 Task: Find connections with filter location Rājsamand with filter topic #engineeringwith filter profile language Spanish with filter current company Khoros with filter school Madras Christian College with filter industry Law Practice with filter service category Commercial Insurance with filter keywords title Fast Food Worker
Action: Mouse moved to (609, 62)
Screenshot: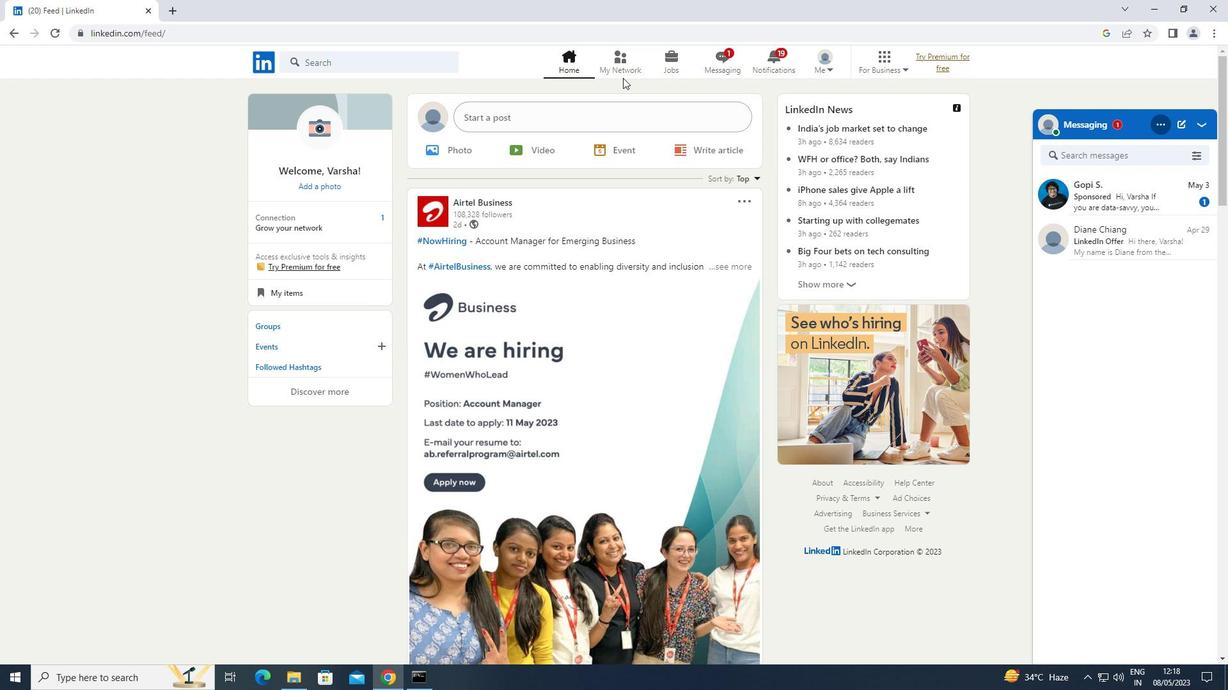 
Action: Mouse pressed left at (609, 62)
Screenshot: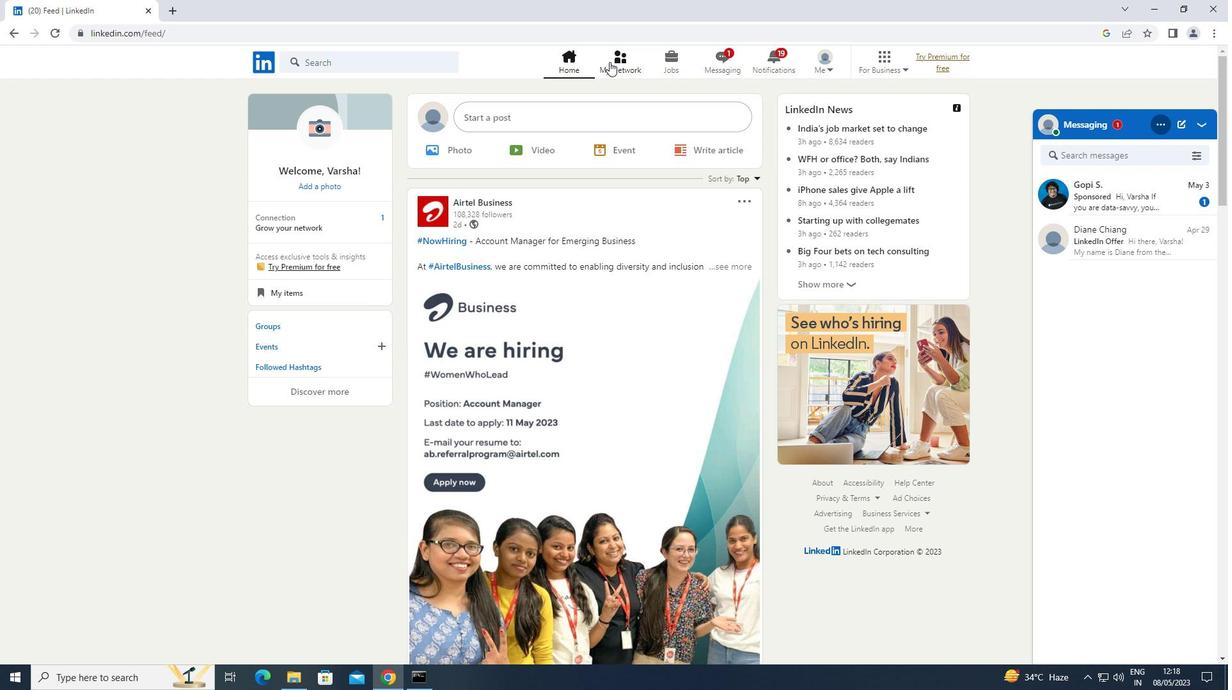 
Action: Mouse moved to (346, 142)
Screenshot: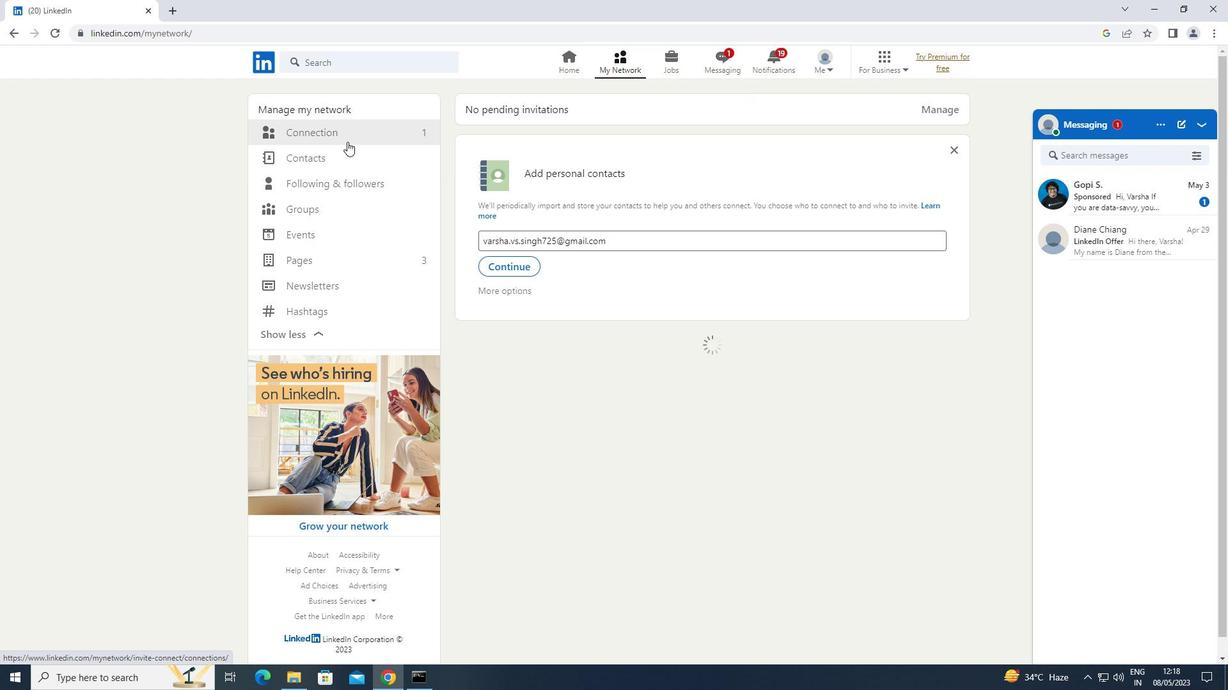 
Action: Mouse pressed left at (346, 142)
Screenshot: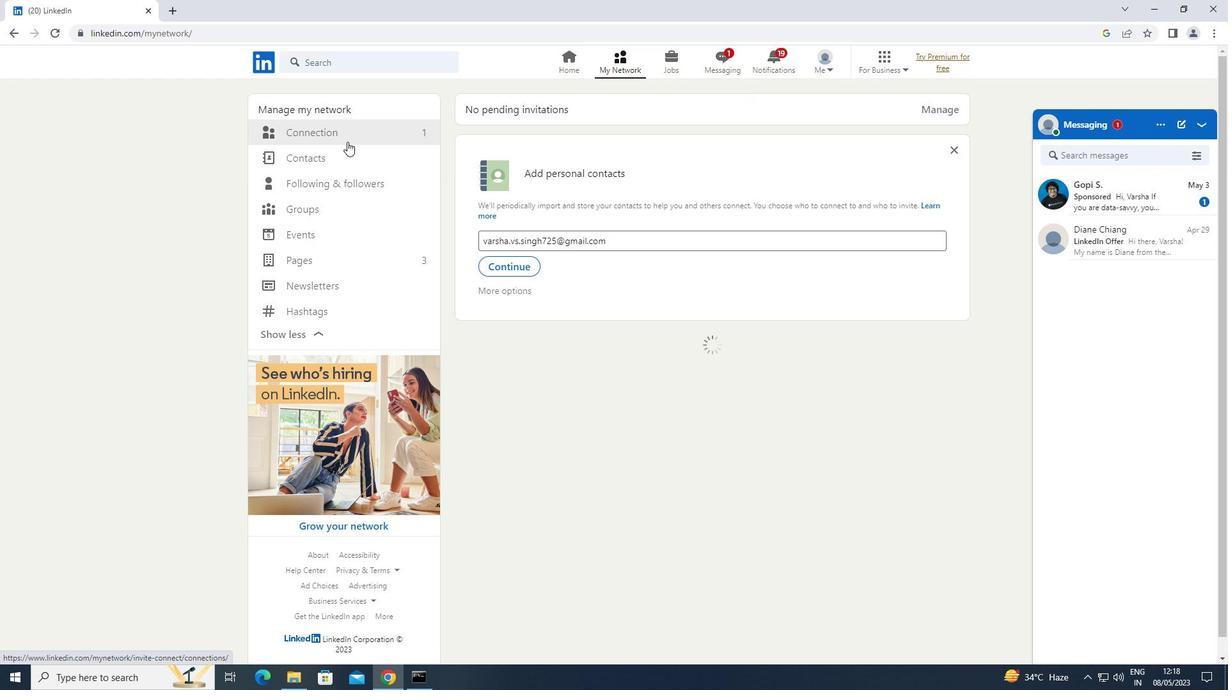 
Action: Mouse moved to (349, 138)
Screenshot: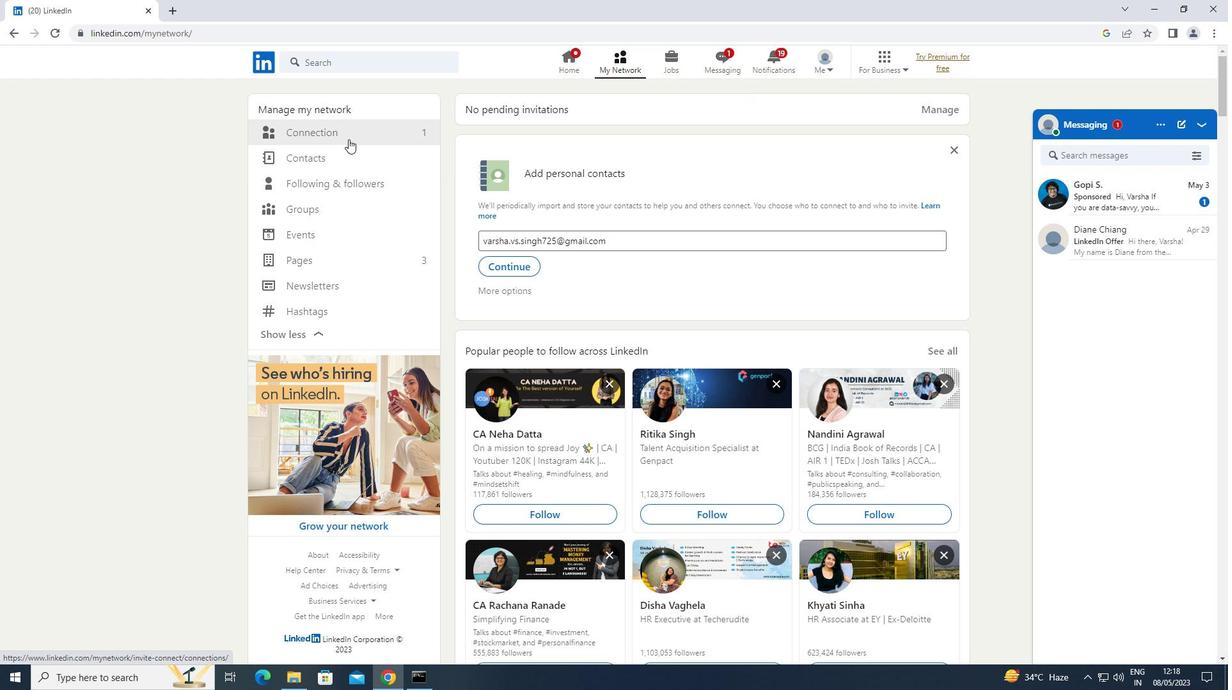 
Action: Mouse pressed left at (349, 138)
Screenshot: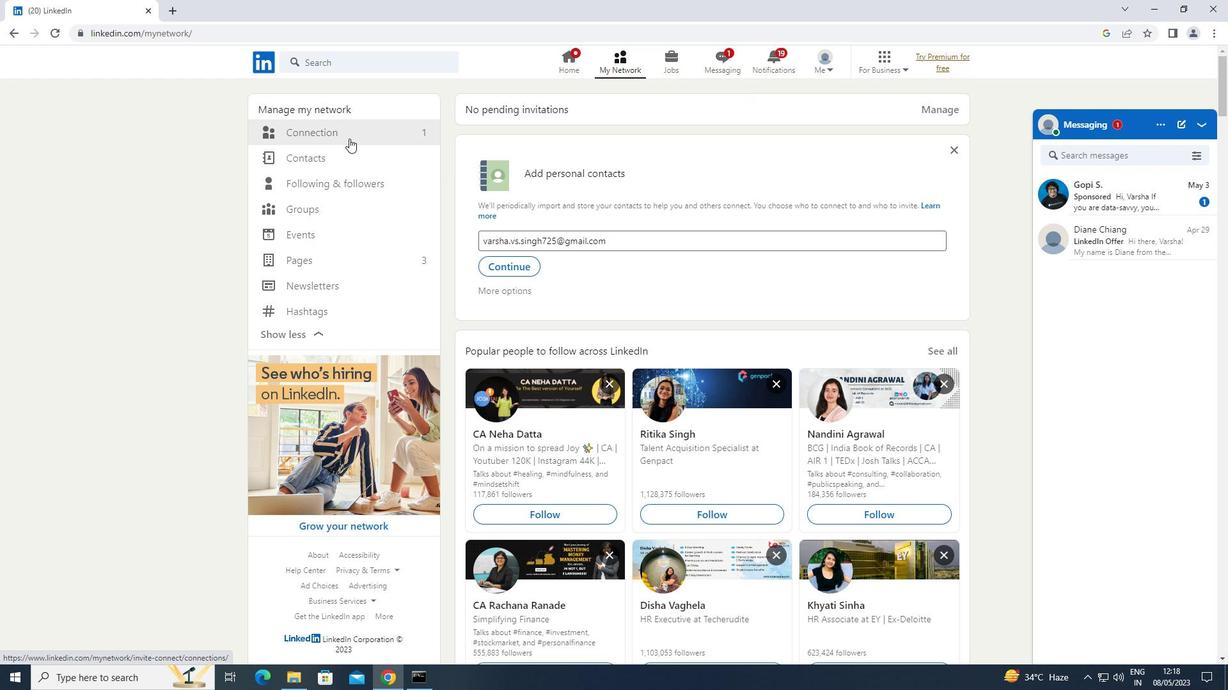 
Action: Mouse moved to (712, 133)
Screenshot: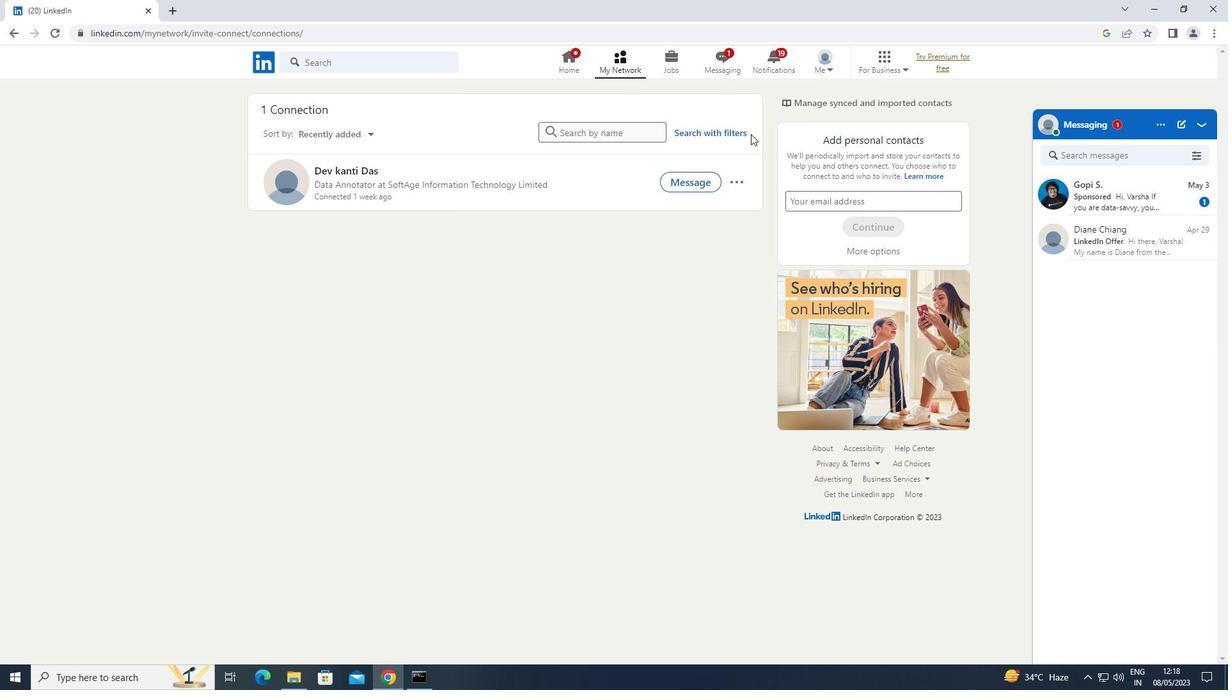 
Action: Mouse pressed left at (712, 133)
Screenshot: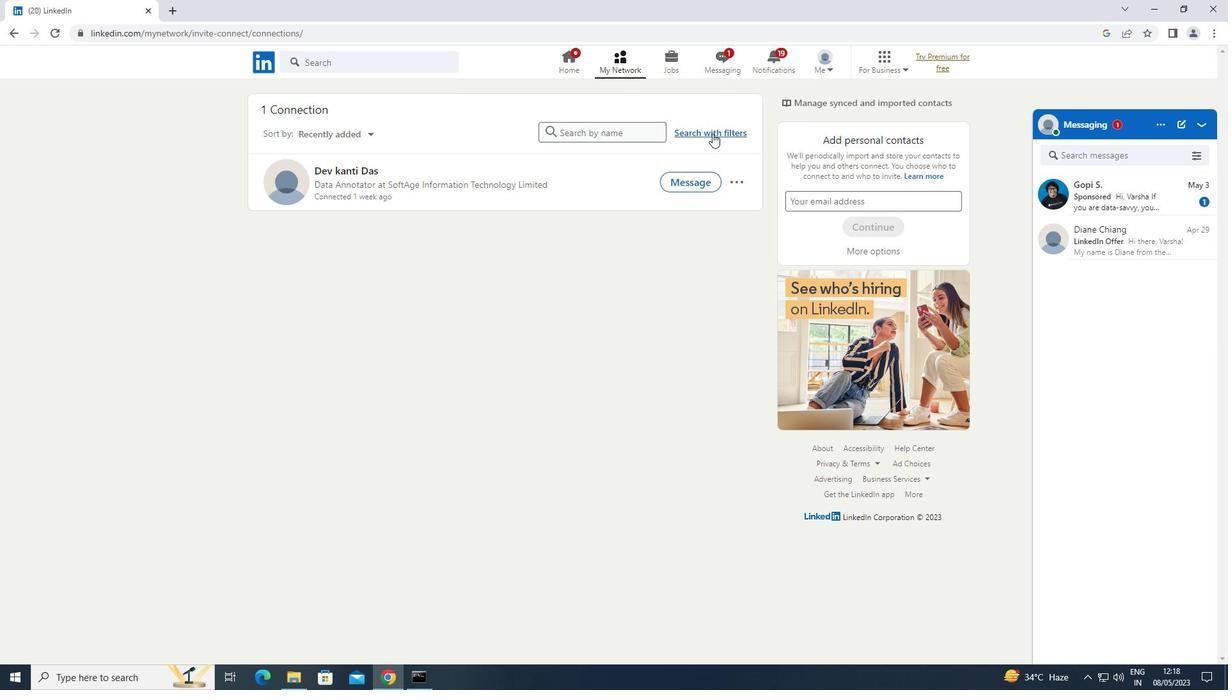 
Action: Mouse moved to (658, 95)
Screenshot: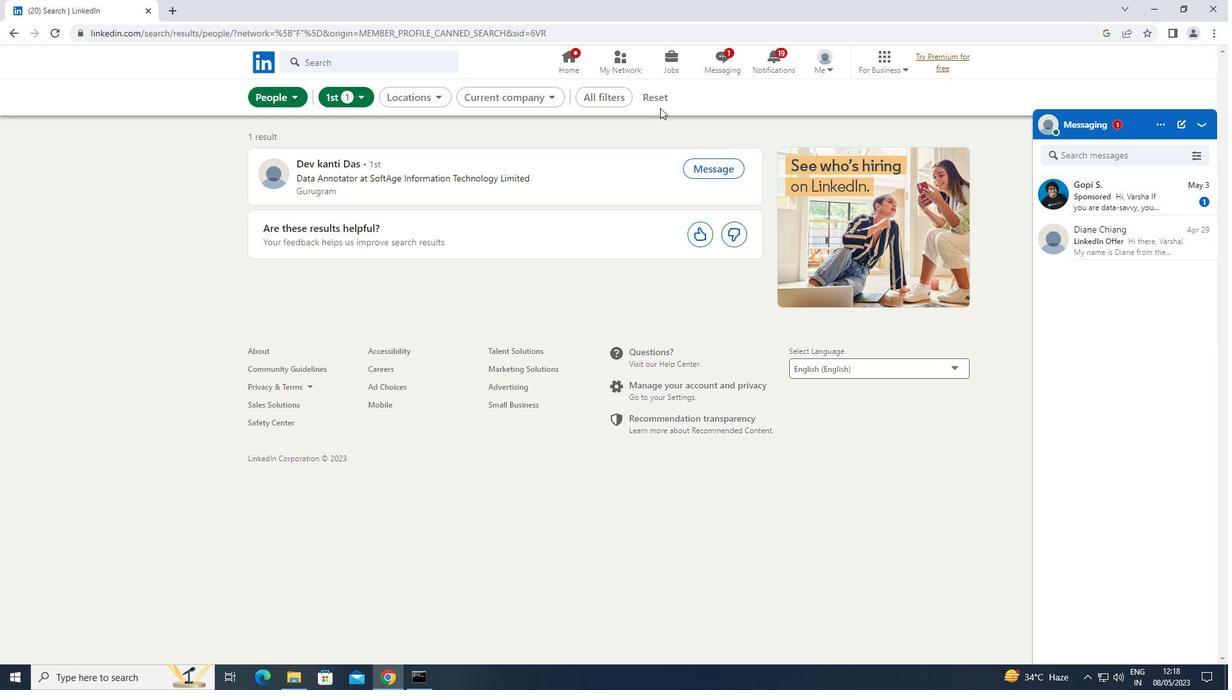 
Action: Mouse pressed left at (658, 95)
Screenshot: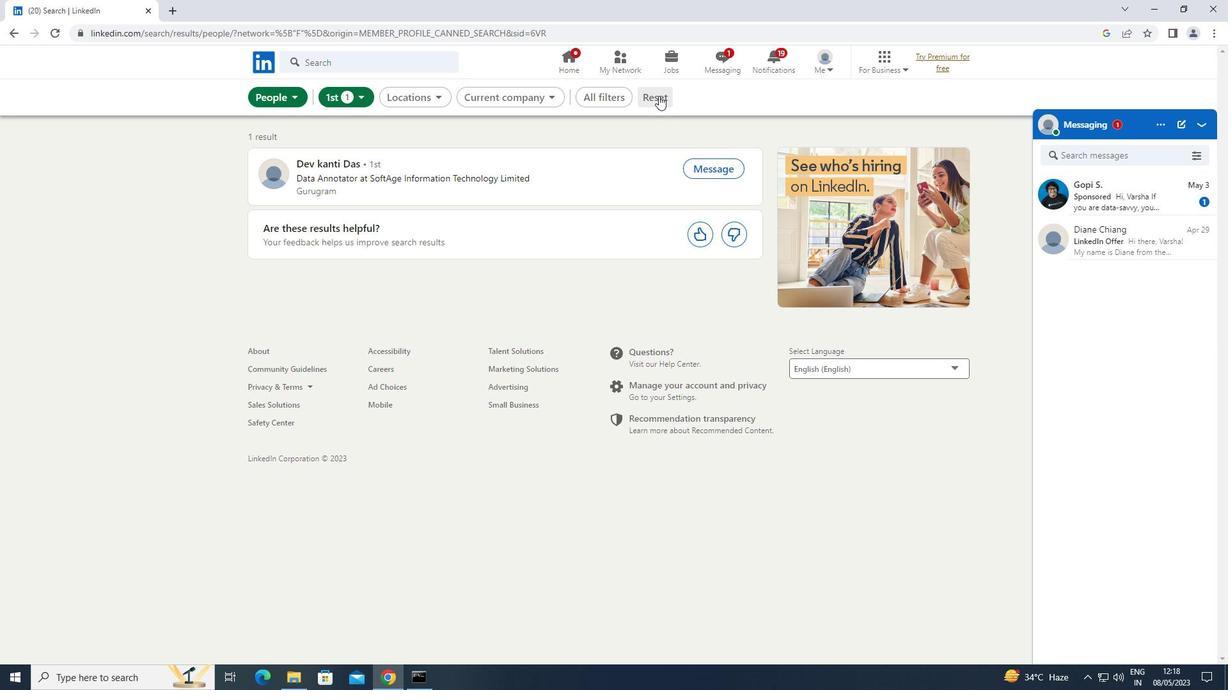 
Action: Mouse moved to (645, 101)
Screenshot: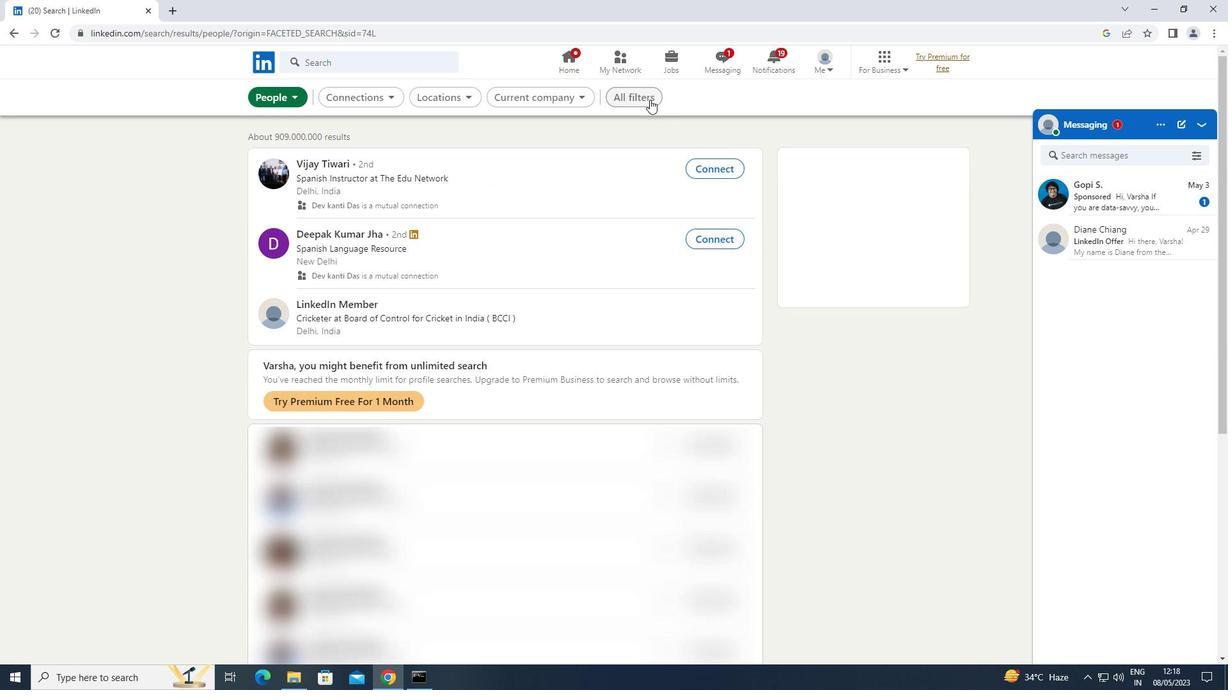 
Action: Mouse pressed left at (645, 101)
Screenshot: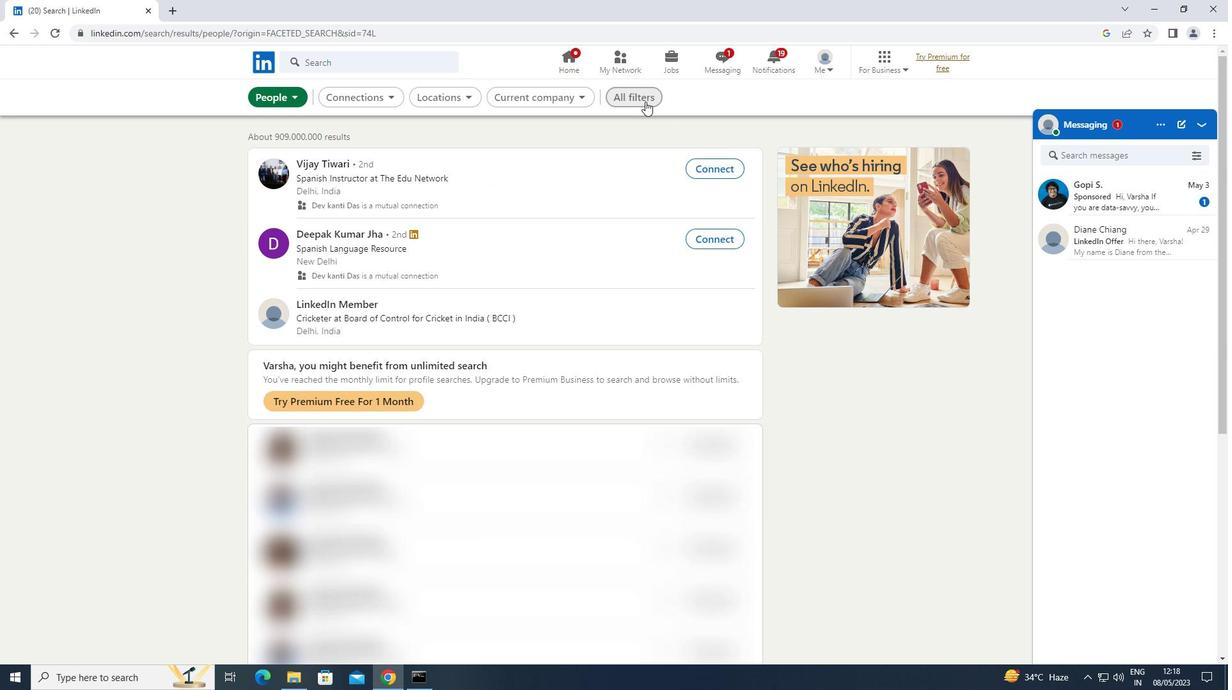 
Action: Mouse moved to (928, 222)
Screenshot: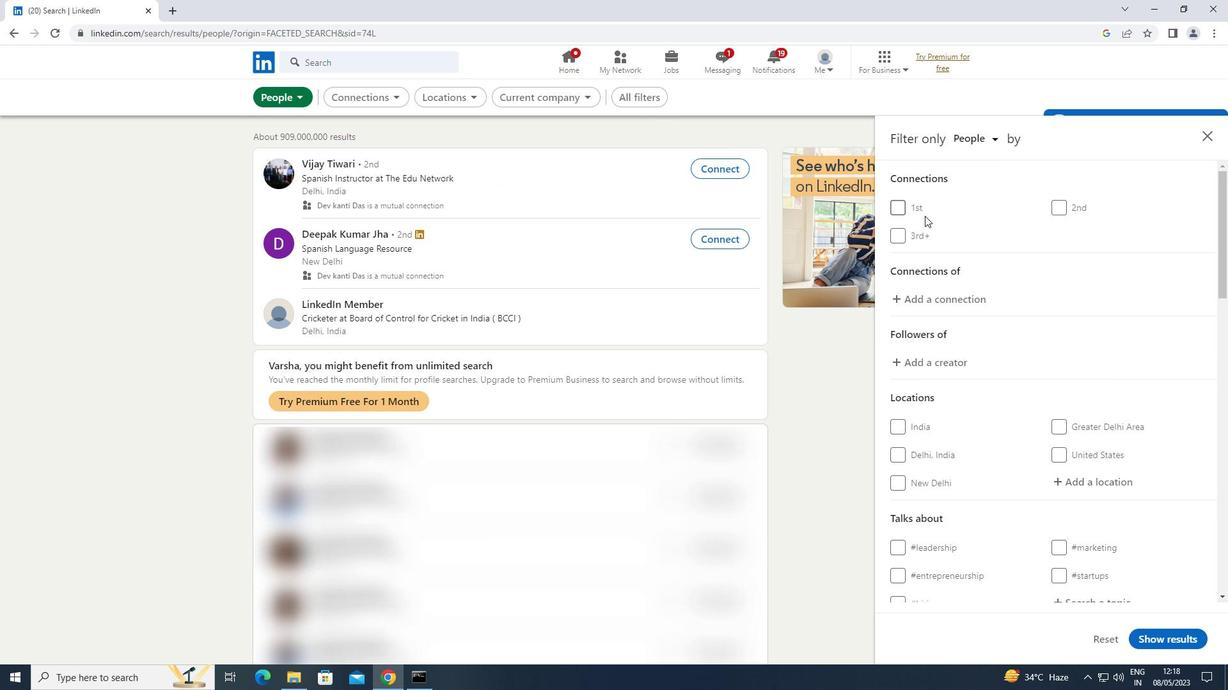 
Action: Mouse scrolled (928, 221) with delta (0, 0)
Screenshot: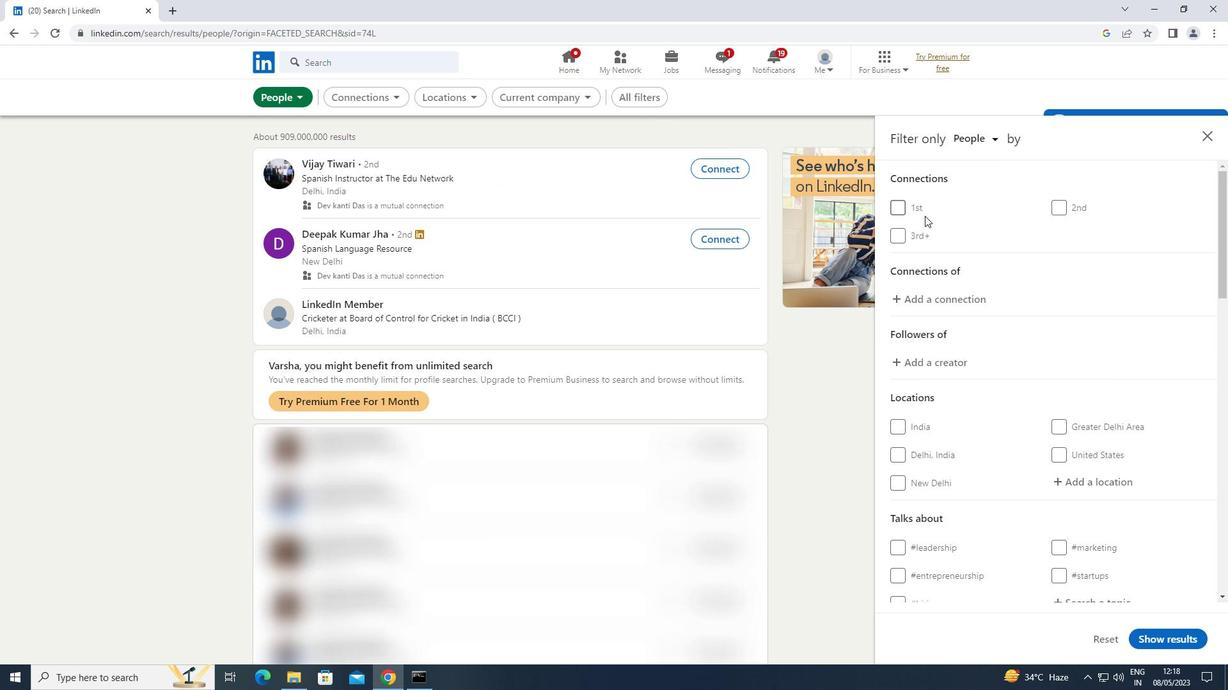 
Action: Mouse moved to (928, 225)
Screenshot: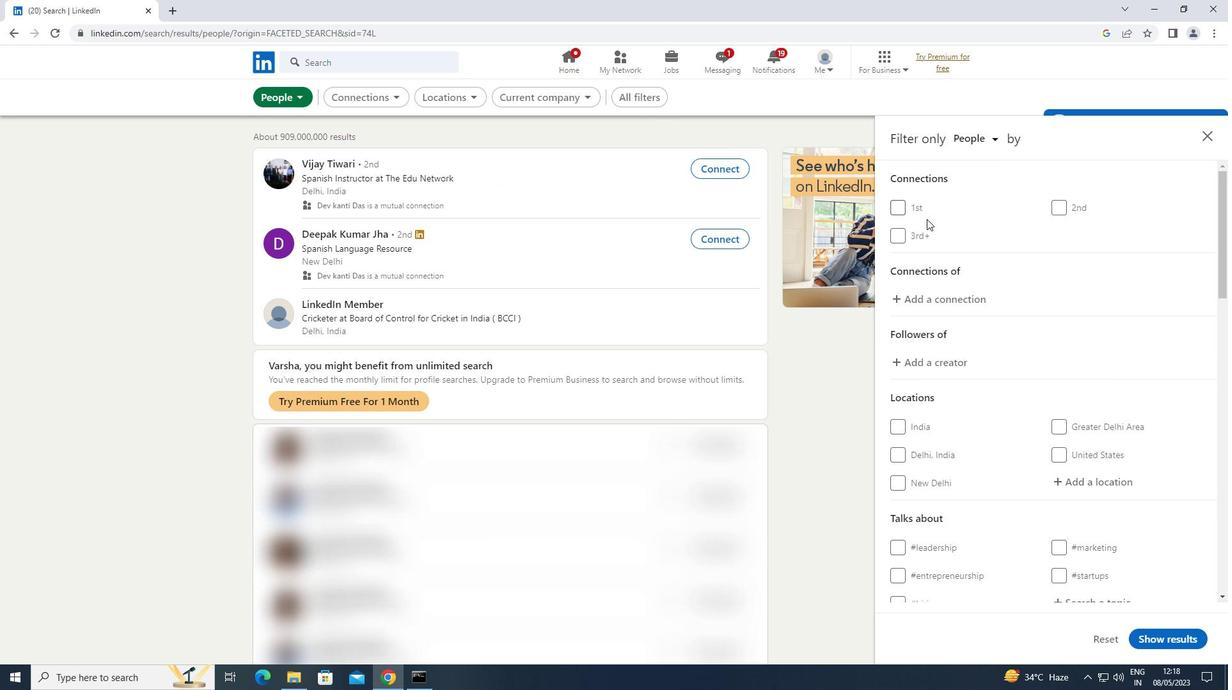 
Action: Mouse scrolled (928, 225) with delta (0, 0)
Screenshot: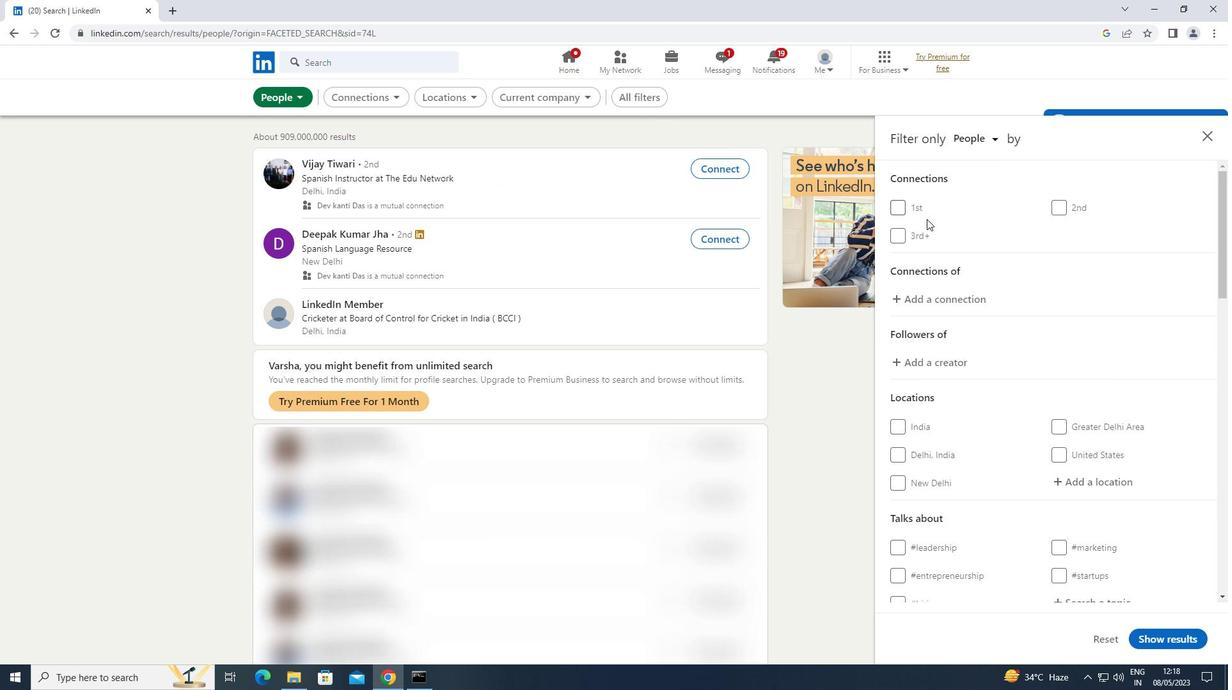 
Action: Mouse moved to (1081, 348)
Screenshot: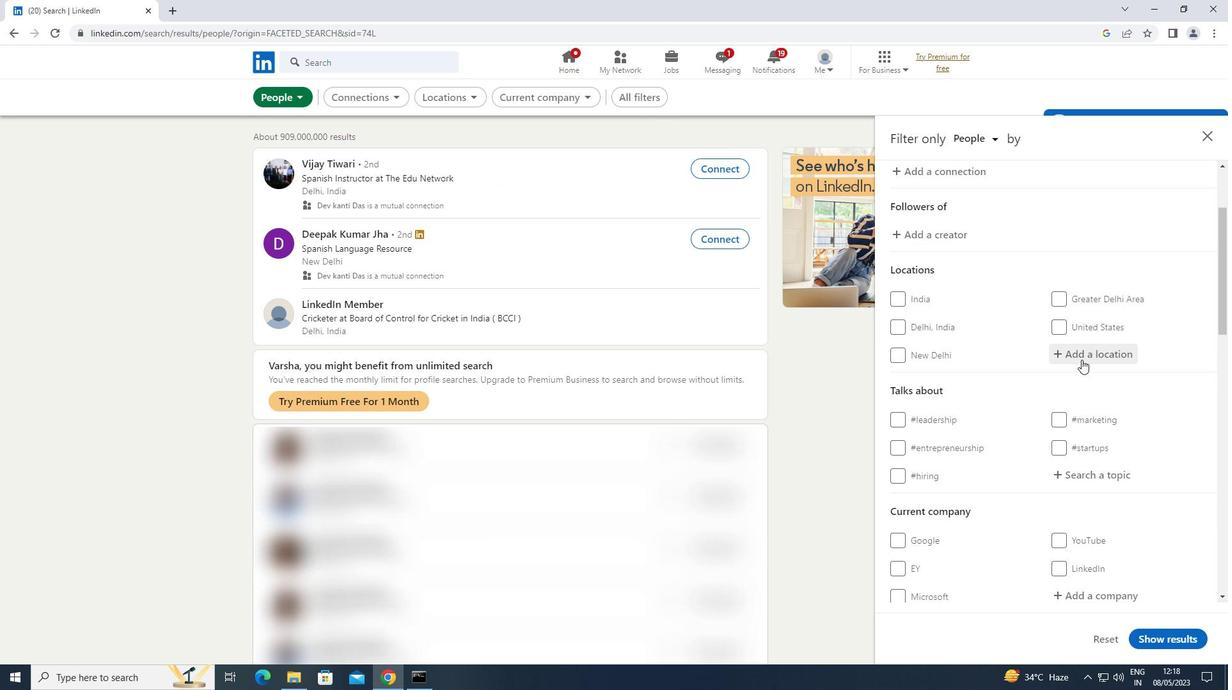 
Action: Mouse pressed left at (1081, 348)
Screenshot: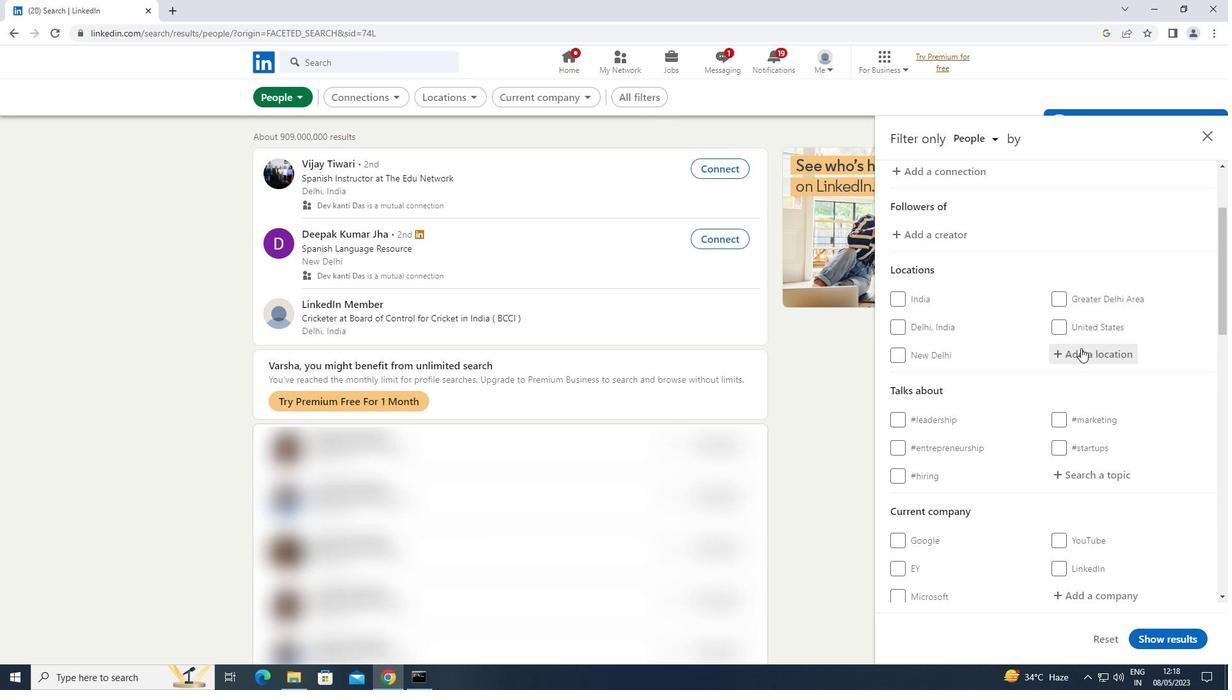 
Action: Mouse moved to (1081, 347)
Screenshot: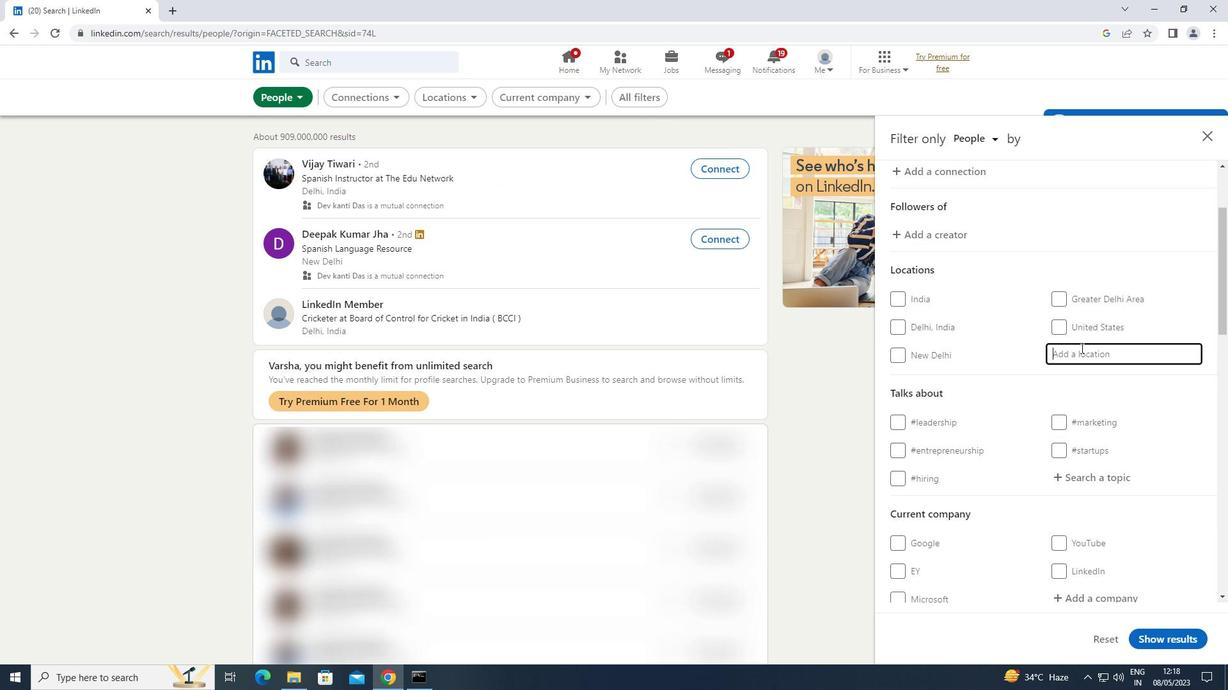 
Action: Key pressed <Key.shift>RAJSAMAND
Screenshot: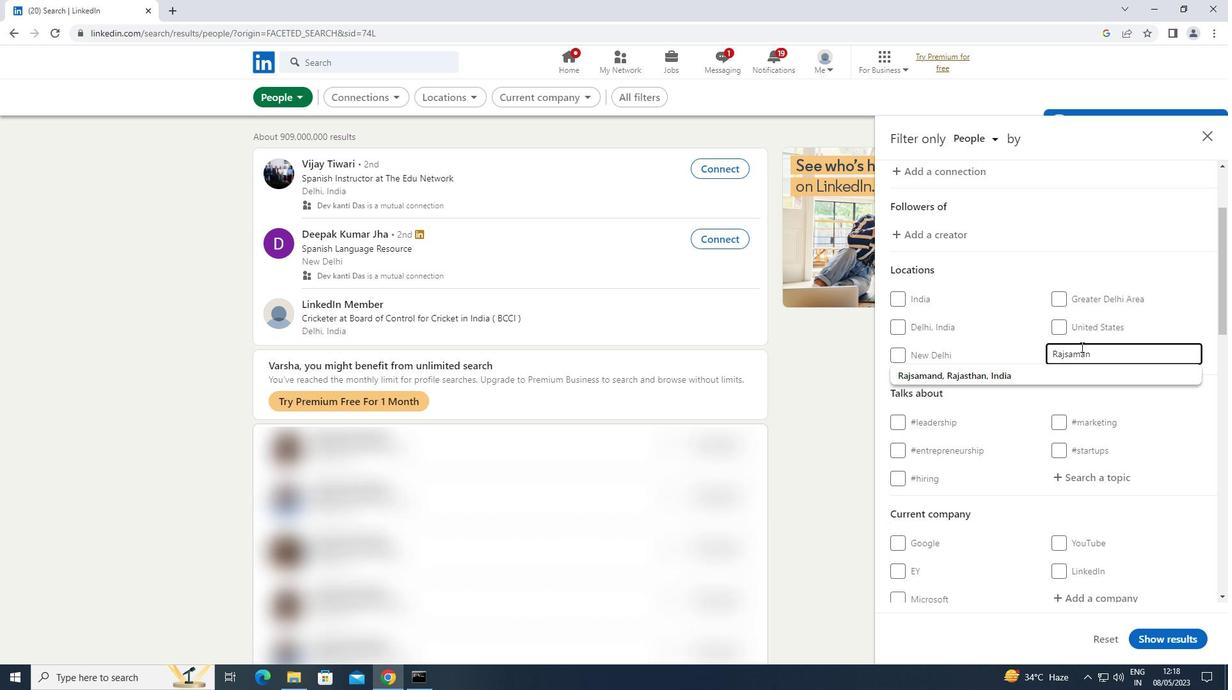 
Action: Mouse moved to (1114, 477)
Screenshot: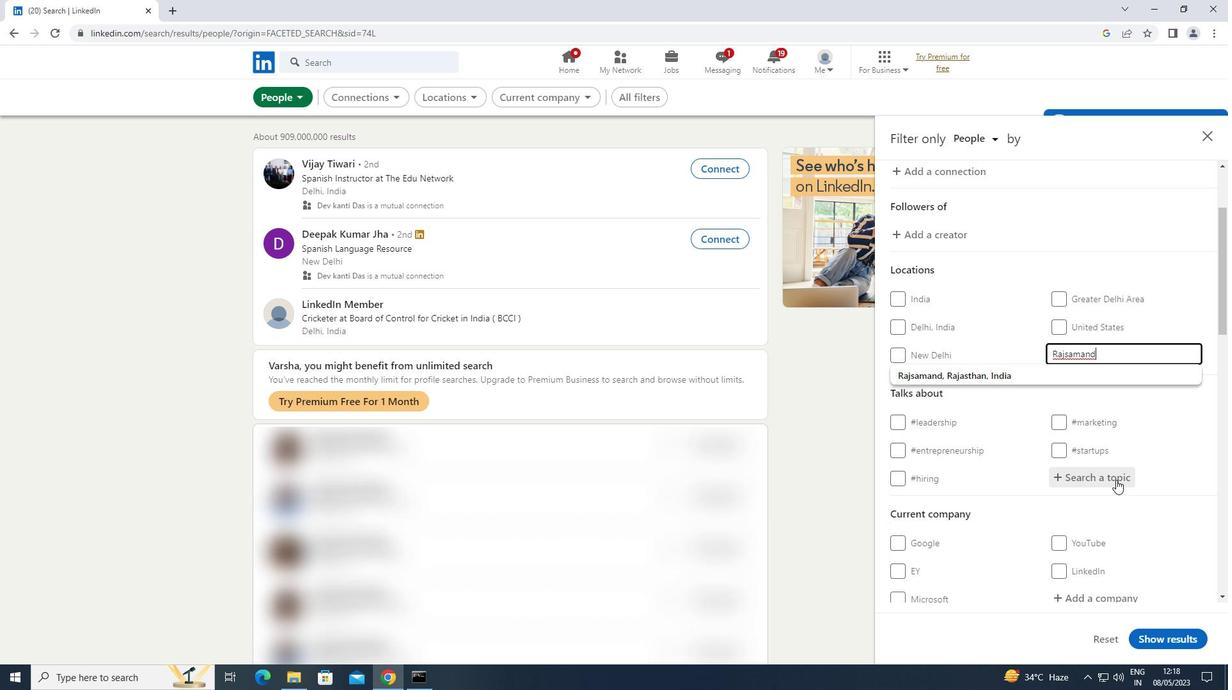 
Action: Mouse pressed left at (1114, 477)
Screenshot: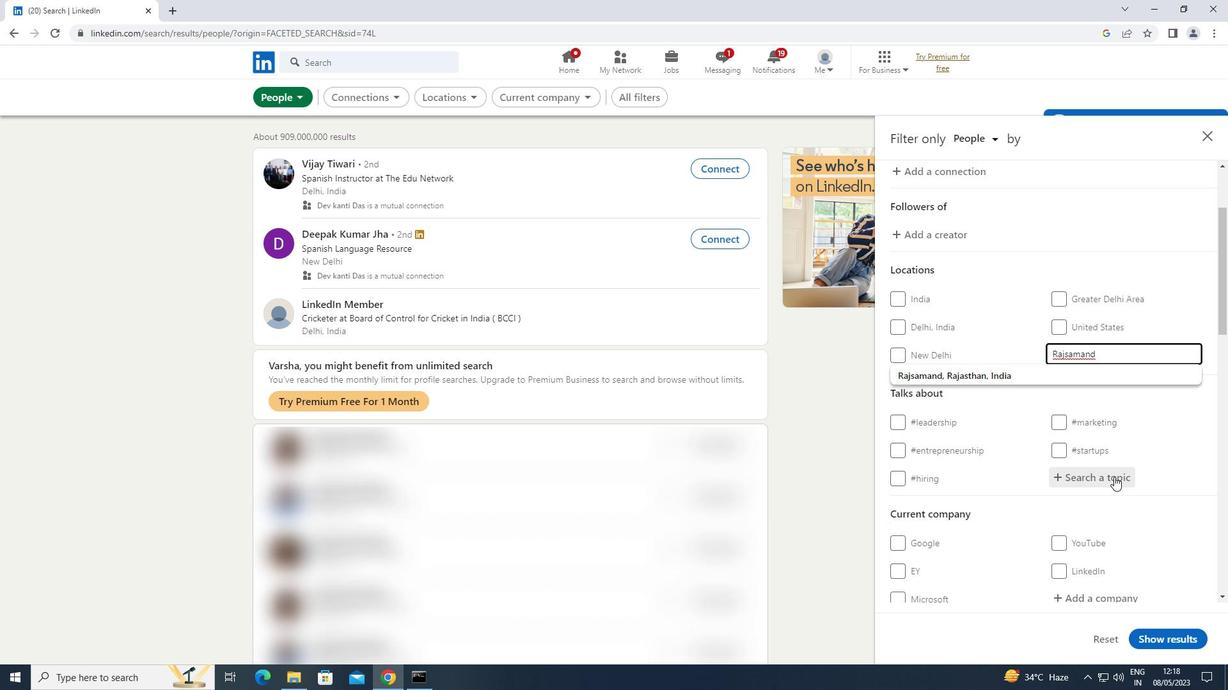 
Action: Key pressed ENGINEER
Screenshot: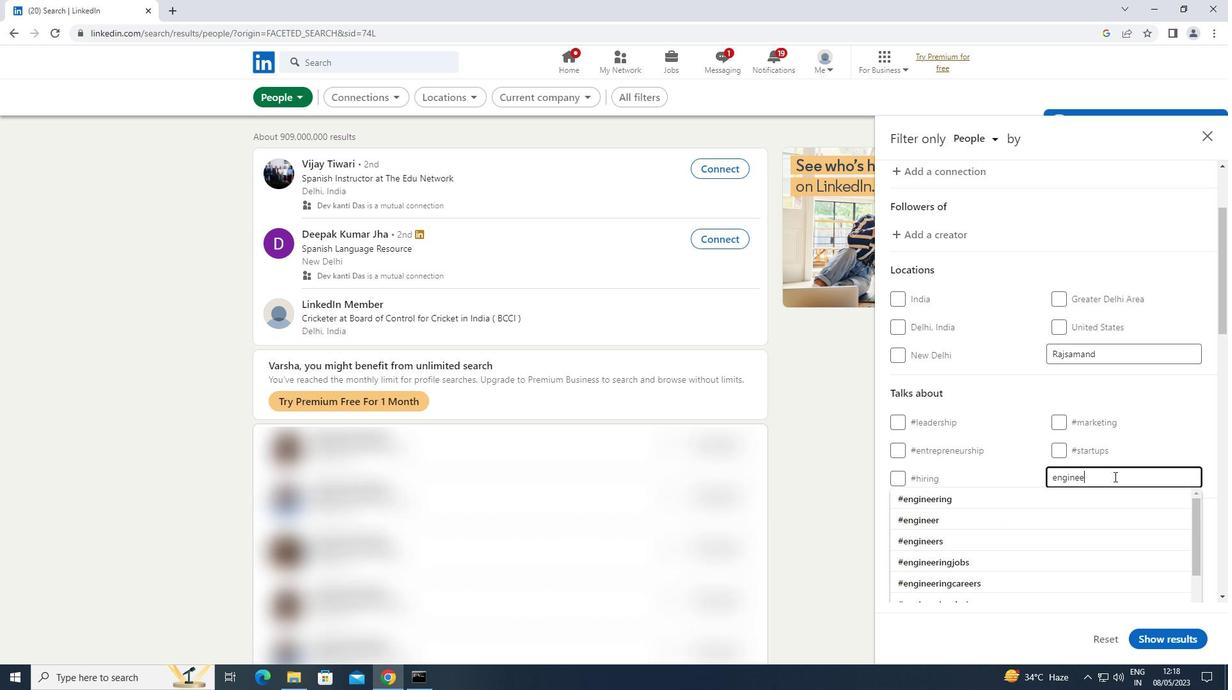 
Action: Mouse moved to (980, 498)
Screenshot: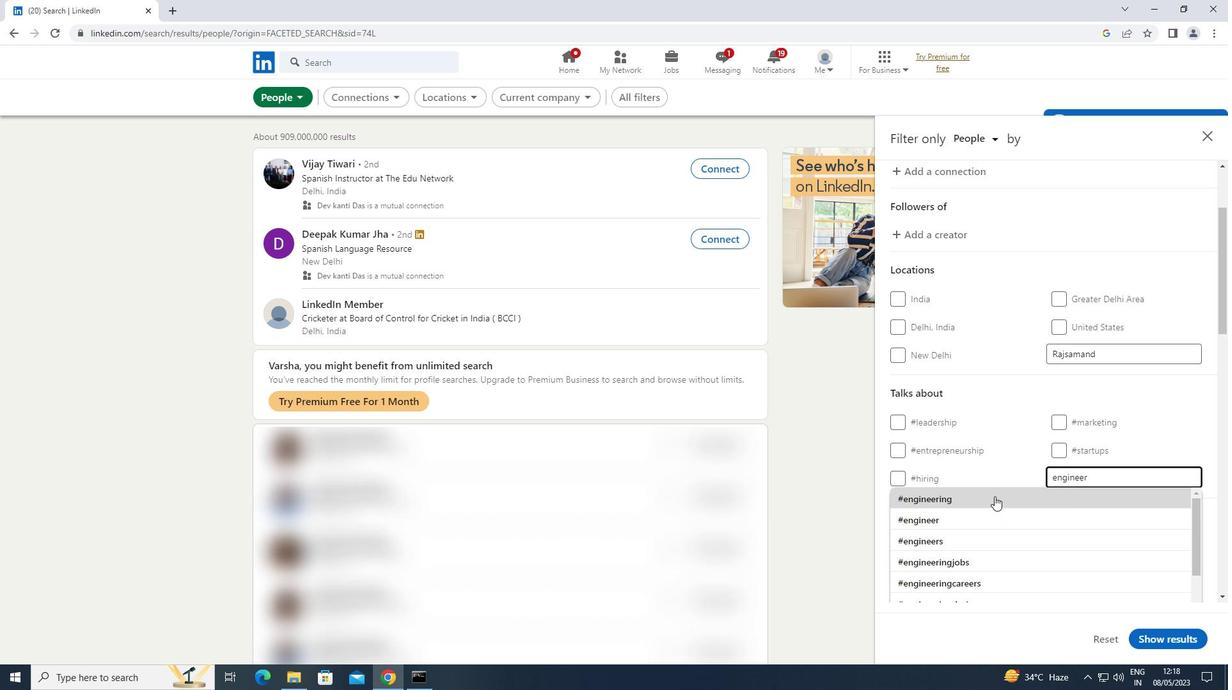 
Action: Mouse pressed left at (980, 498)
Screenshot: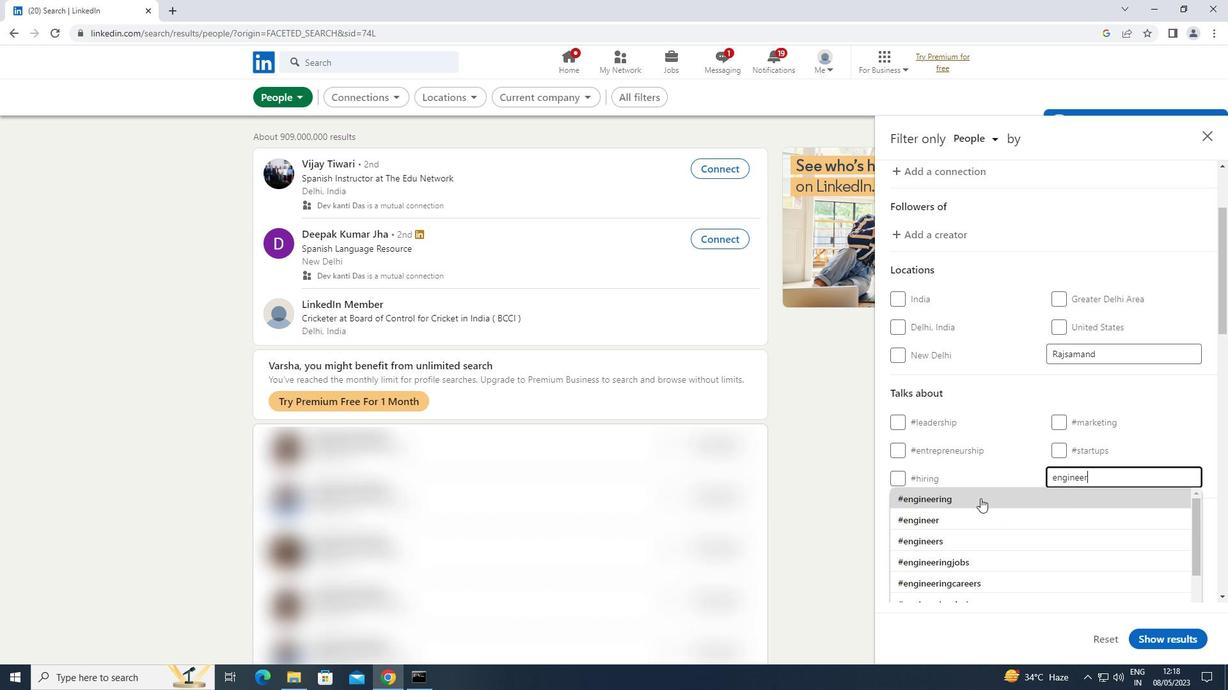 
Action: Mouse scrolled (980, 498) with delta (0, 0)
Screenshot: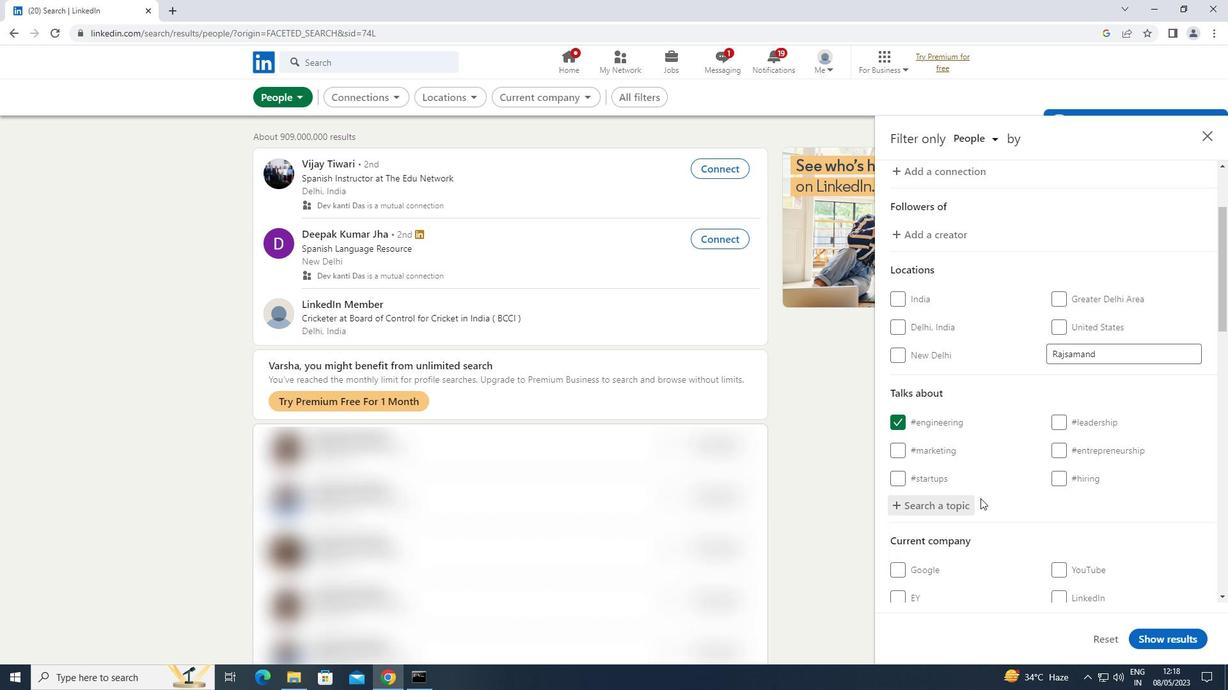 
Action: Mouse scrolled (980, 498) with delta (0, 0)
Screenshot: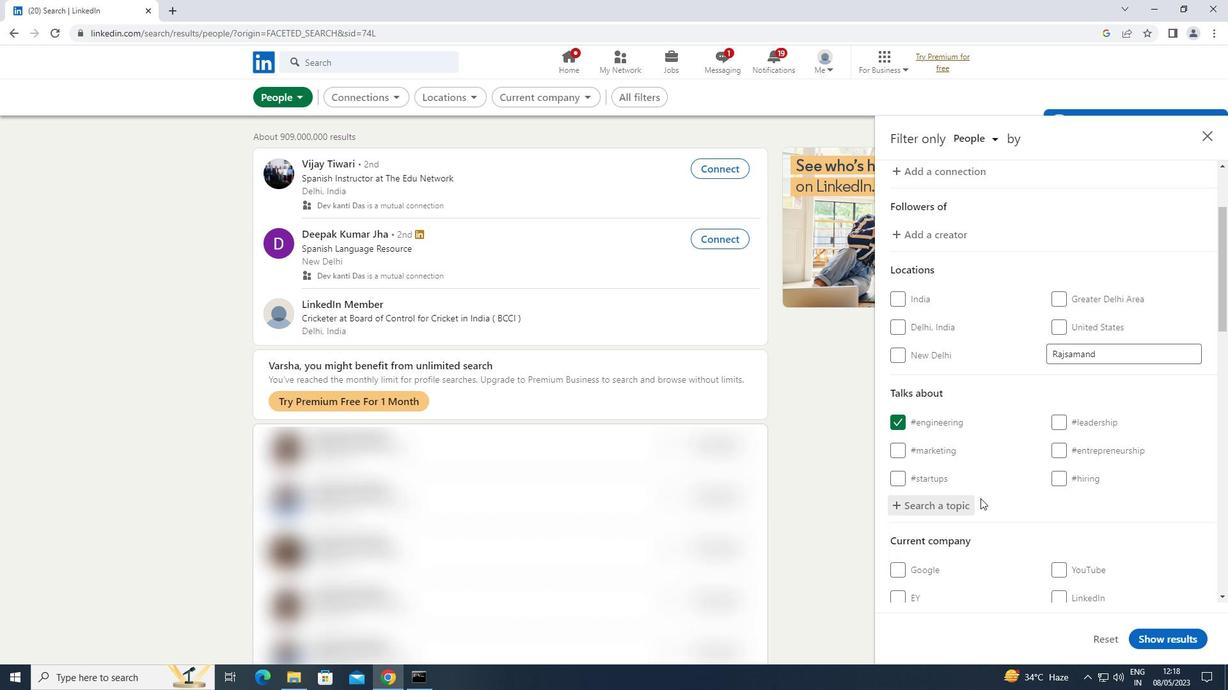 
Action: Mouse scrolled (980, 498) with delta (0, 0)
Screenshot: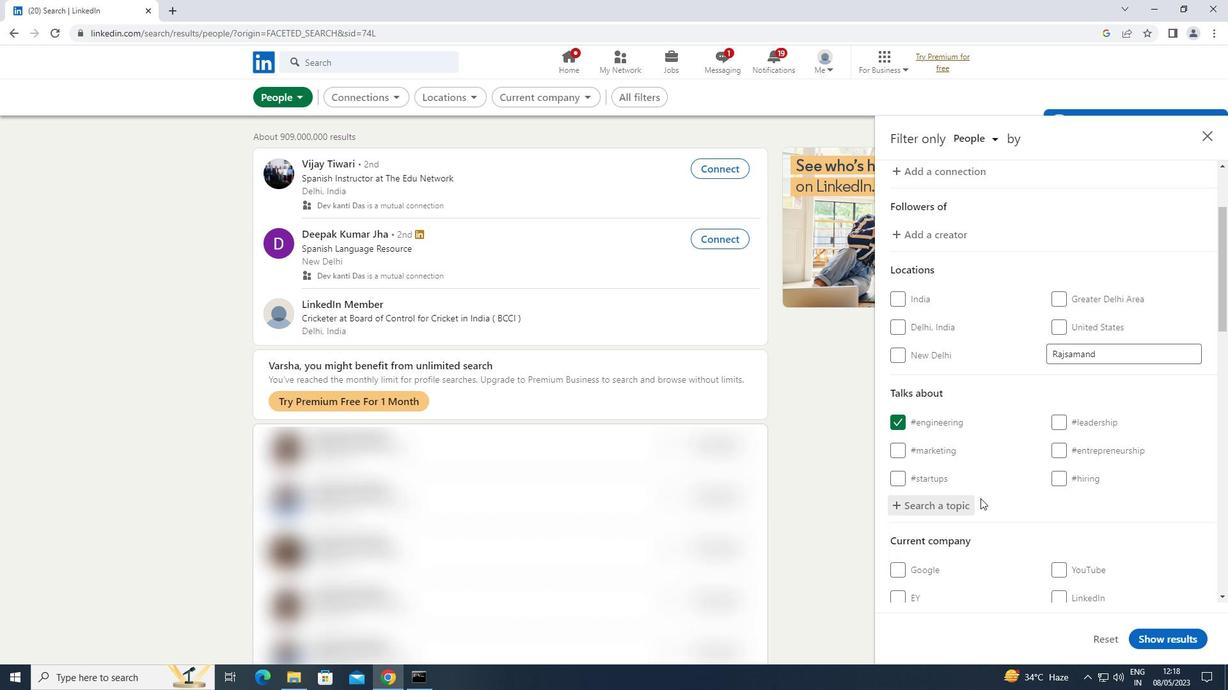 
Action: Mouse scrolled (980, 498) with delta (0, 0)
Screenshot: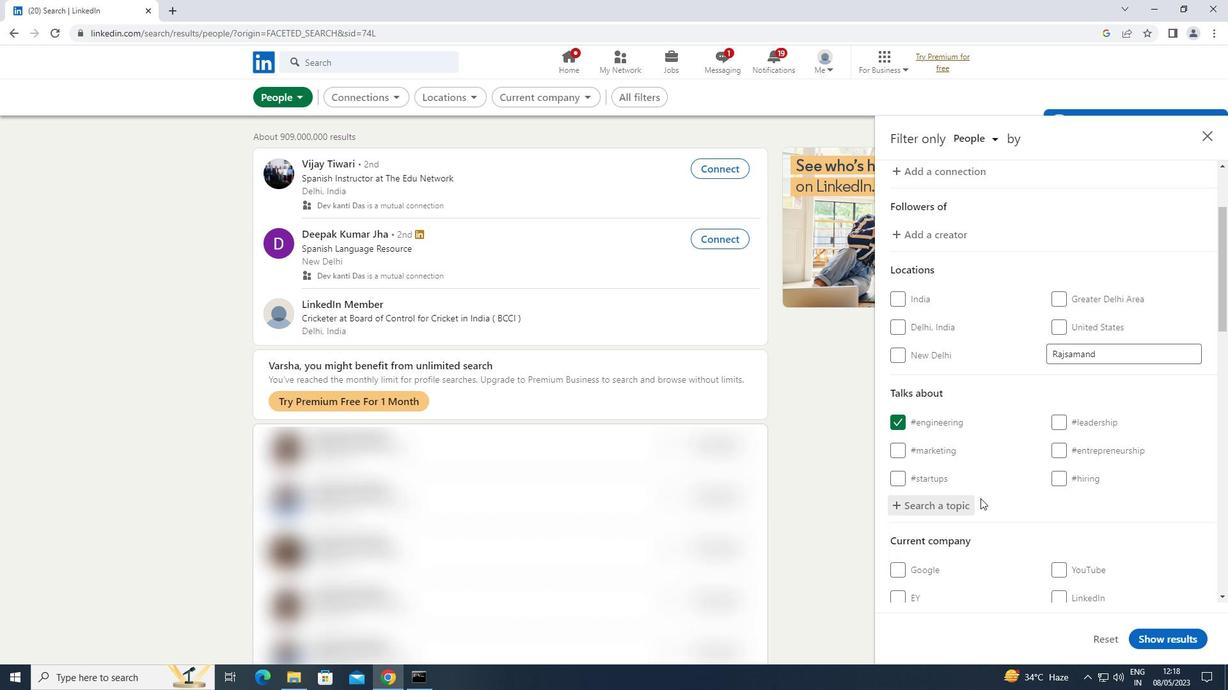 
Action: Mouse scrolled (980, 498) with delta (0, 0)
Screenshot: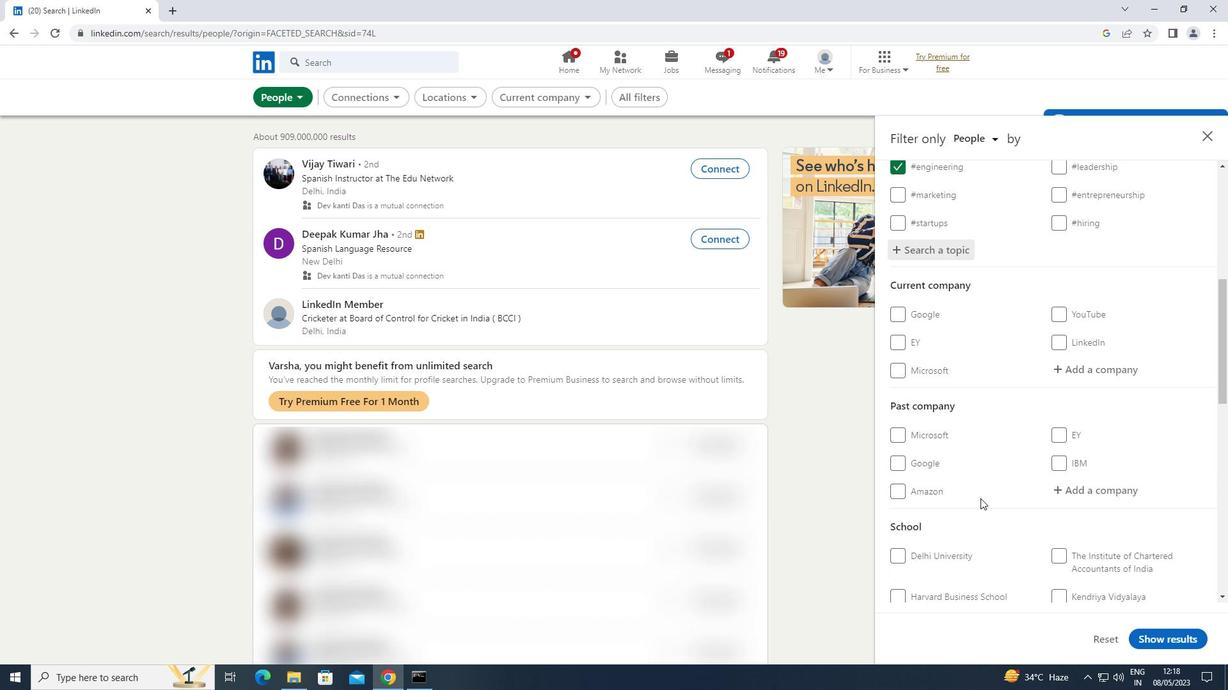 
Action: Mouse scrolled (980, 498) with delta (0, 0)
Screenshot: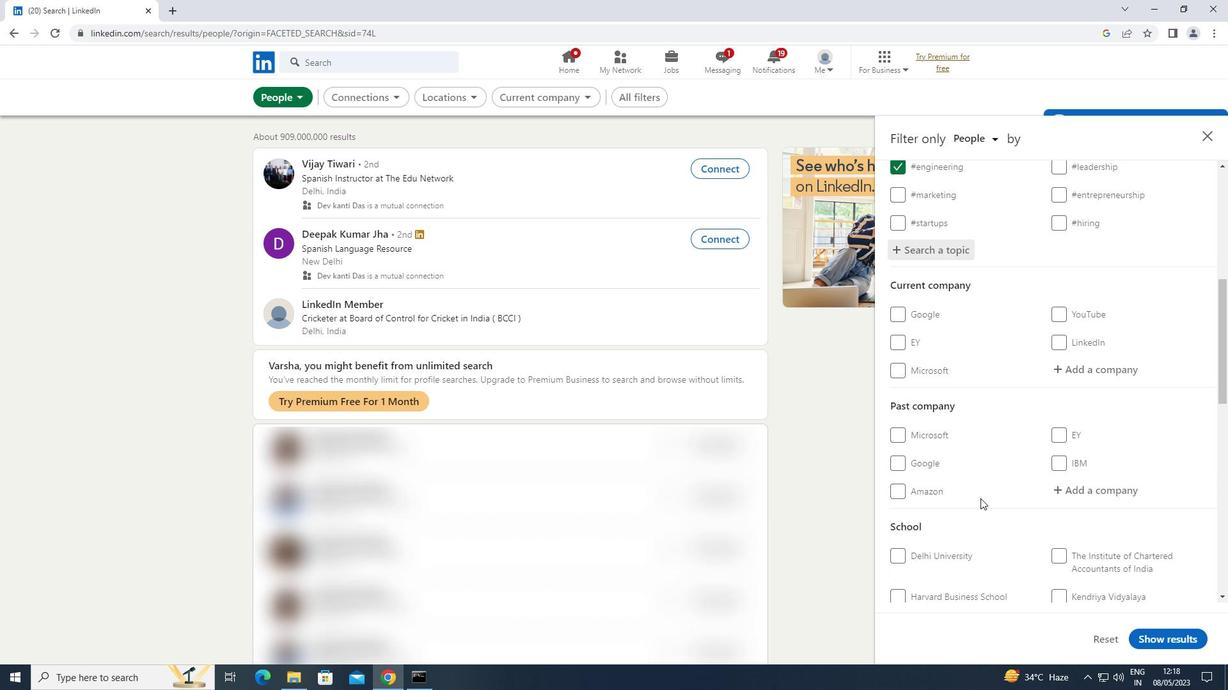 
Action: Mouse scrolled (980, 498) with delta (0, 0)
Screenshot: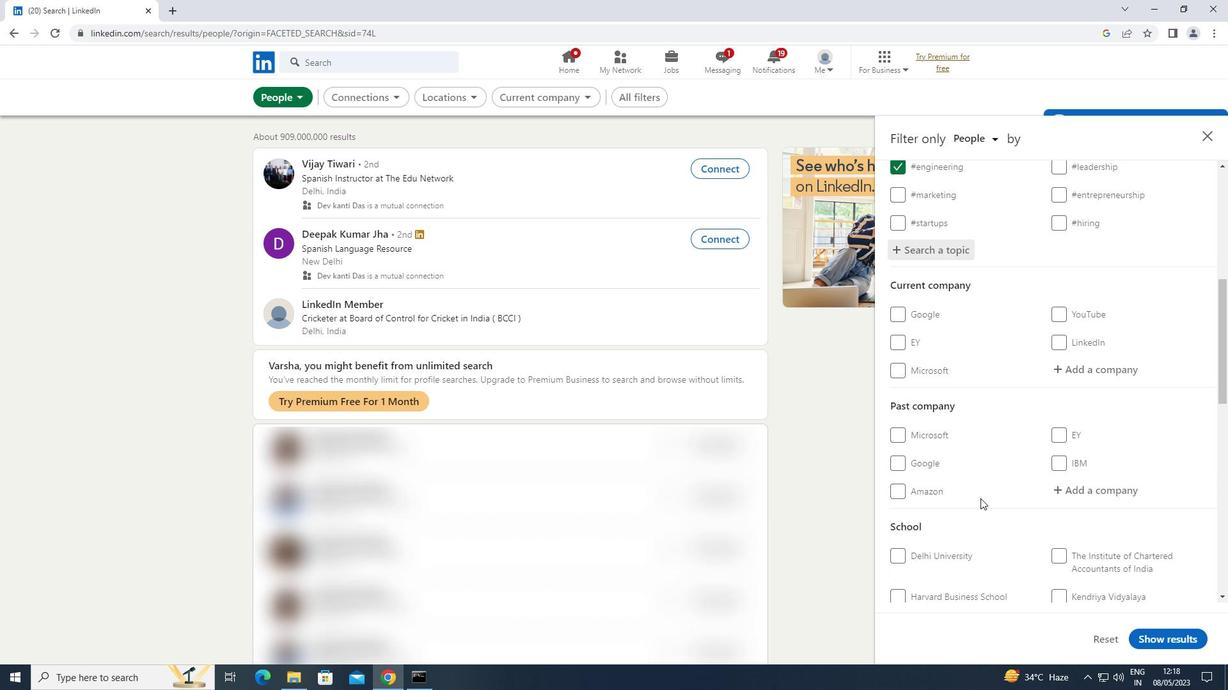
Action: Mouse scrolled (980, 498) with delta (0, 0)
Screenshot: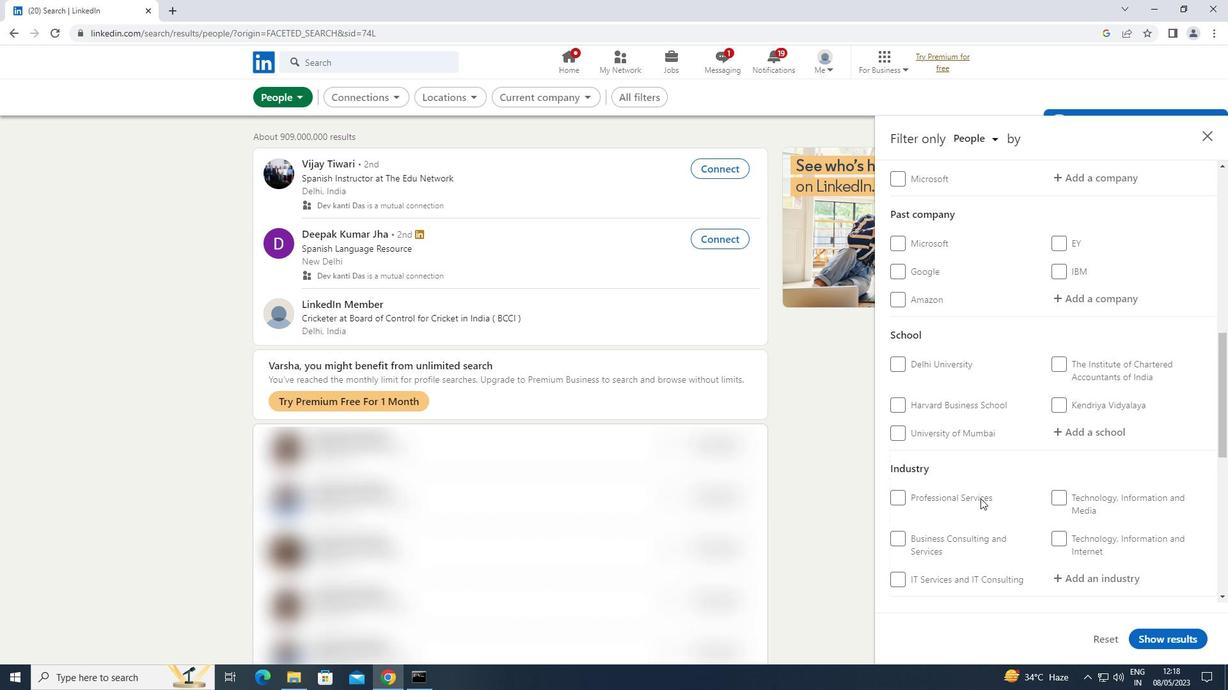 
Action: Mouse scrolled (980, 498) with delta (0, 0)
Screenshot: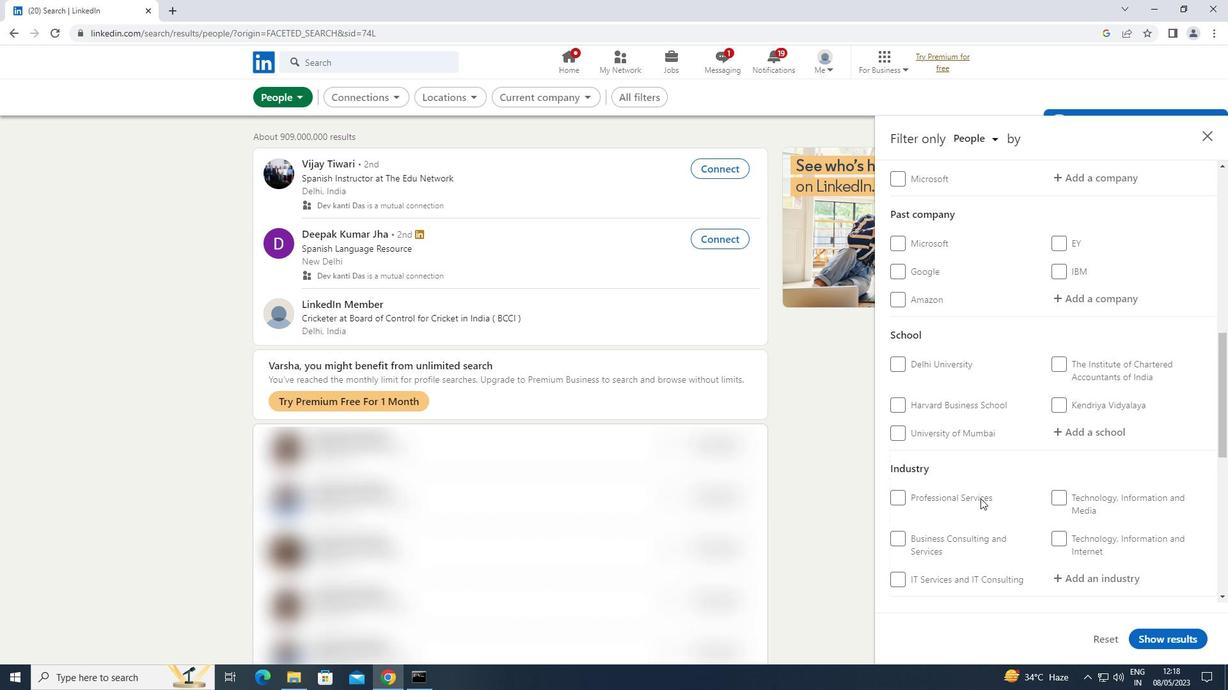 
Action: Mouse scrolled (980, 498) with delta (0, 0)
Screenshot: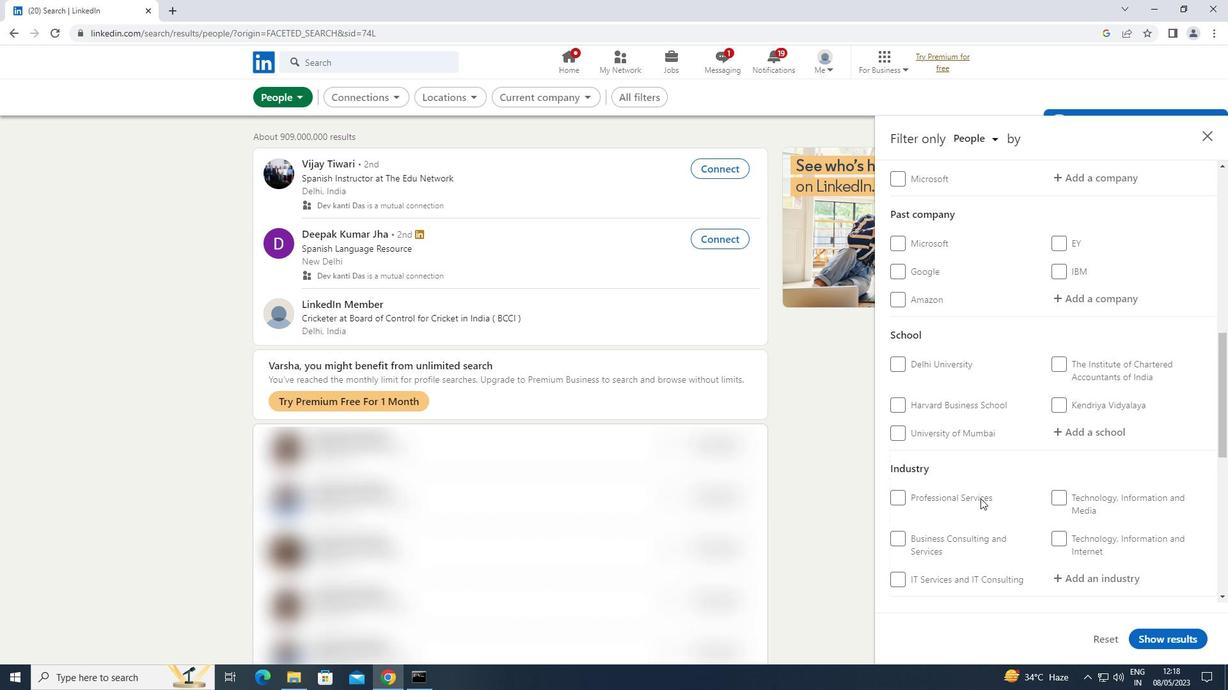 
Action: Mouse moved to (892, 480)
Screenshot: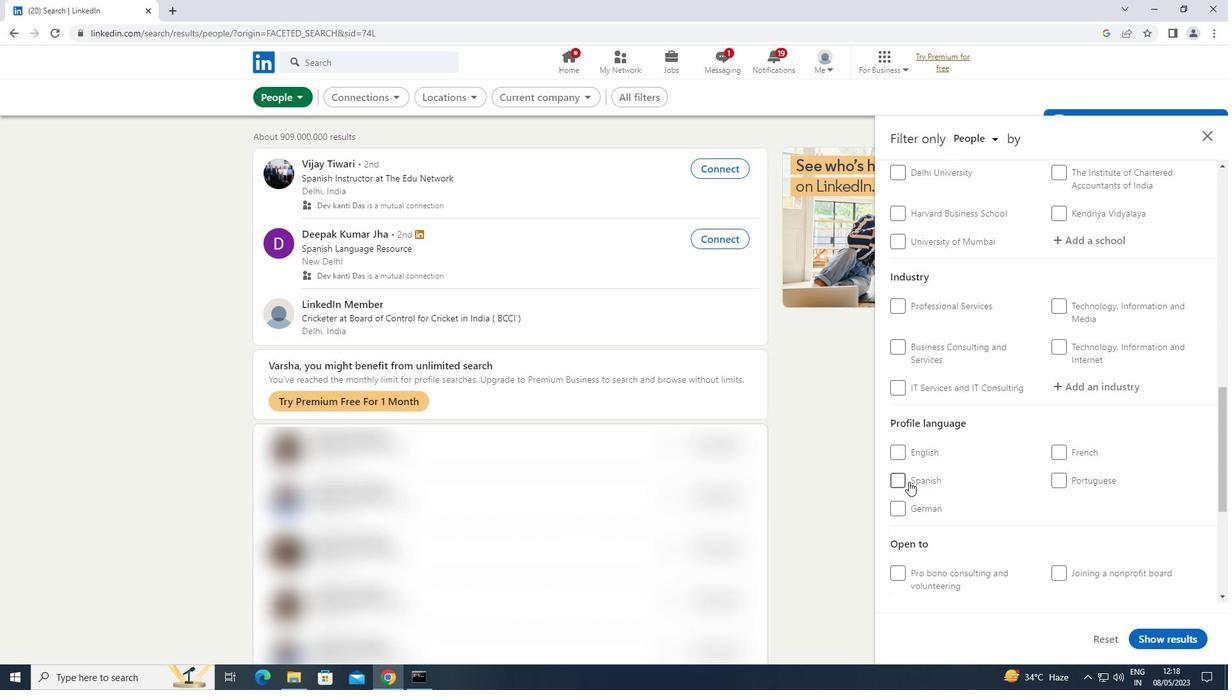 
Action: Mouse pressed left at (892, 480)
Screenshot: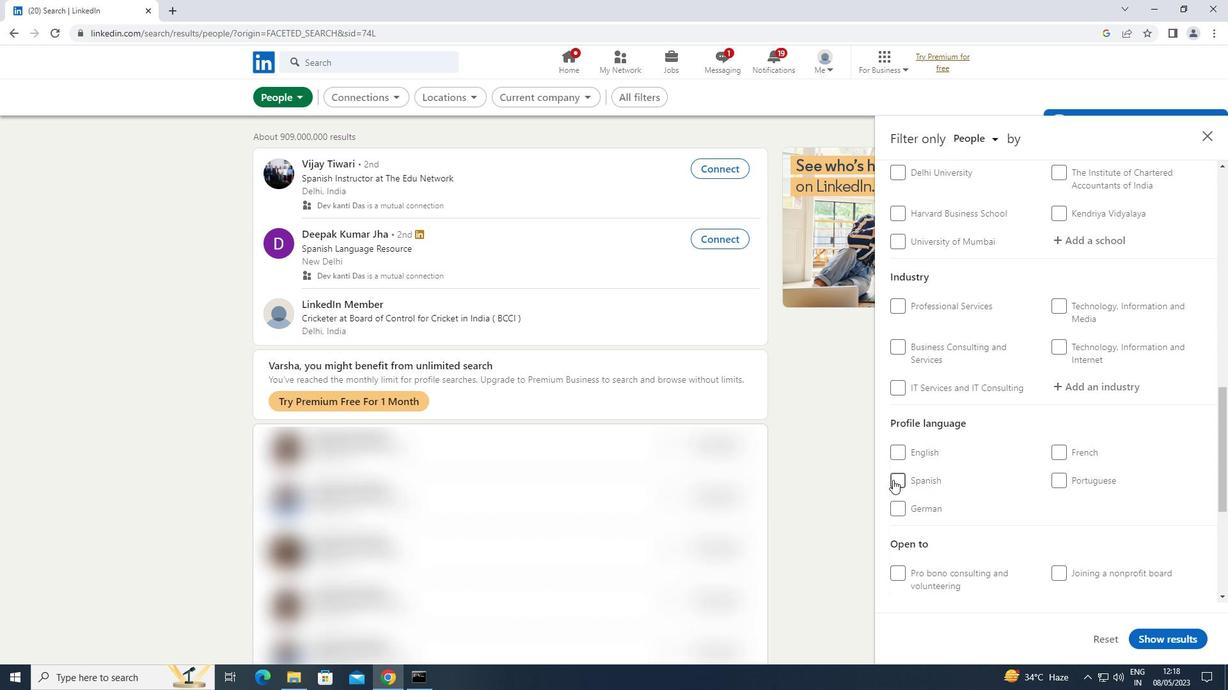 
Action: Mouse moved to (893, 479)
Screenshot: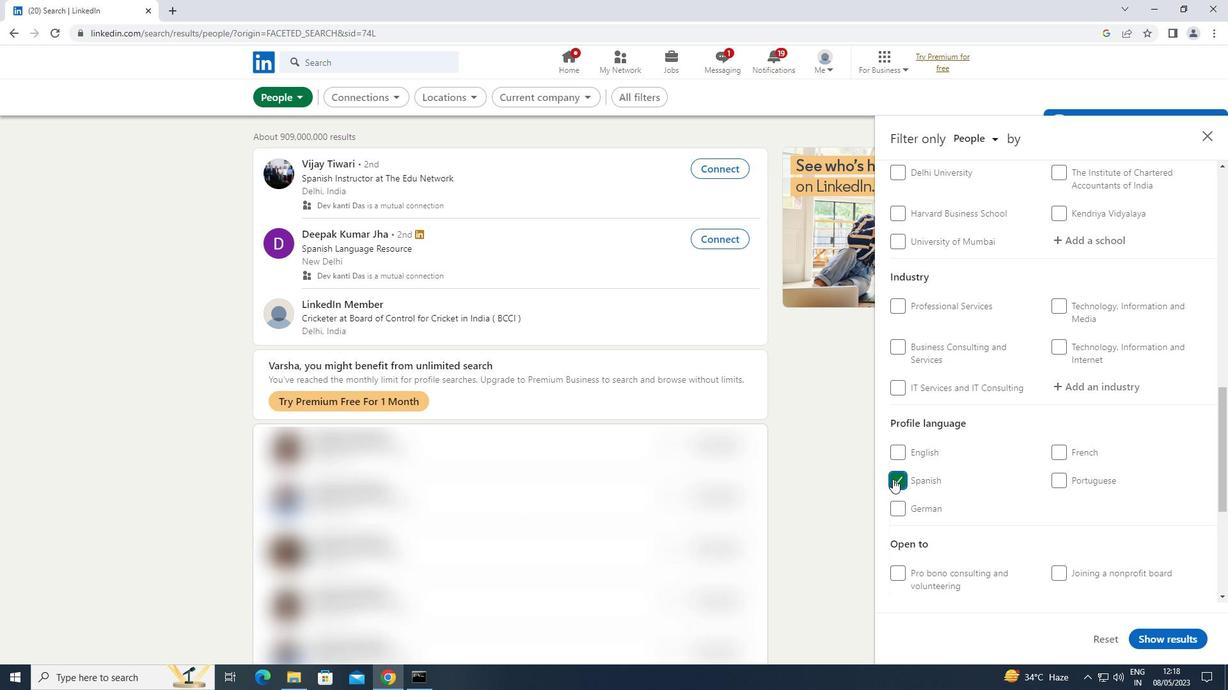 
Action: Mouse scrolled (893, 479) with delta (0, 0)
Screenshot: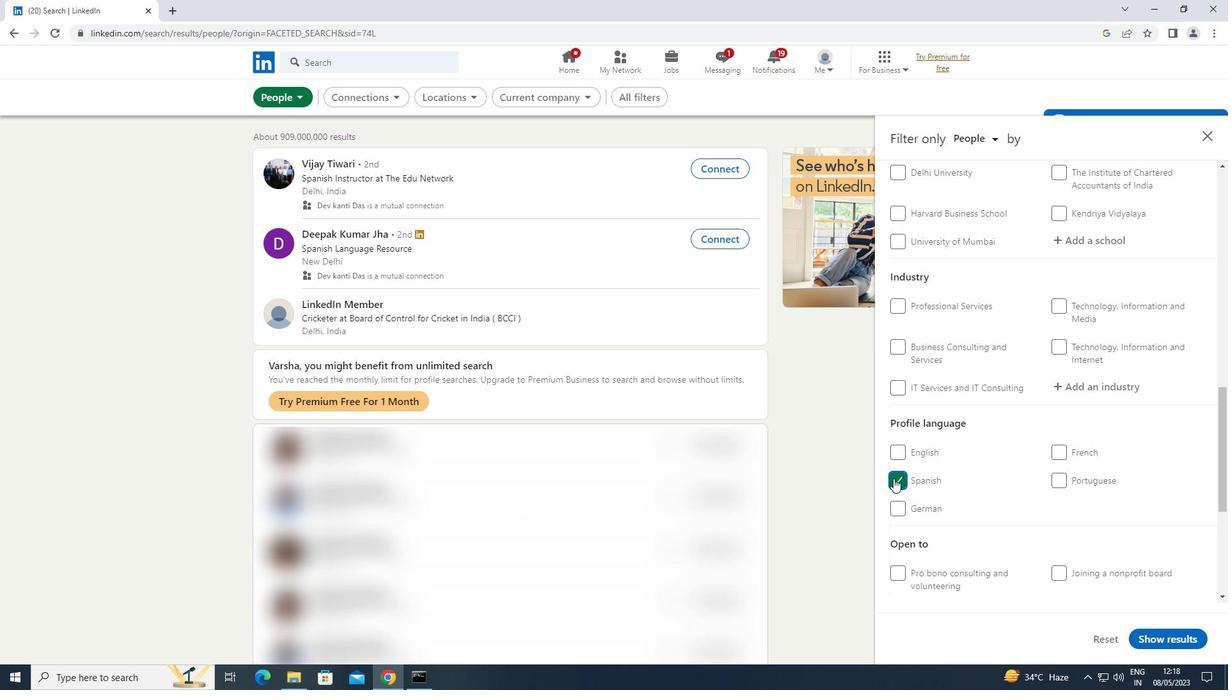 
Action: Mouse scrolled (893, 479) with delta (0, 0)
Screenshot: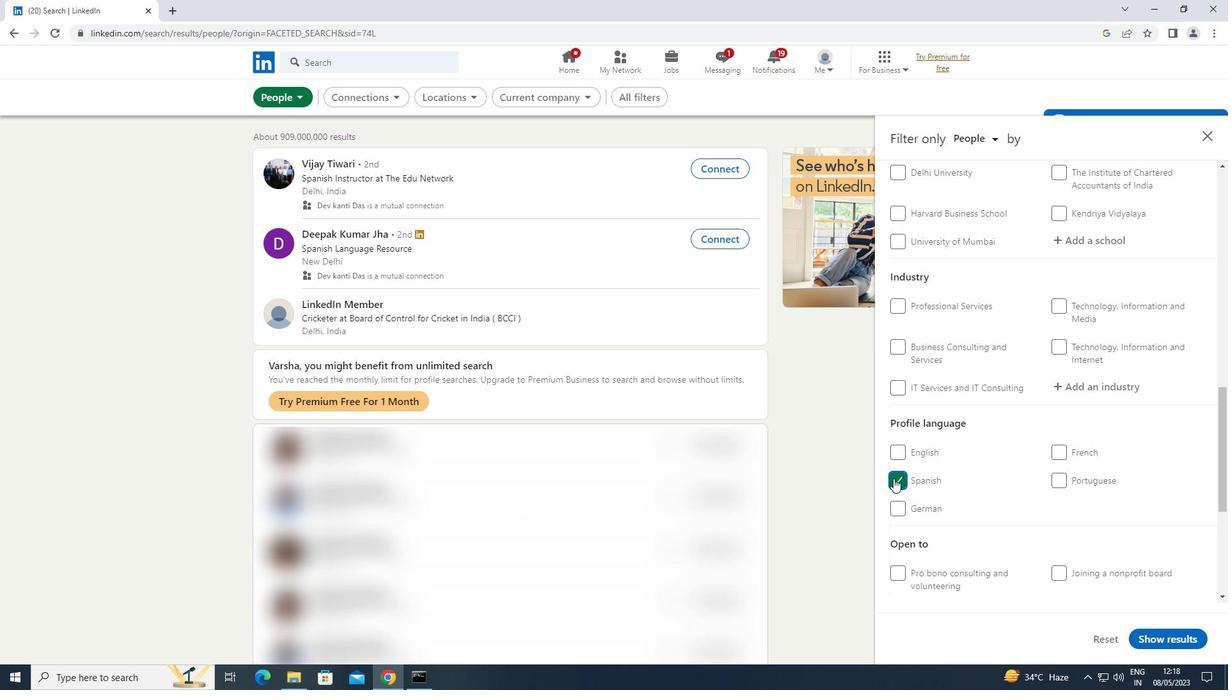
Action: Mouse moved to (894, 479)
Screenshot: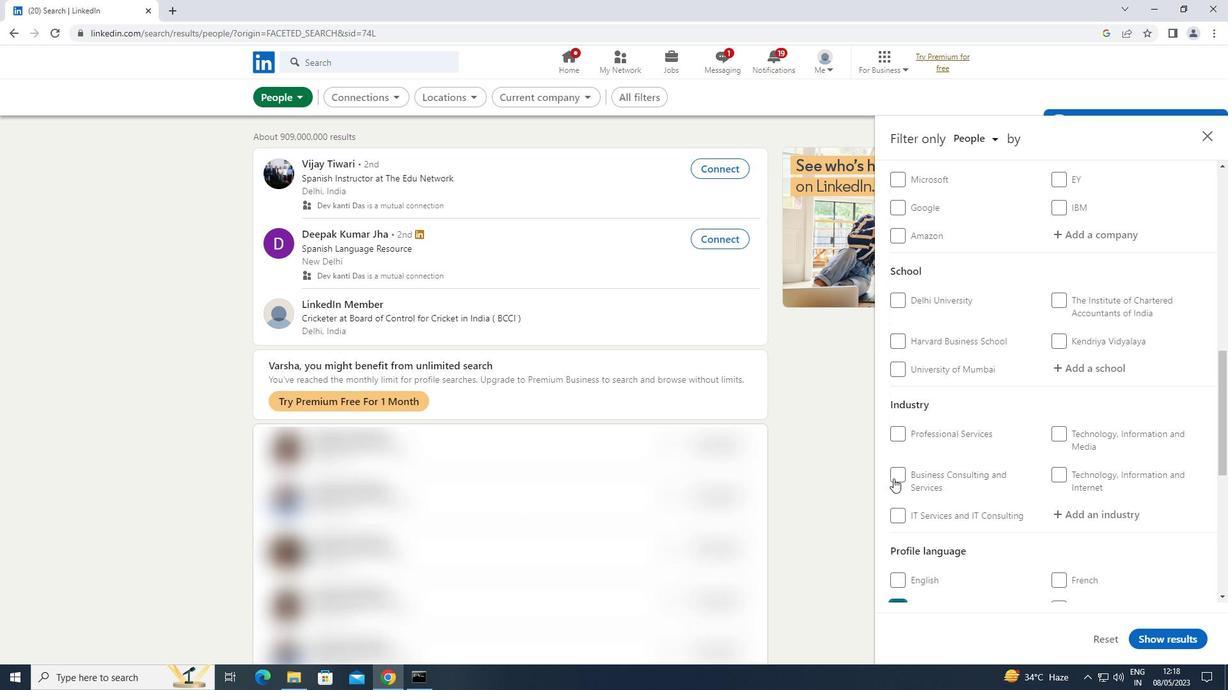 
Action: Mouse scrolled (894, 479) with delta (0, 0)
Screenshot: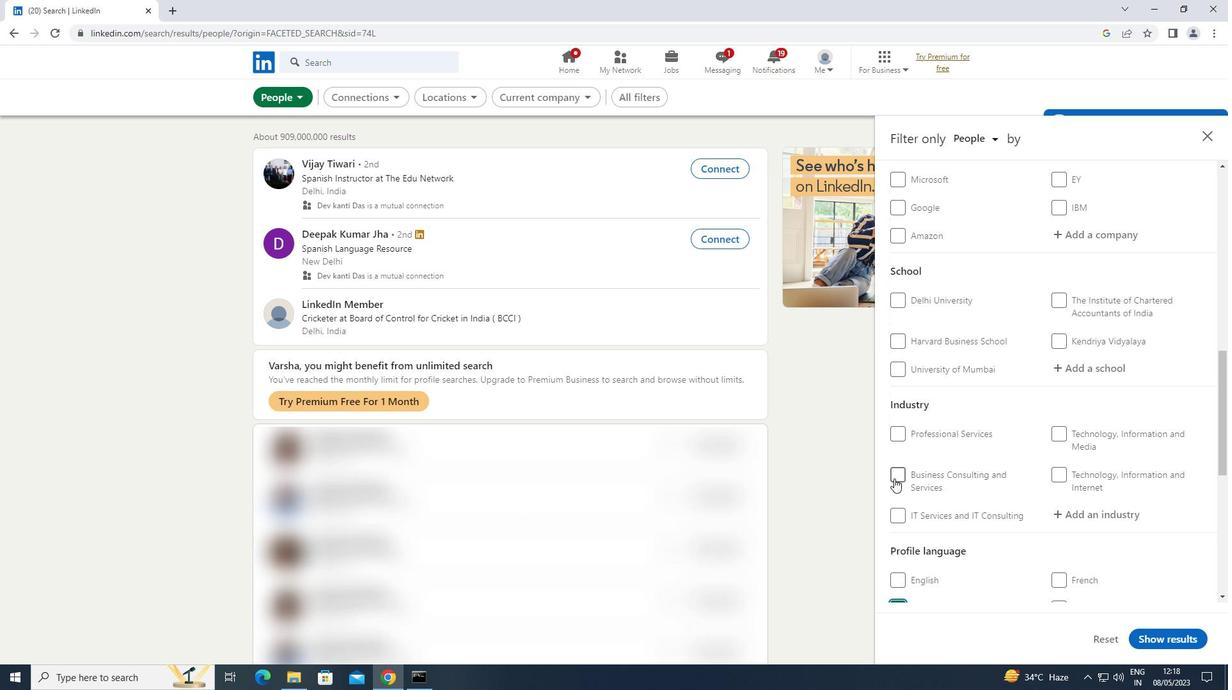
Action: Mouse scrolled (894, 479) with delta (0, 0)
Screenshot: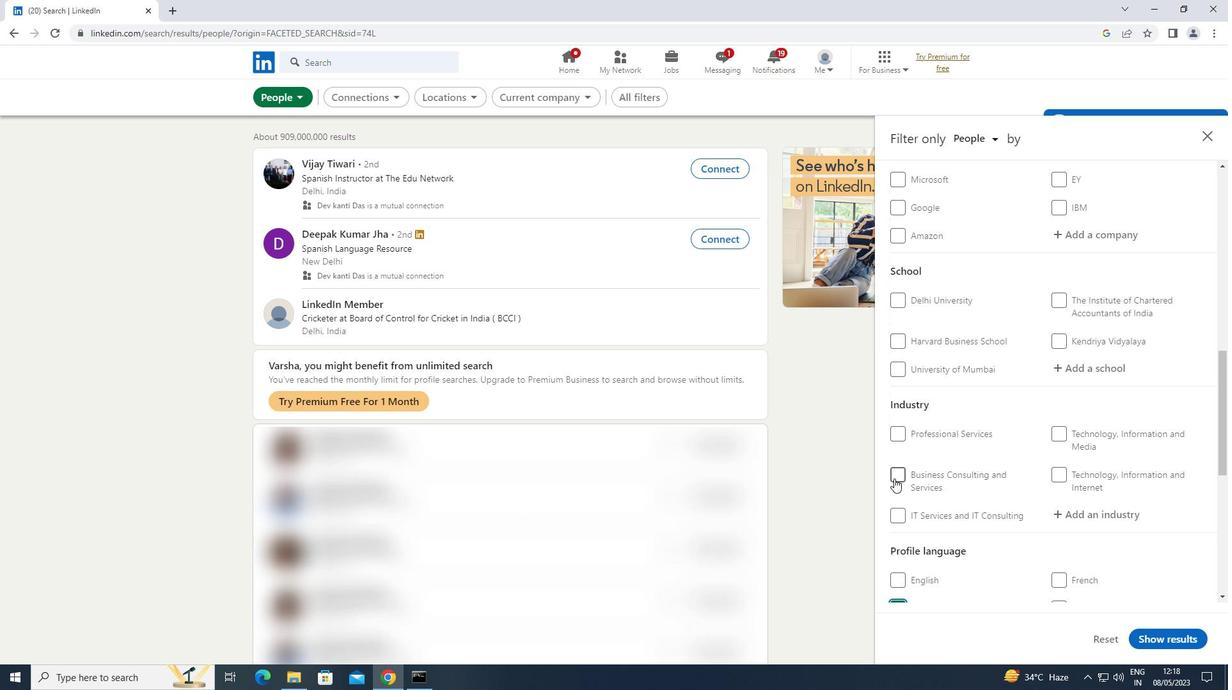 
Action: Mouse moved to (903, 471)
Screenshot: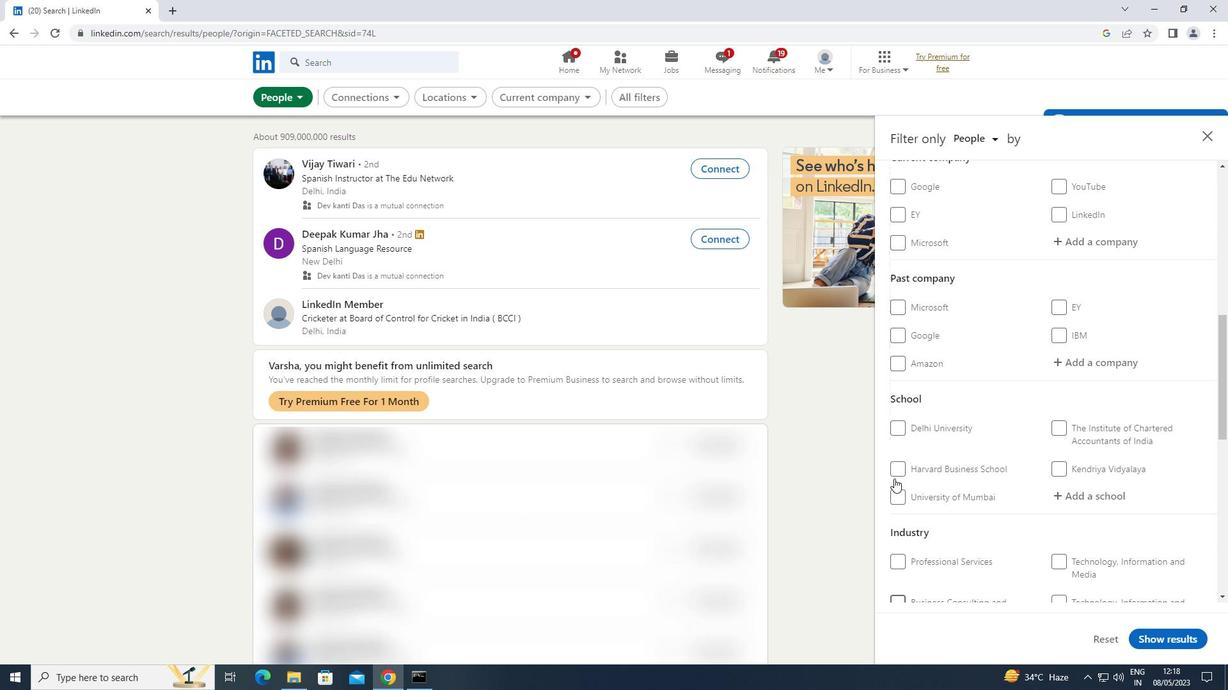 
Action: Mouse scrolled (903, 472) with delta (0, 0)
Screenshot: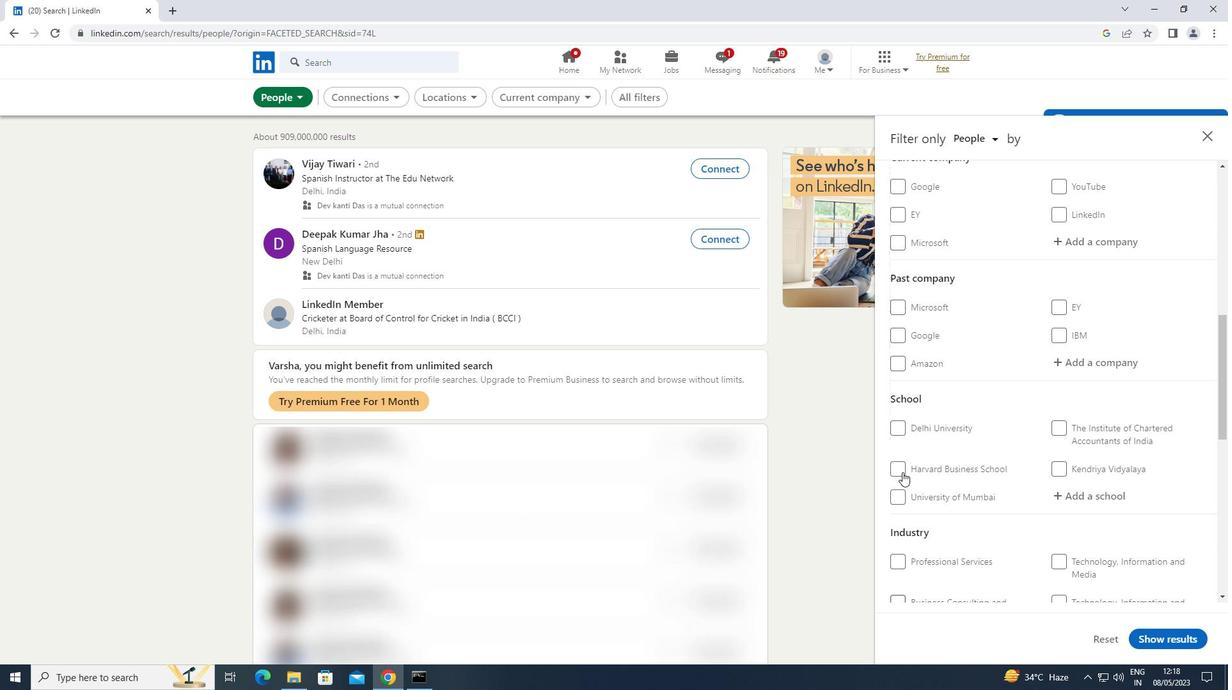 
Action: Mouse scrolled (903, 472) with delta (0, 0)
Screenshot: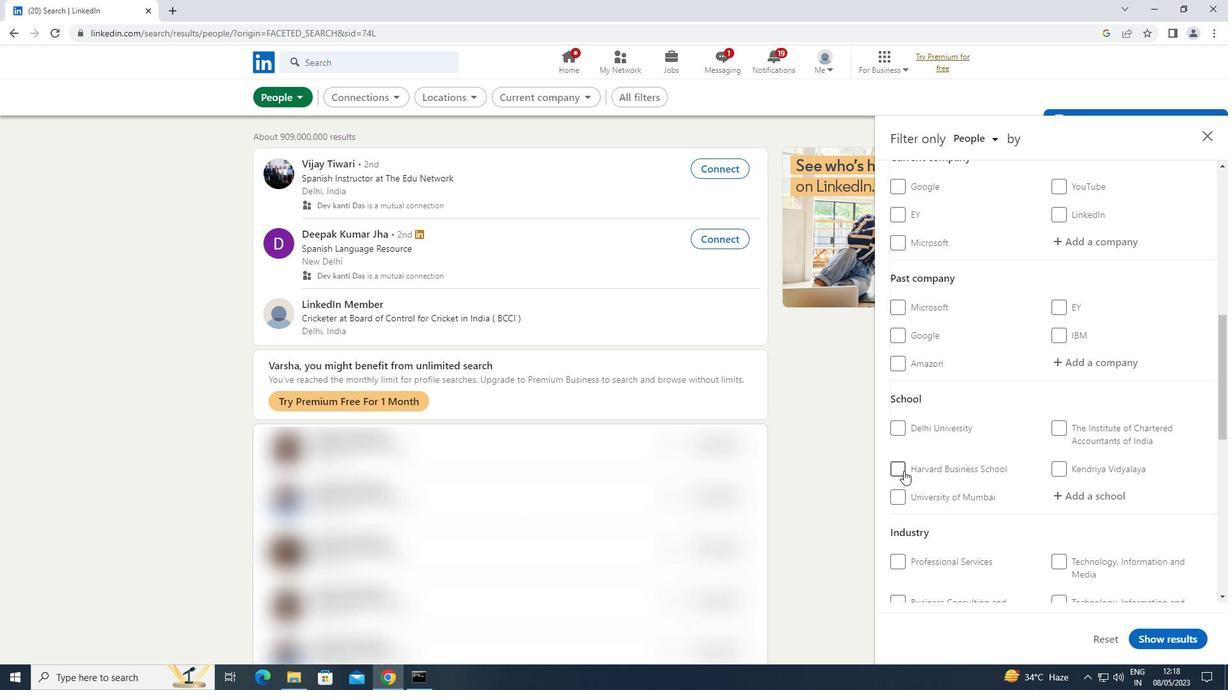 
Action: Mouse moved to (1107, 372)
Screenshot: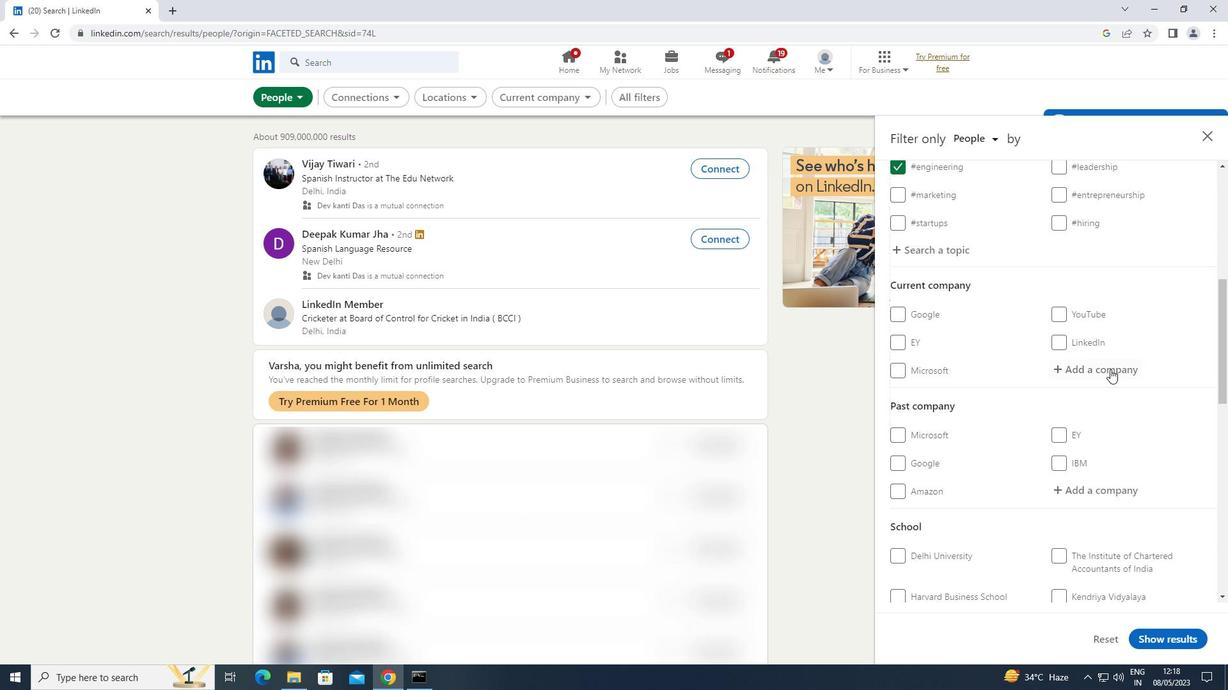 
Action: Mouse pressed left at (1107, 372)
Screenshot: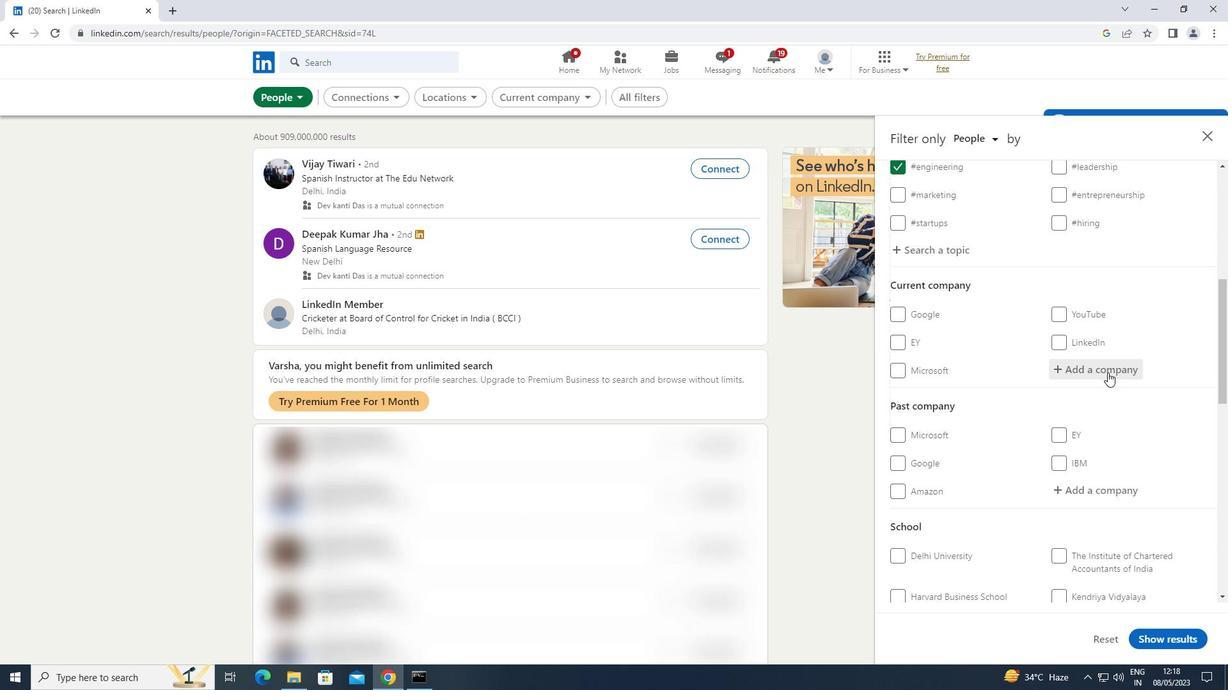 
Action: Key pressed <Key.shift>KHOROS
Screenshot: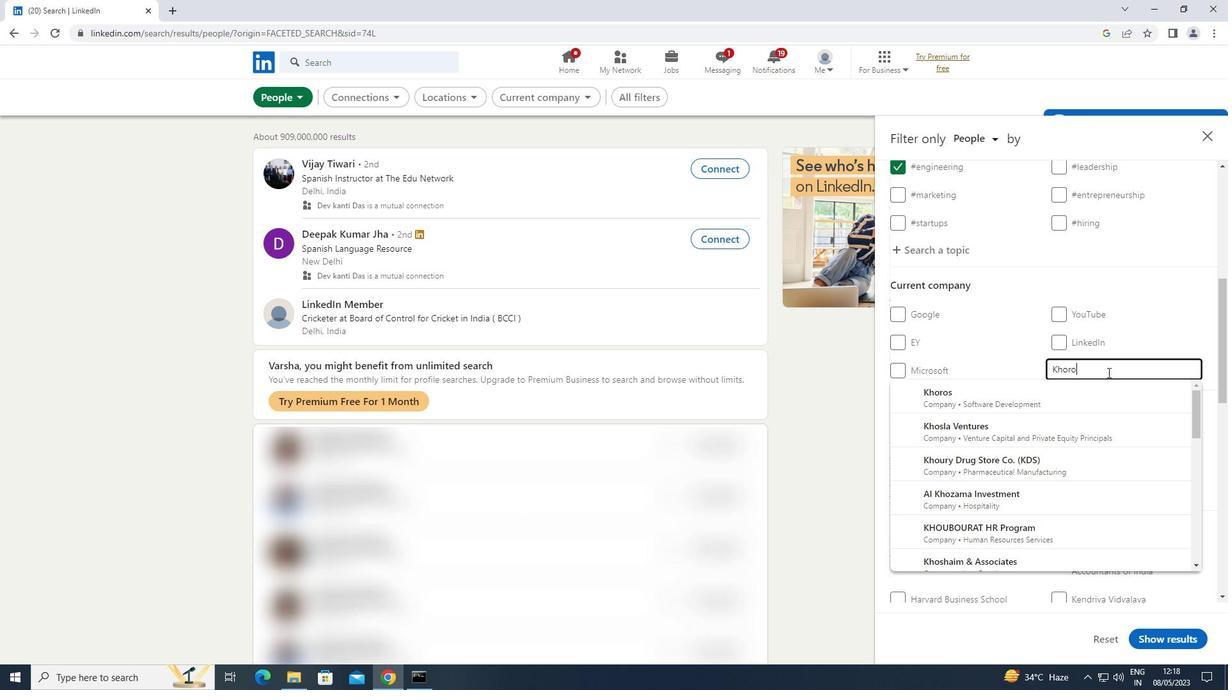 
Action: Mouse moved to (995, 394)
Screenshot: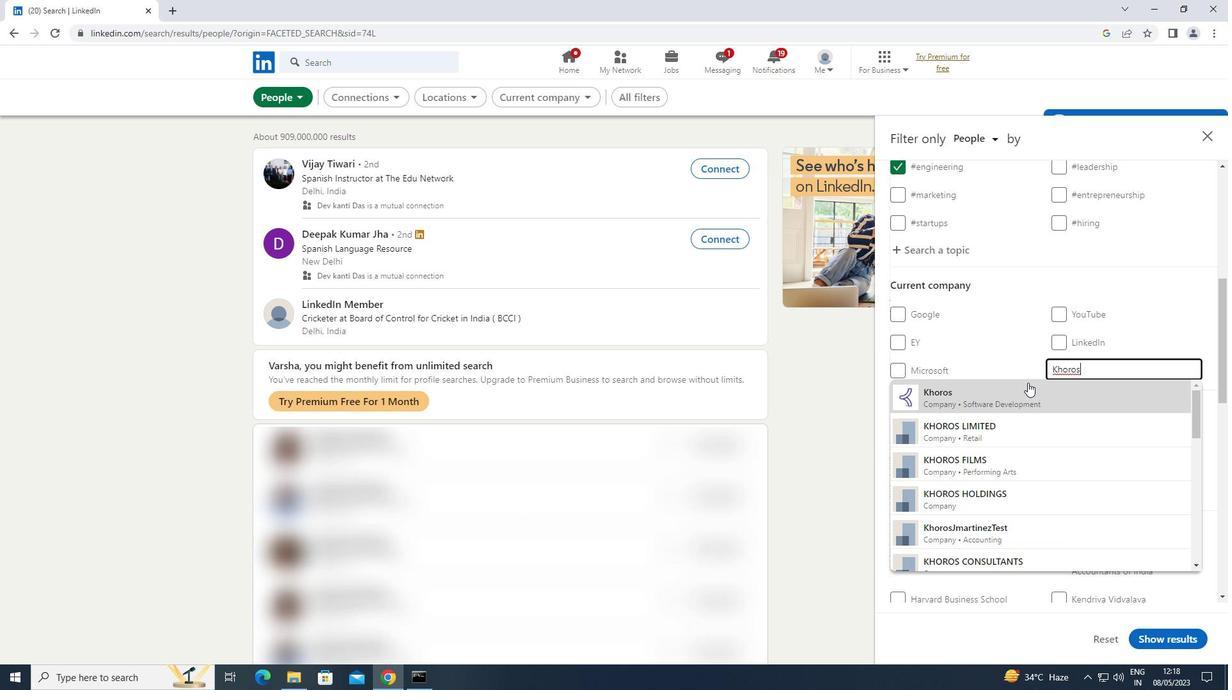 
Action: Mouse pressed left at (995, 394)
Screenshot: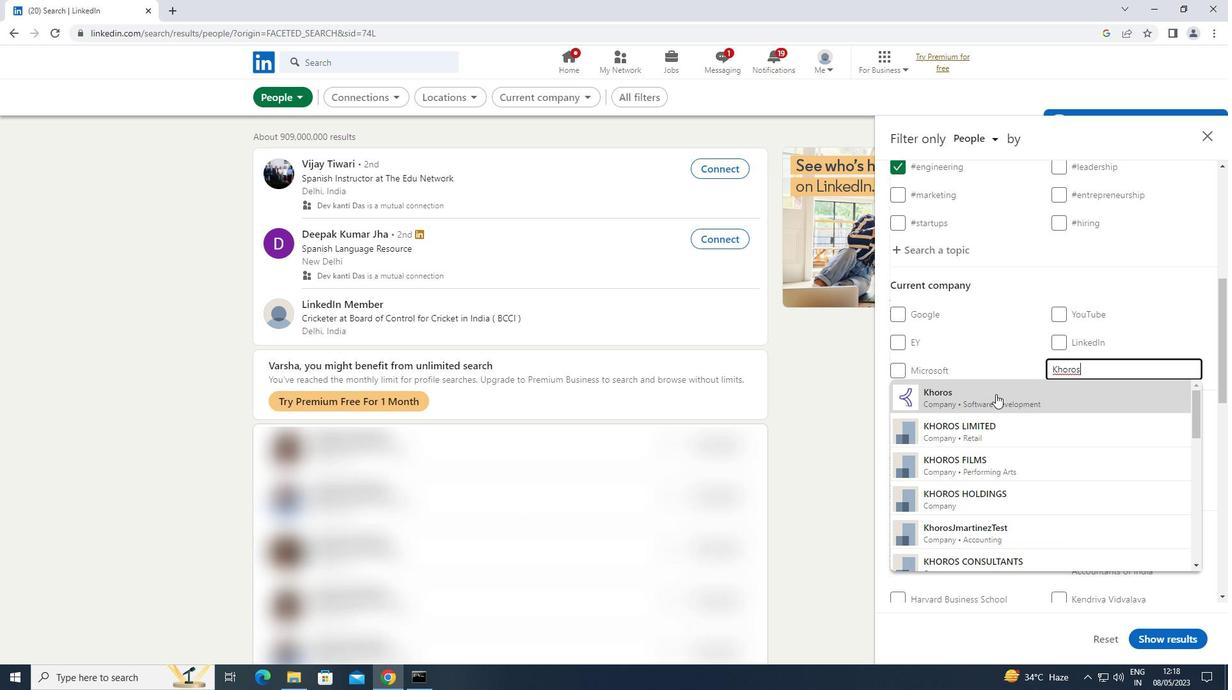 
Action: Mouse moved to (995, 394)
Screenshot: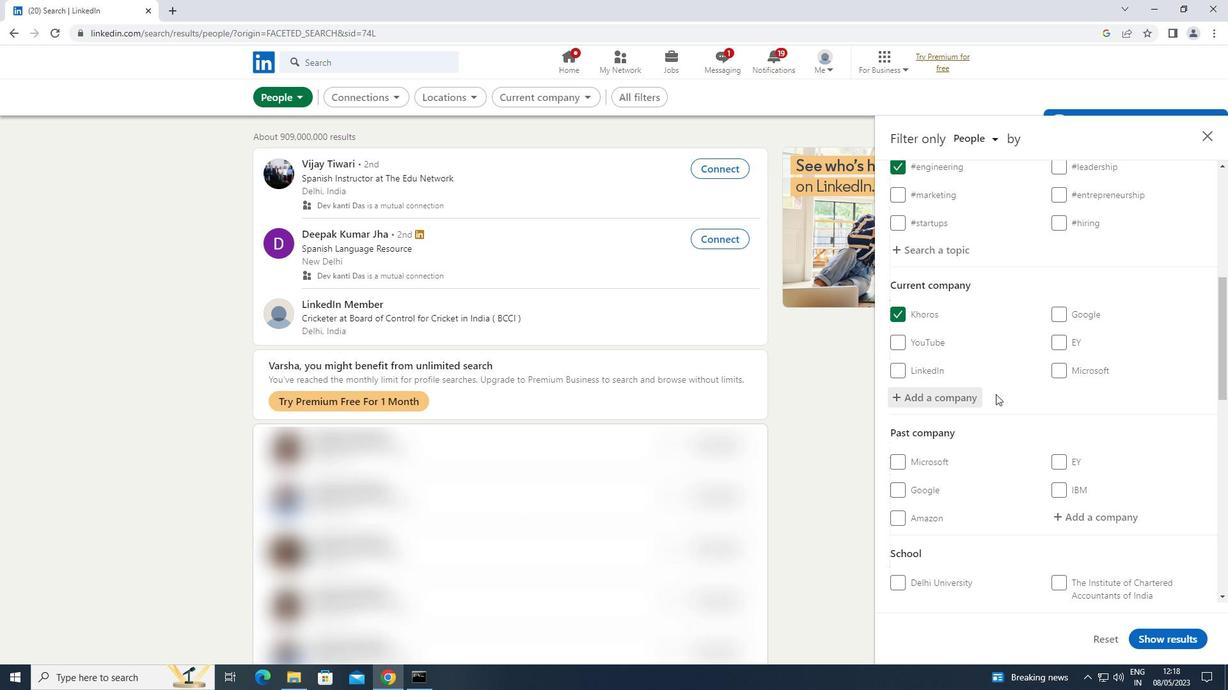 
Action: Mouse scrolled (995, 394) with delta (0, 0)
Screenshot: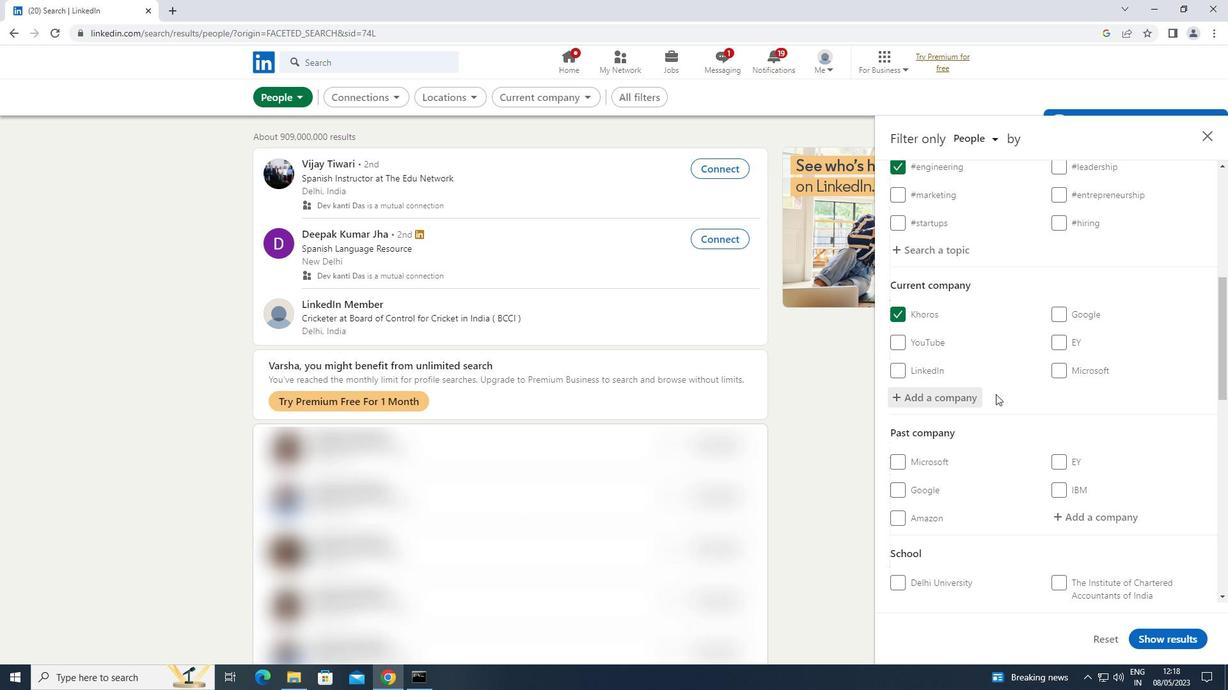 
Action: Mouse scrolled (995, 394) with delta (0, 0)
Screenshot: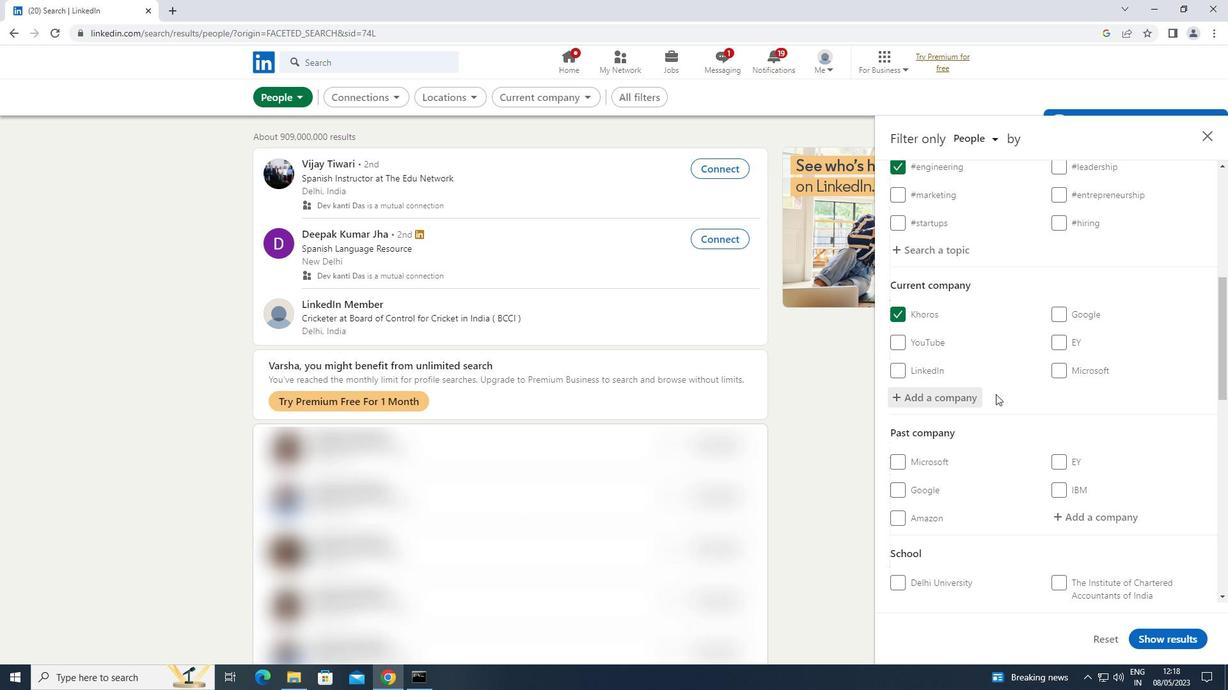 
Action: Mouse scrolled (995, 394) with delta (0, 0)
Screenshot: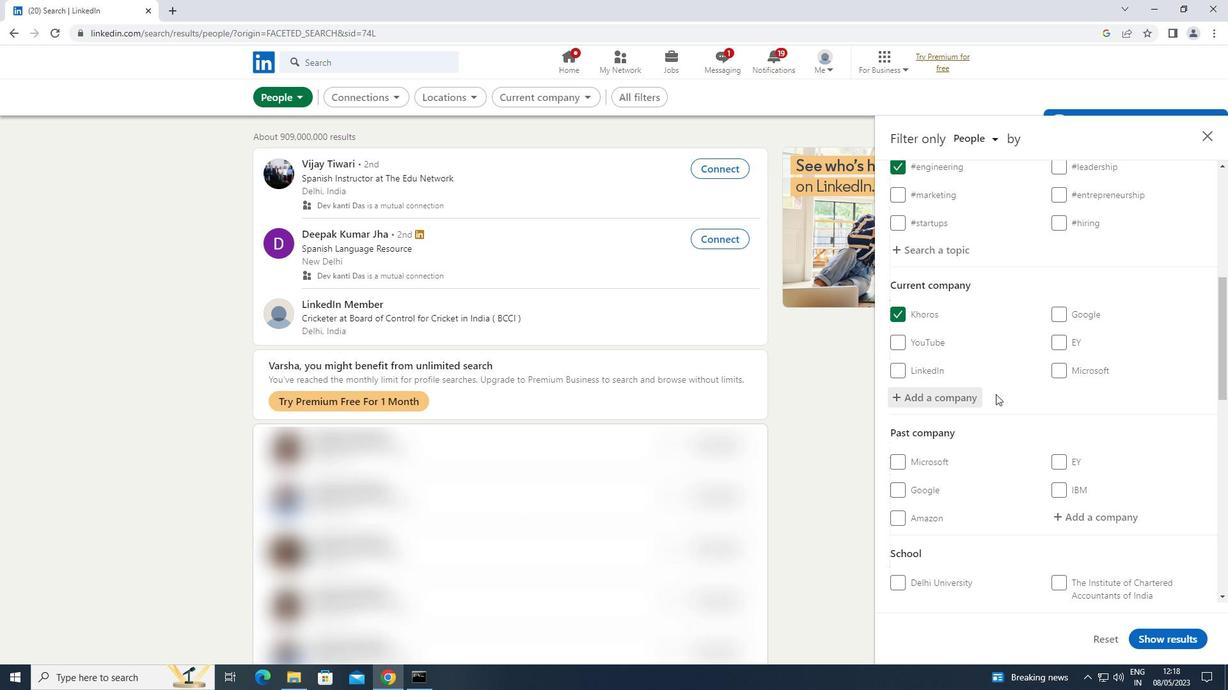 
Action: Mouse moved to (1077, 459)
Screenshot: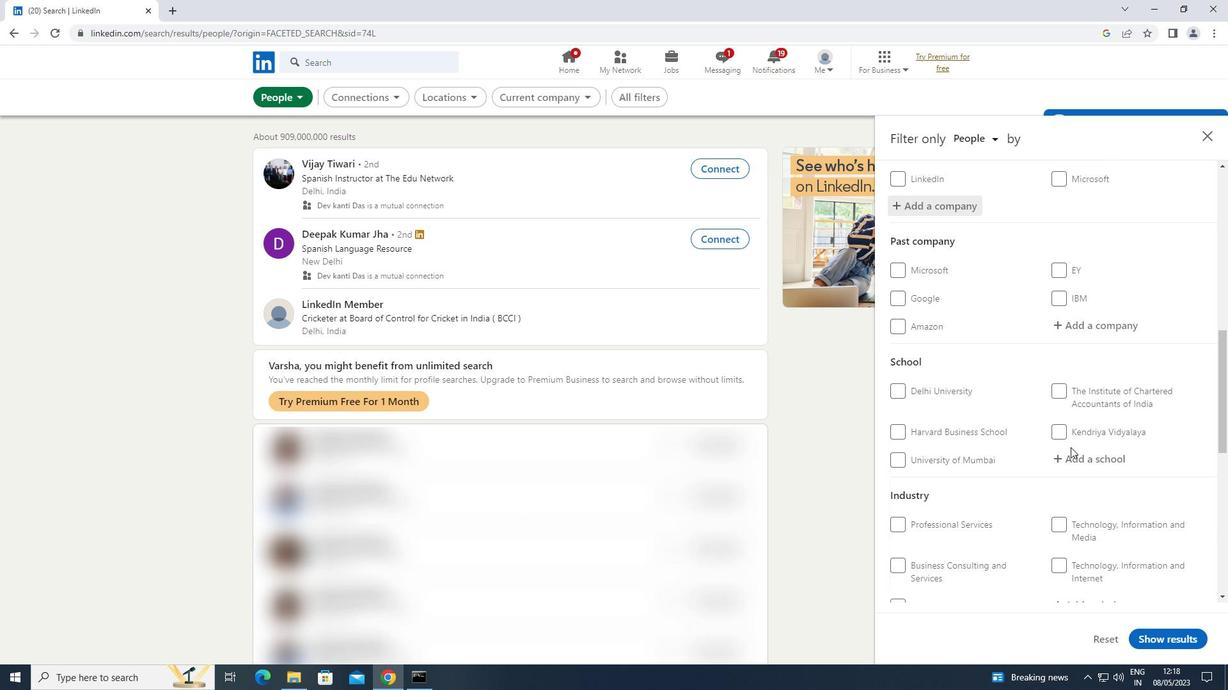 
Action: Mouse pressed left at (1077, 459)
Screenshot: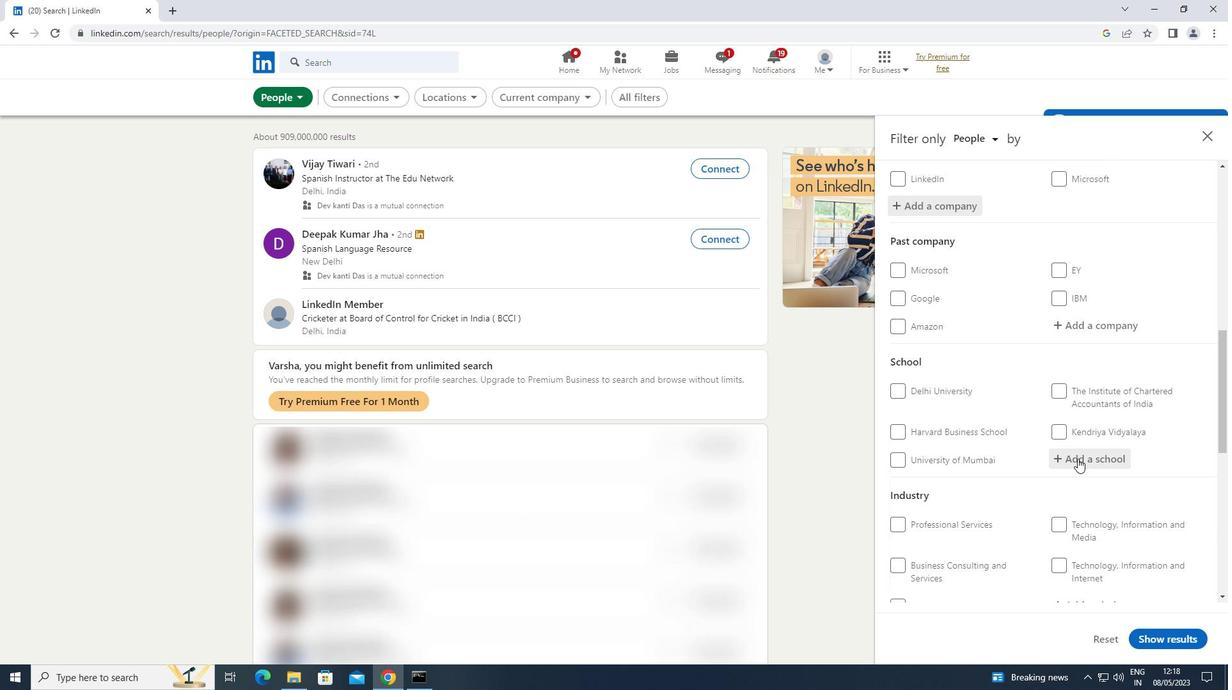 
Action: Mouse moved to (1077, 459)
Screenshot: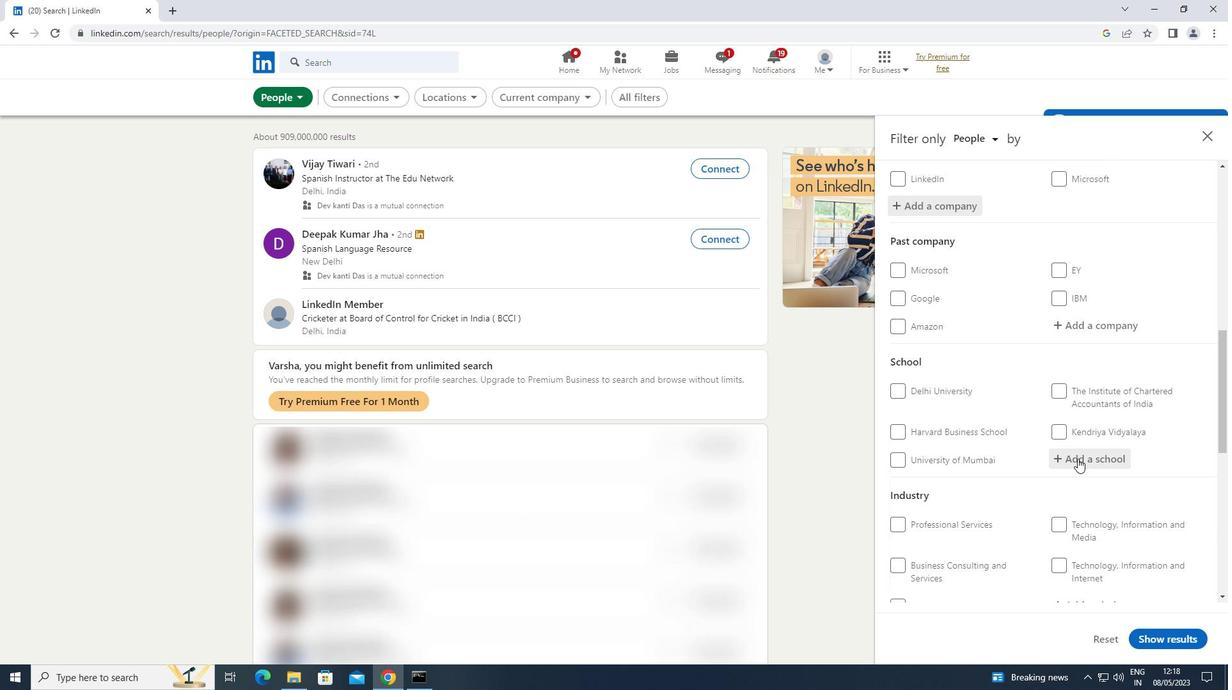 
Action: Key pressed <Key.shift>MADRAS
Screenshot: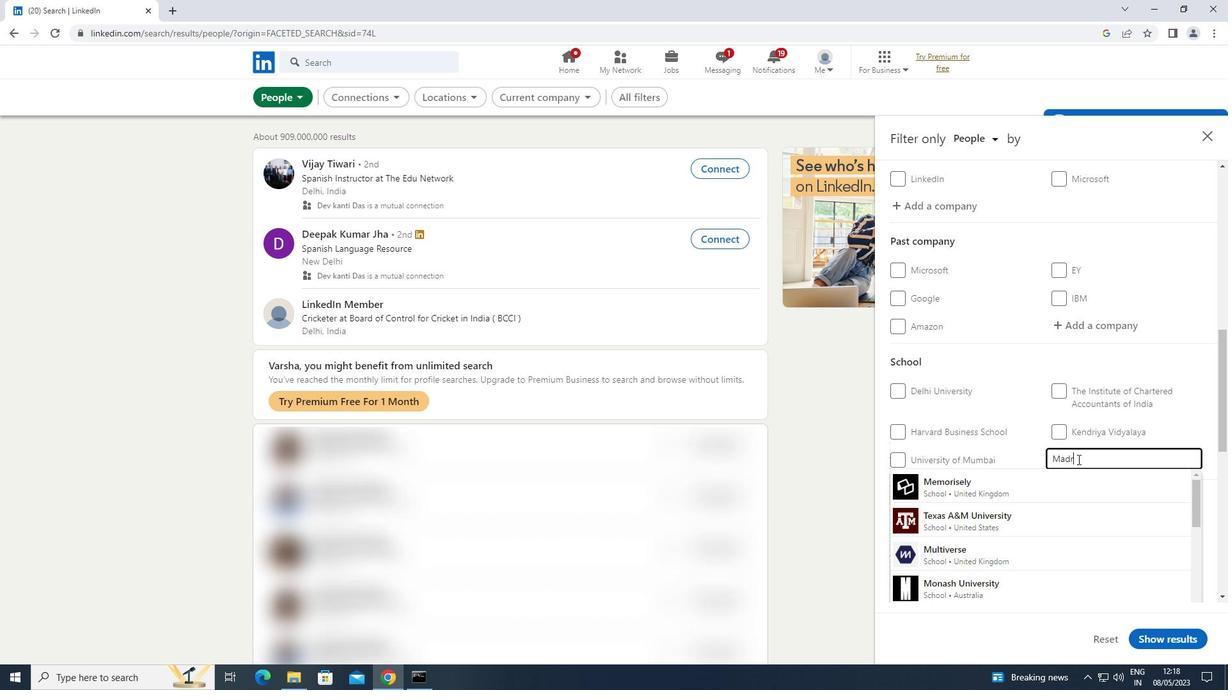 
Action: Mouse moved to (1015, 524)
Screenshot: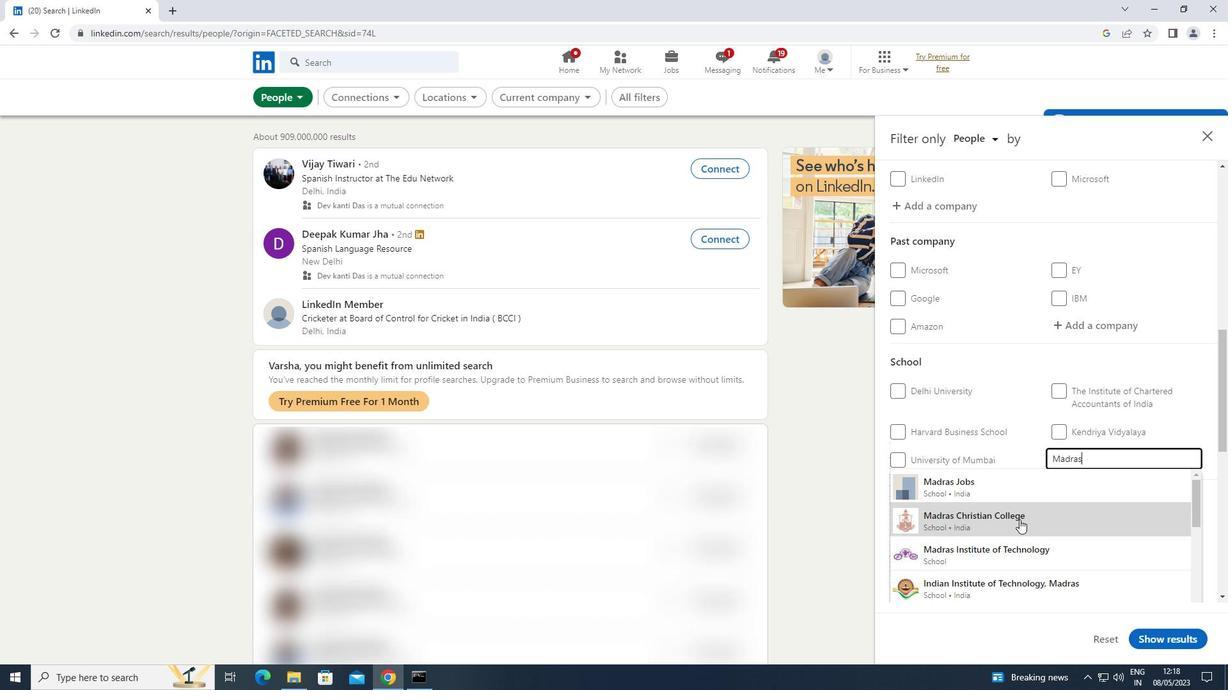 
Action: Mouse pressed left at (1015, 524)
Screenshot: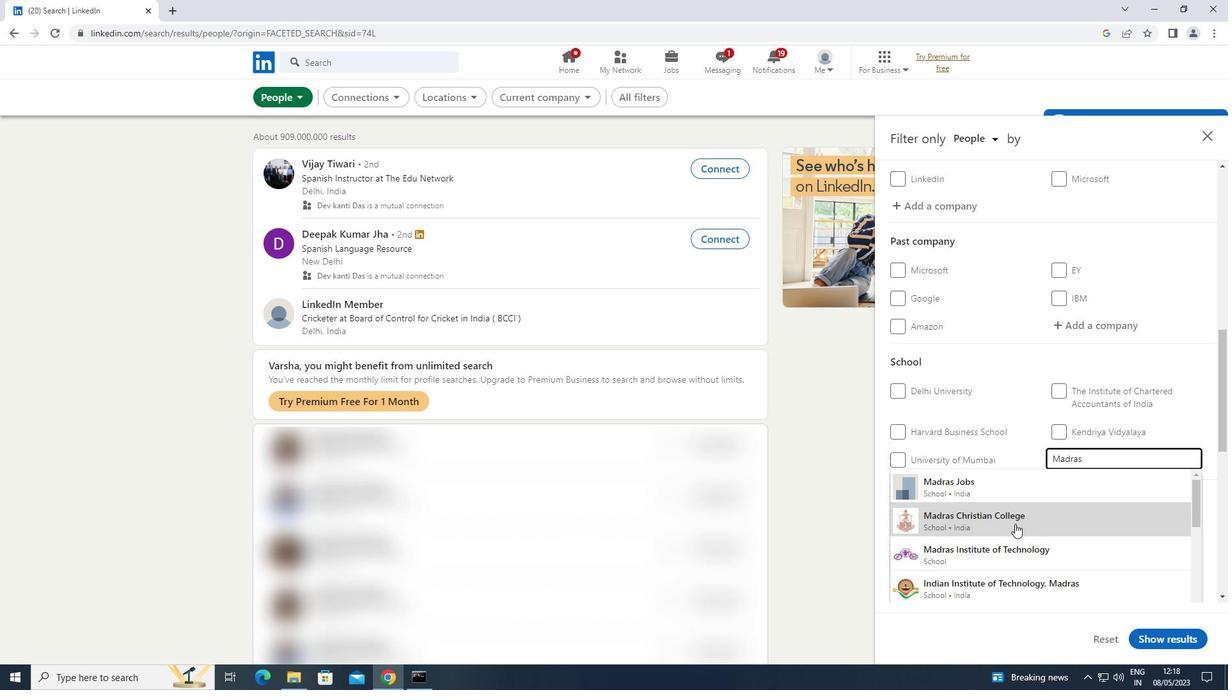 
Action: Mouse moved to (1017, 523)
Screenshot: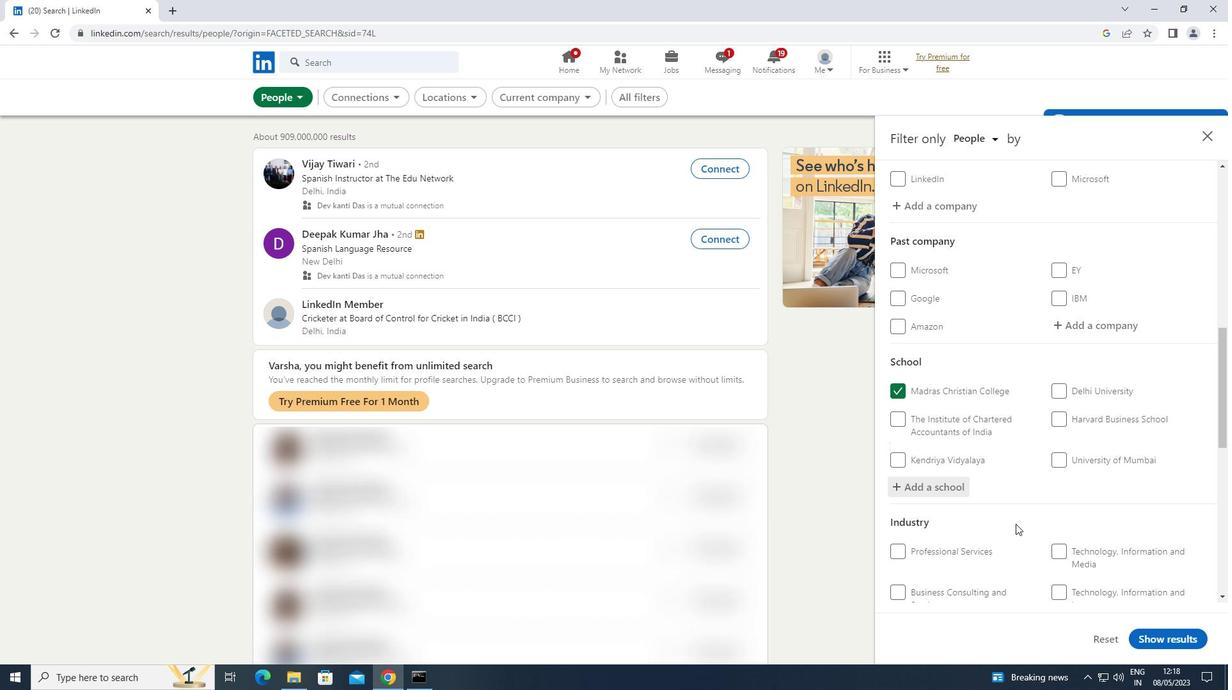
Action: Mouse scrolled (1017, 523) with delta (0, 0)
Screenshot: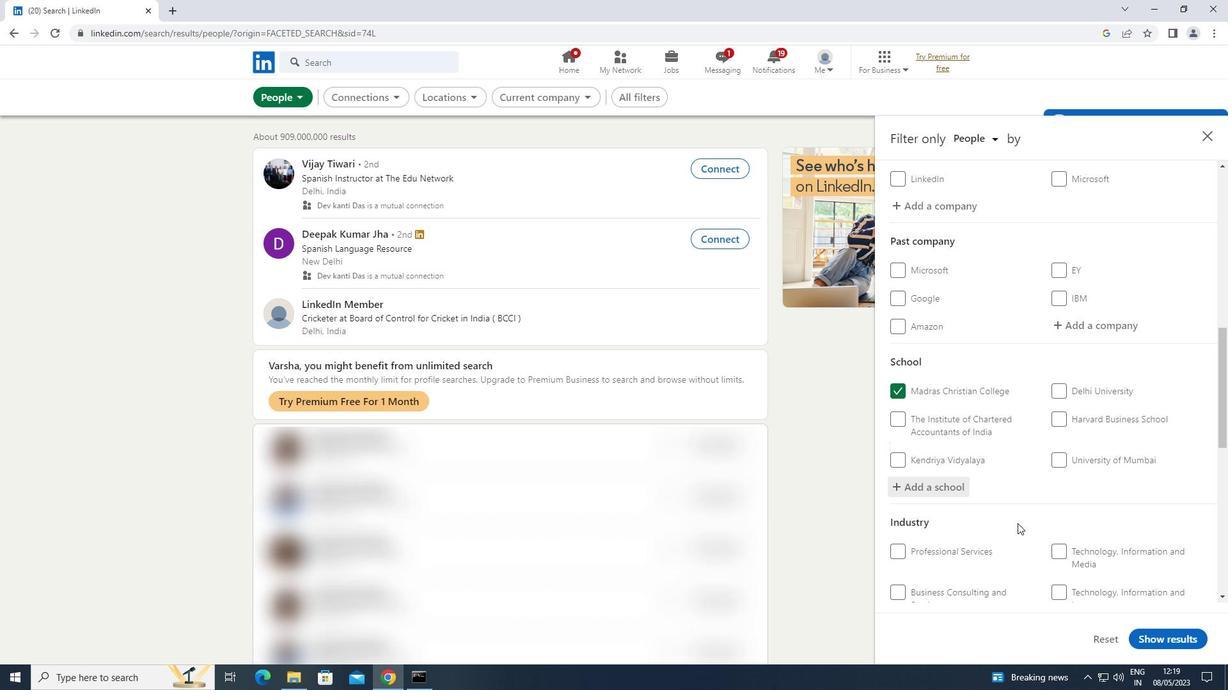 
Action: Mouse scrolled (1017, 523) with delta (0, 0)
Screenshot: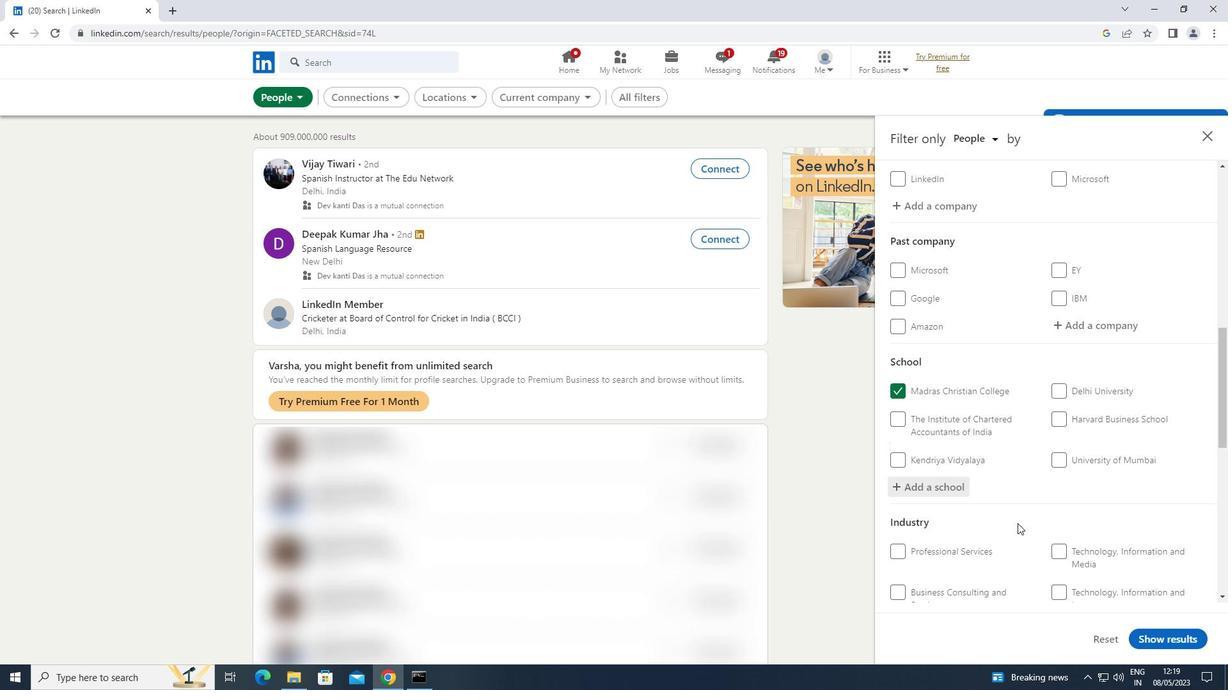 
Action: Mouse moved to (1116, 508)
Screenshot: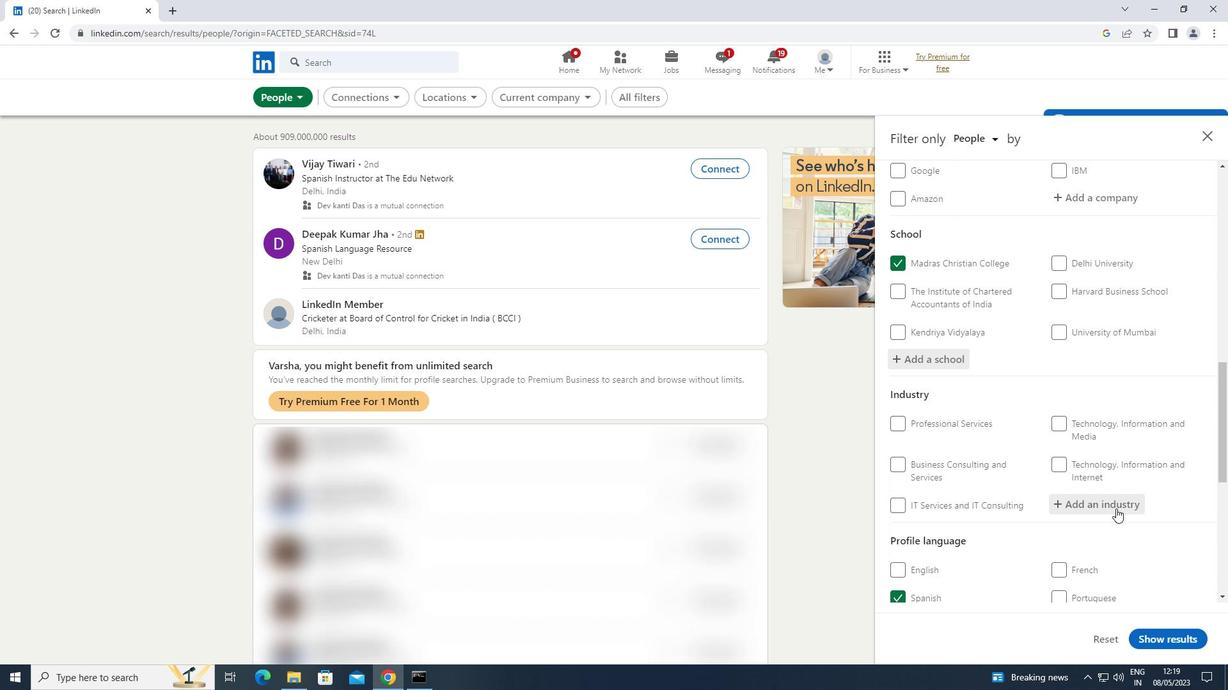 
Action: Mouse pressed left at (1116, 508)
Screenshot: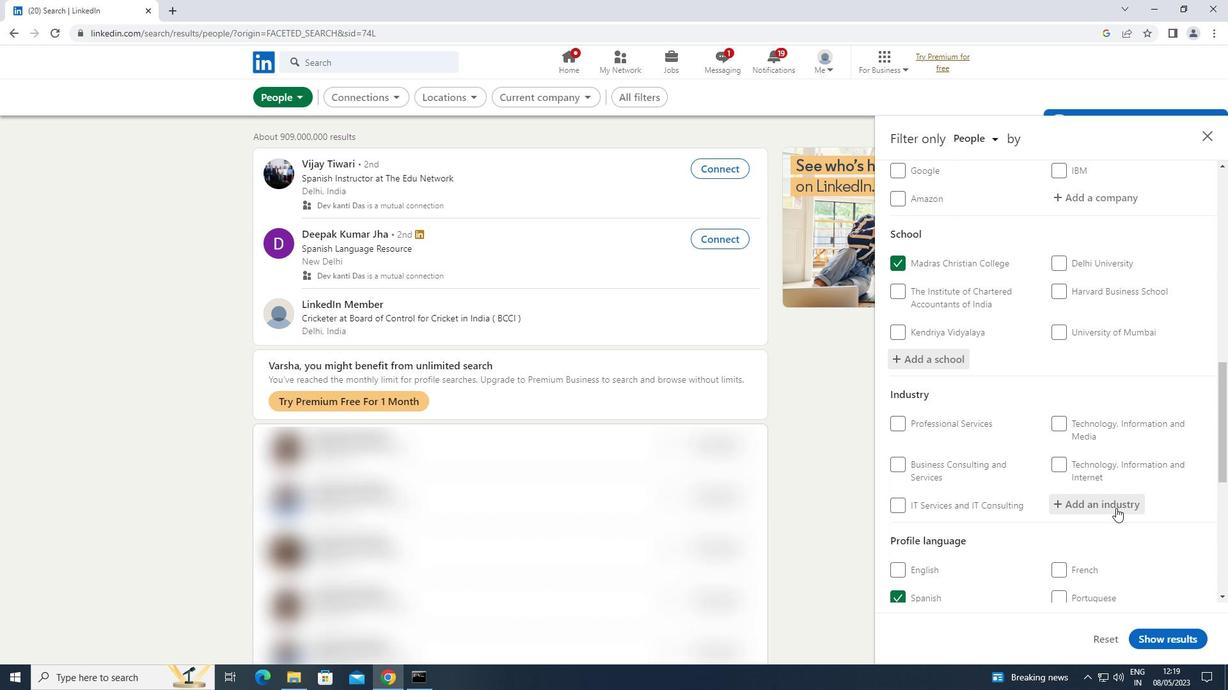 
Action: Key pressed <Key.shift>LAW
Screenshot: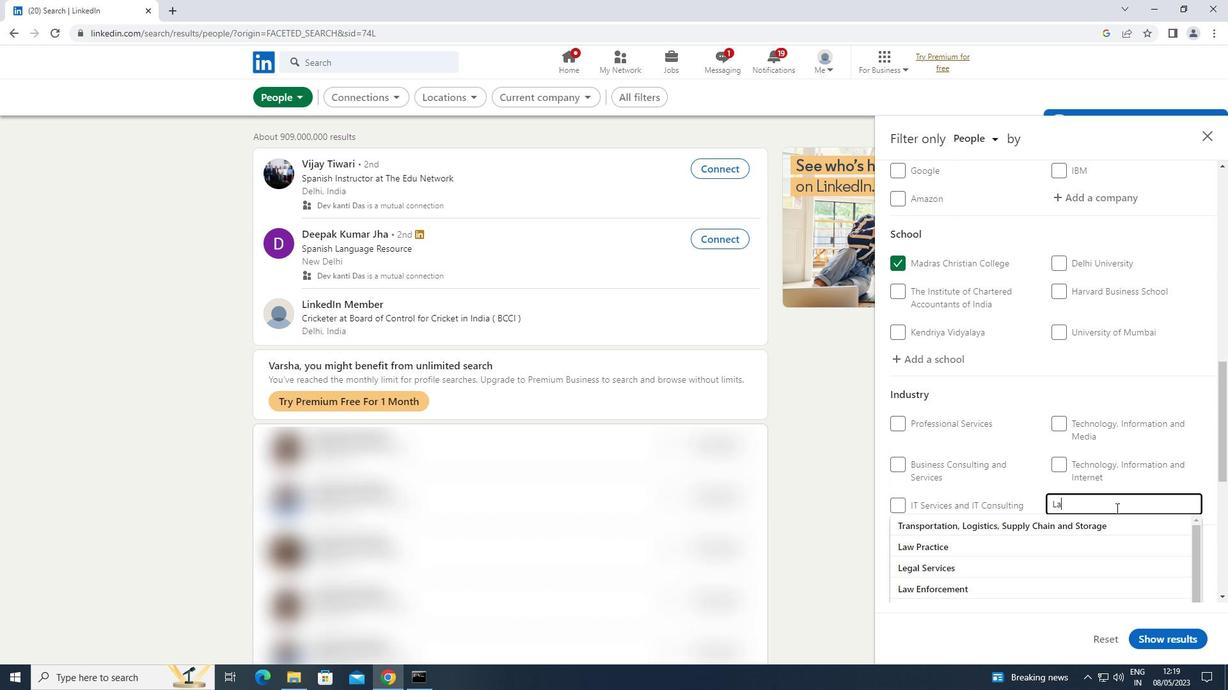 
Action: Mouse moved to (978, 522)
Screenshot: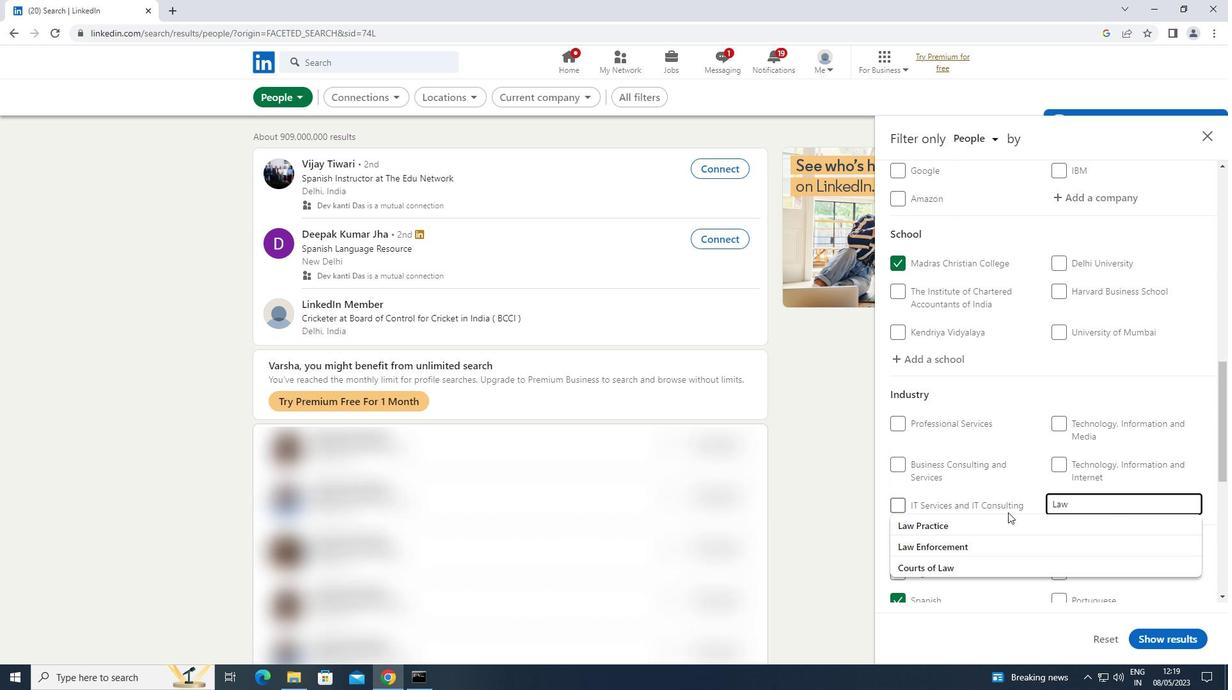 
Action: Mouse pressed left at (978, 522)
Screenshot: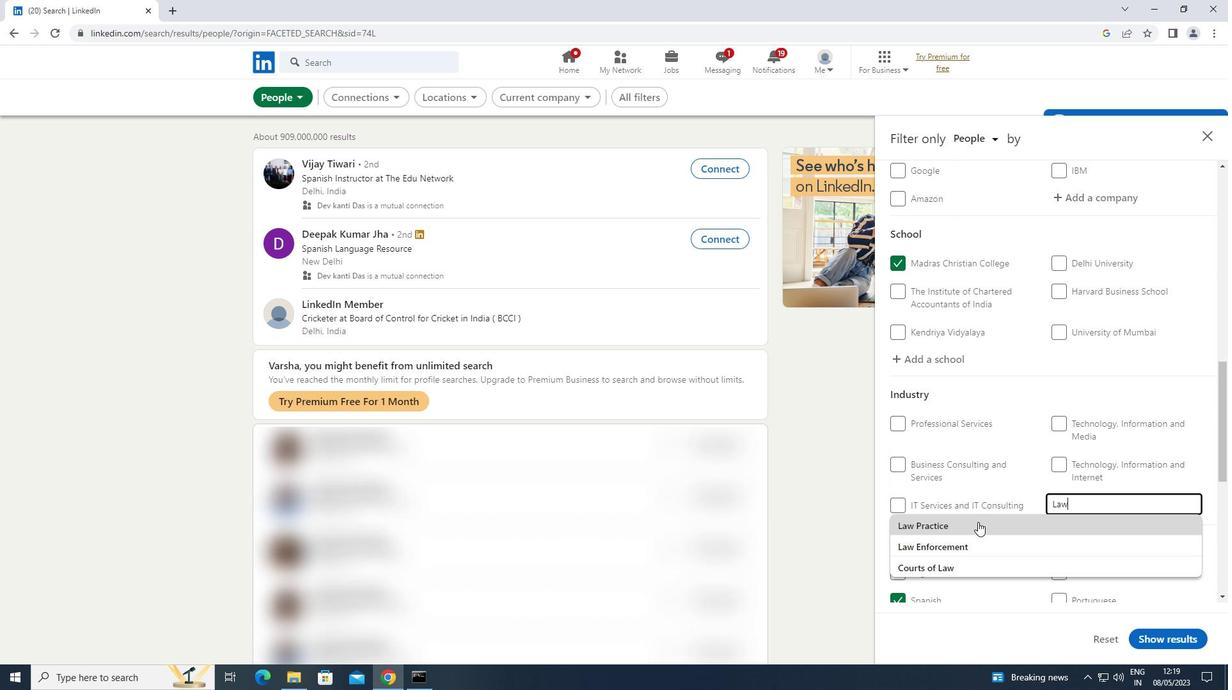 
Action: Mouse moved to (985, 518)
Screenshot: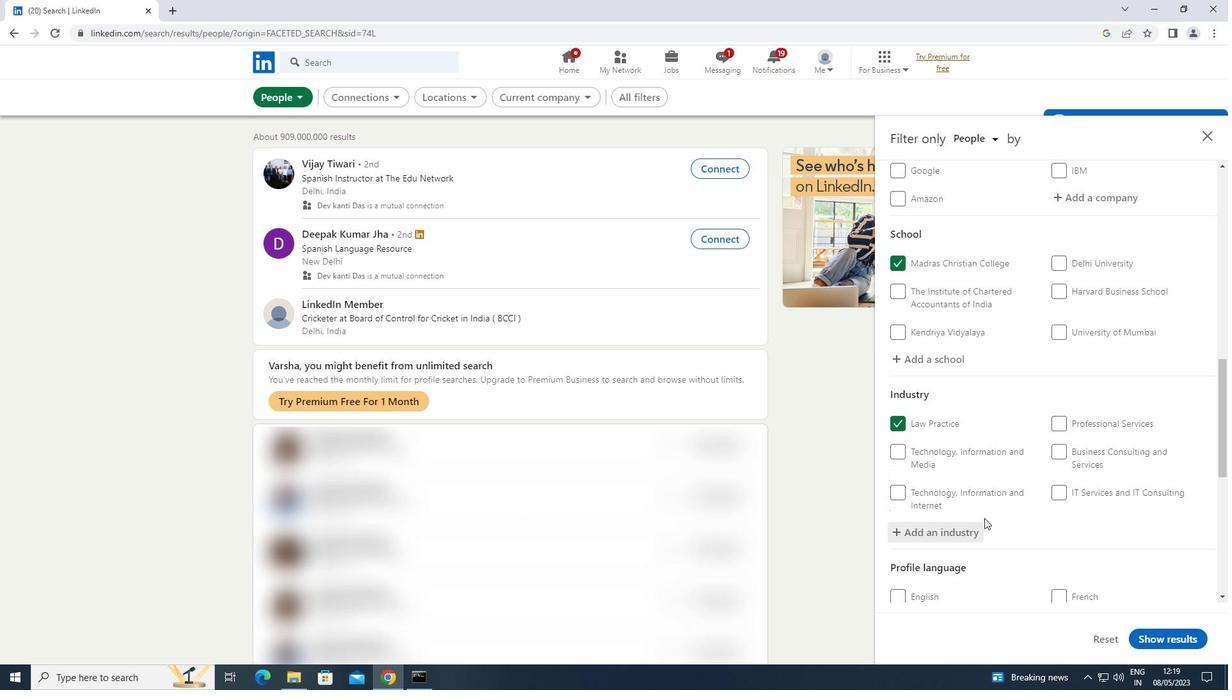 
Action: Mouse scrolled (985, 517) with delta (0, 0)
Screenshot: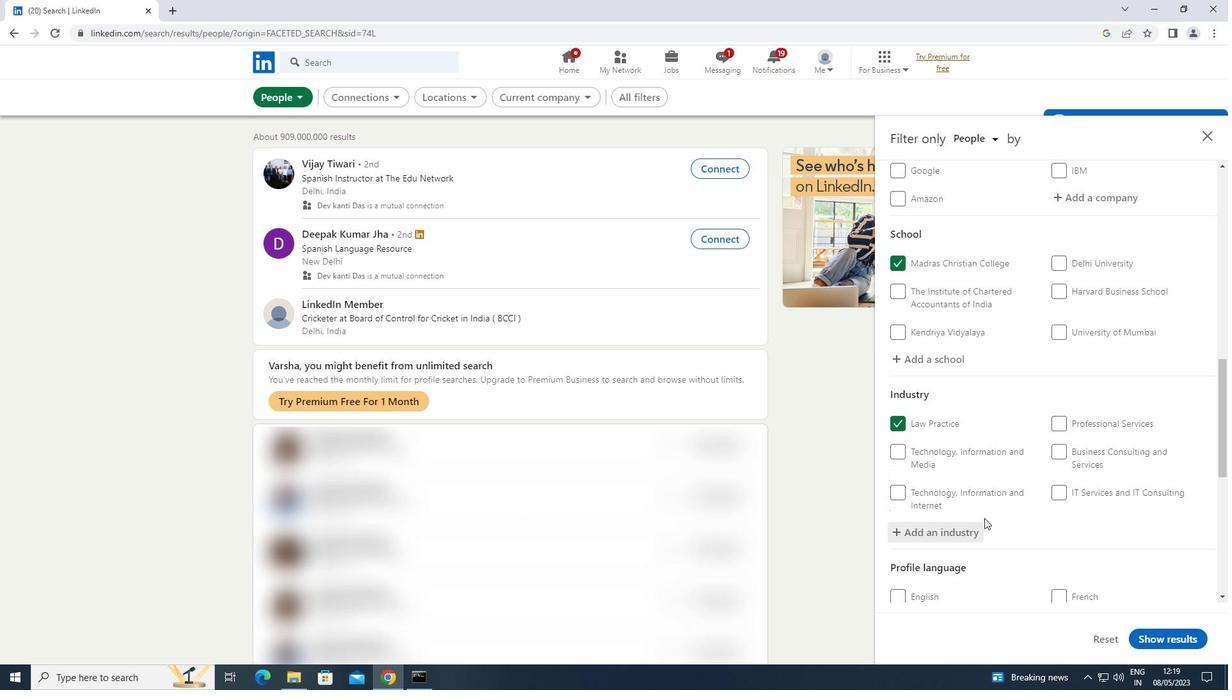 
Action: Mouse moved to (986, 518)
Screenshot: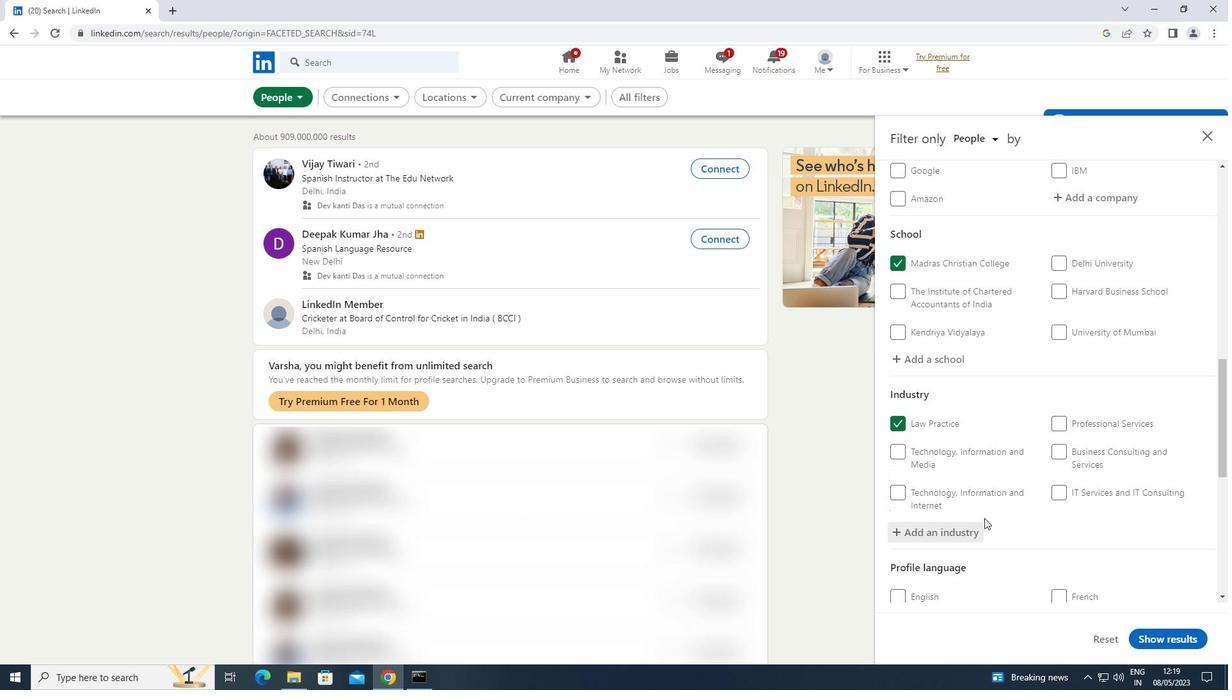 
Action: Mouse scrolled (986, 517) with delta (0, 0)
Screenshot: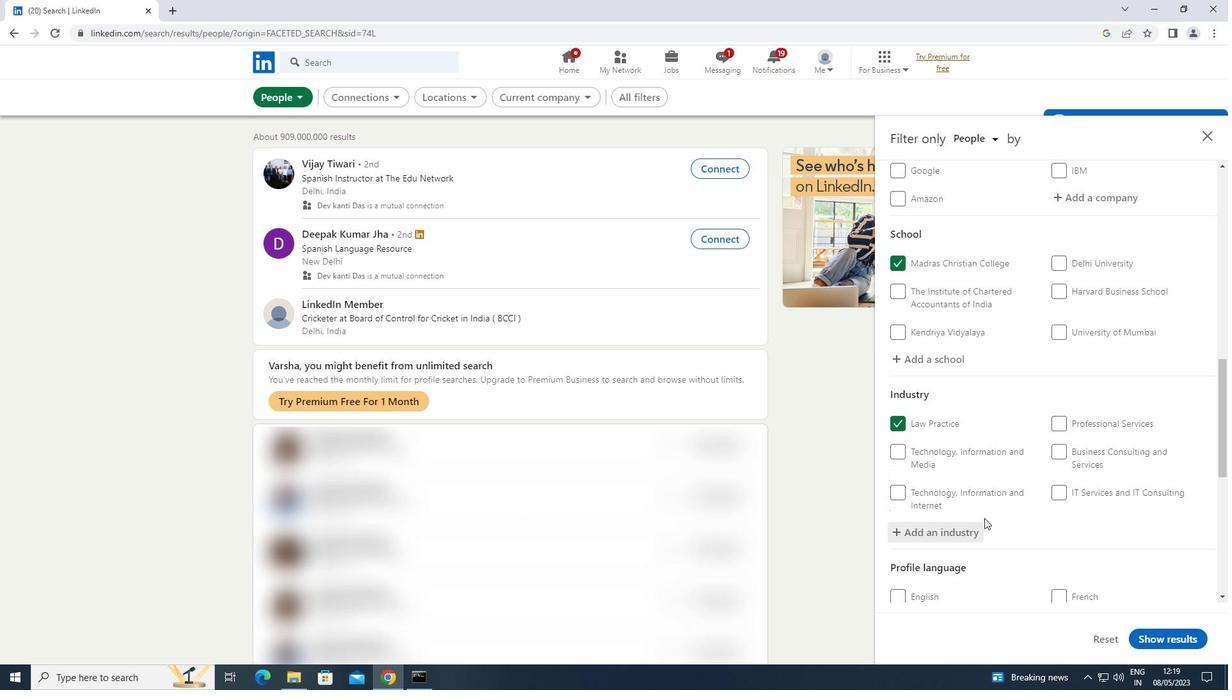 
Action: Mouse scrolled (986, 517) with delta (0, 0)
Screenshot: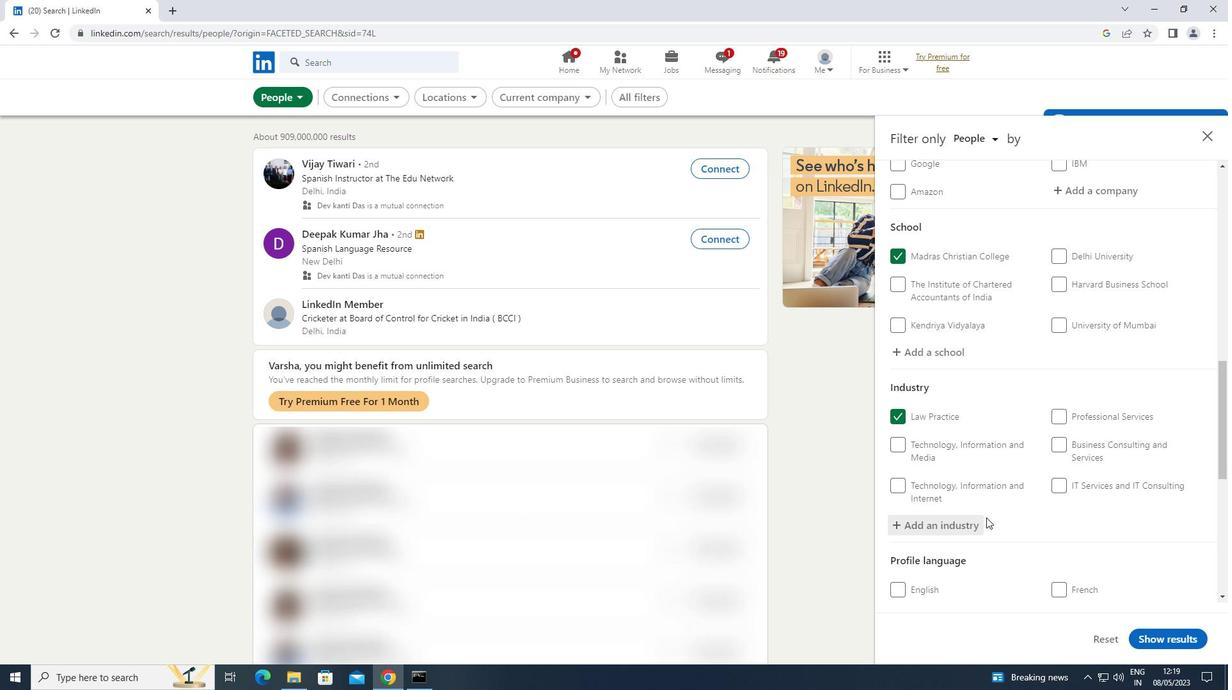 
Action: Mouse scrolled (986, 517) with delta (0, 0)
Screenshot: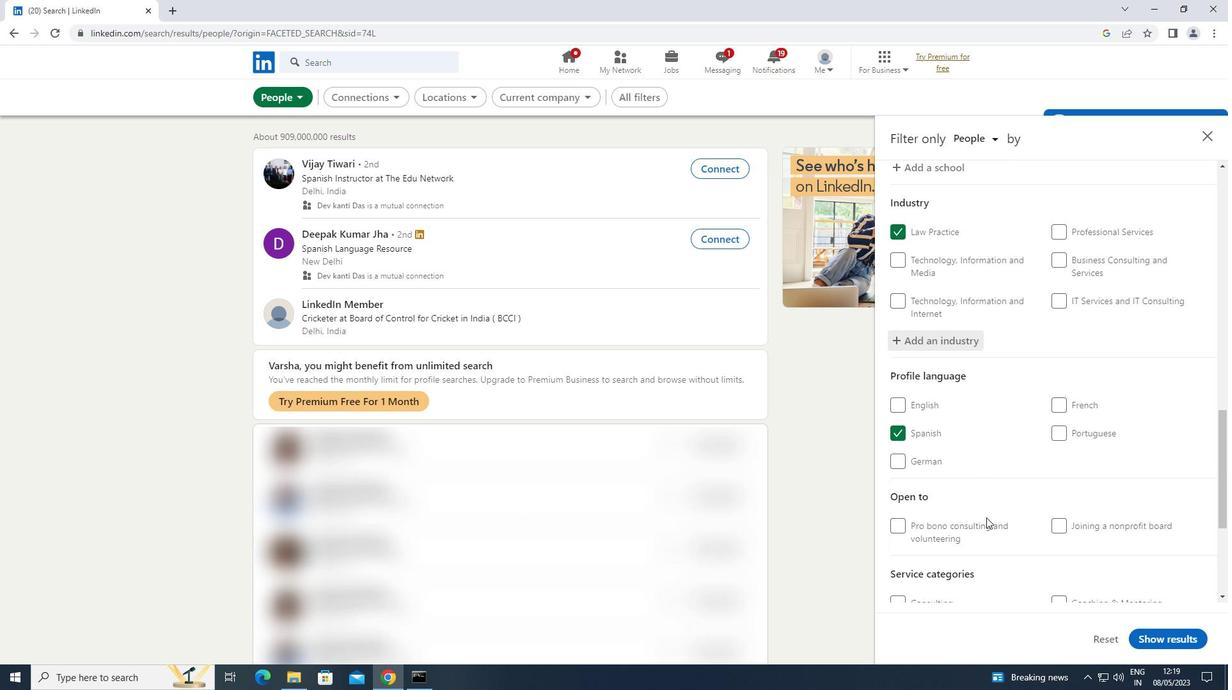 
Action: Mouse scrolled (986, 517) with delta (0, 0)
Screenshot: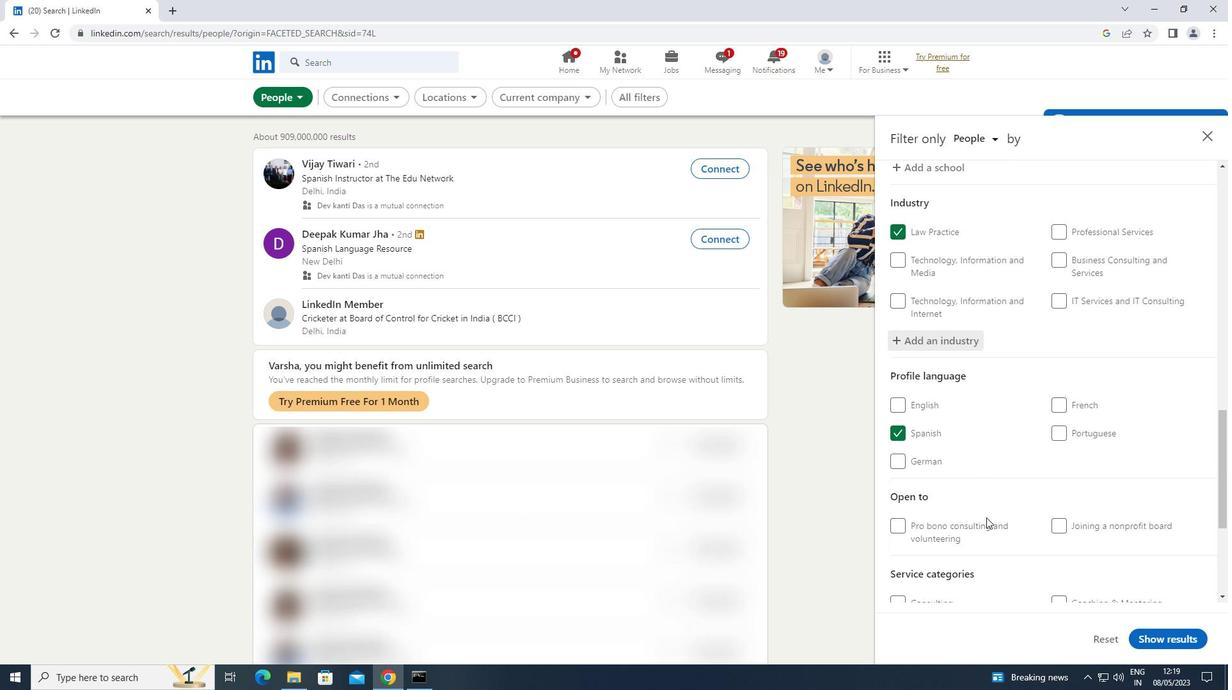 
Action: Mouse moved to (1073, 525)
Screenshot: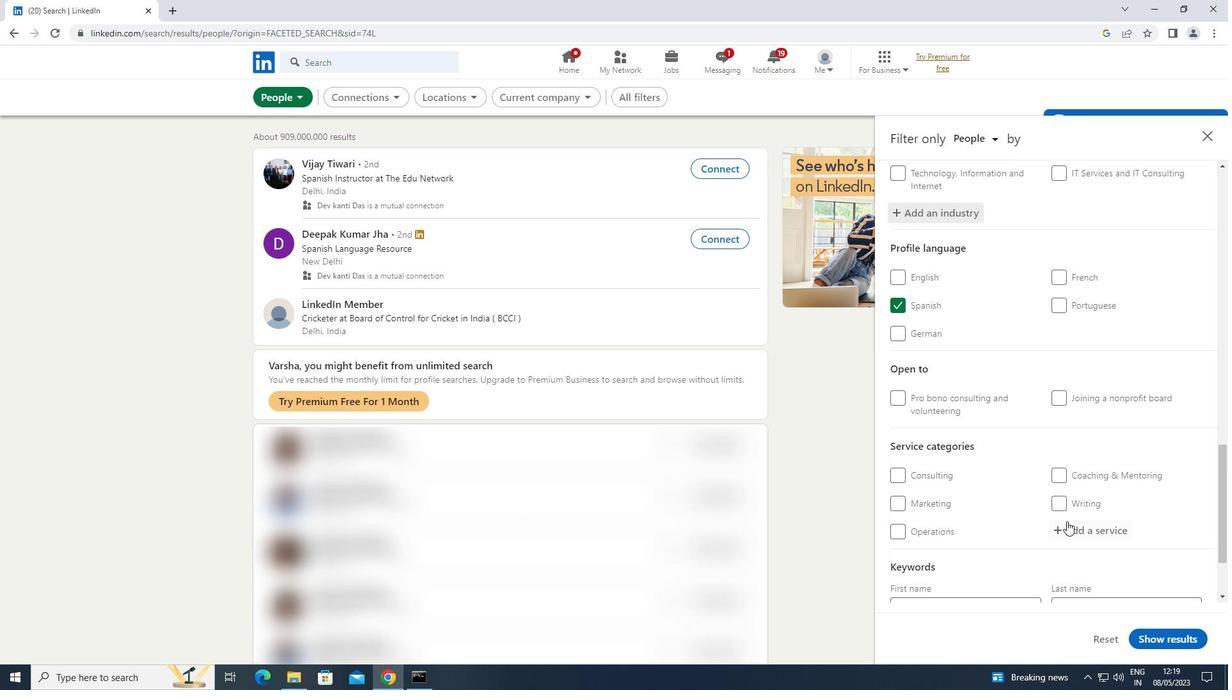 
Action: Mouse pressed left at (1073, 525)
Screenshot: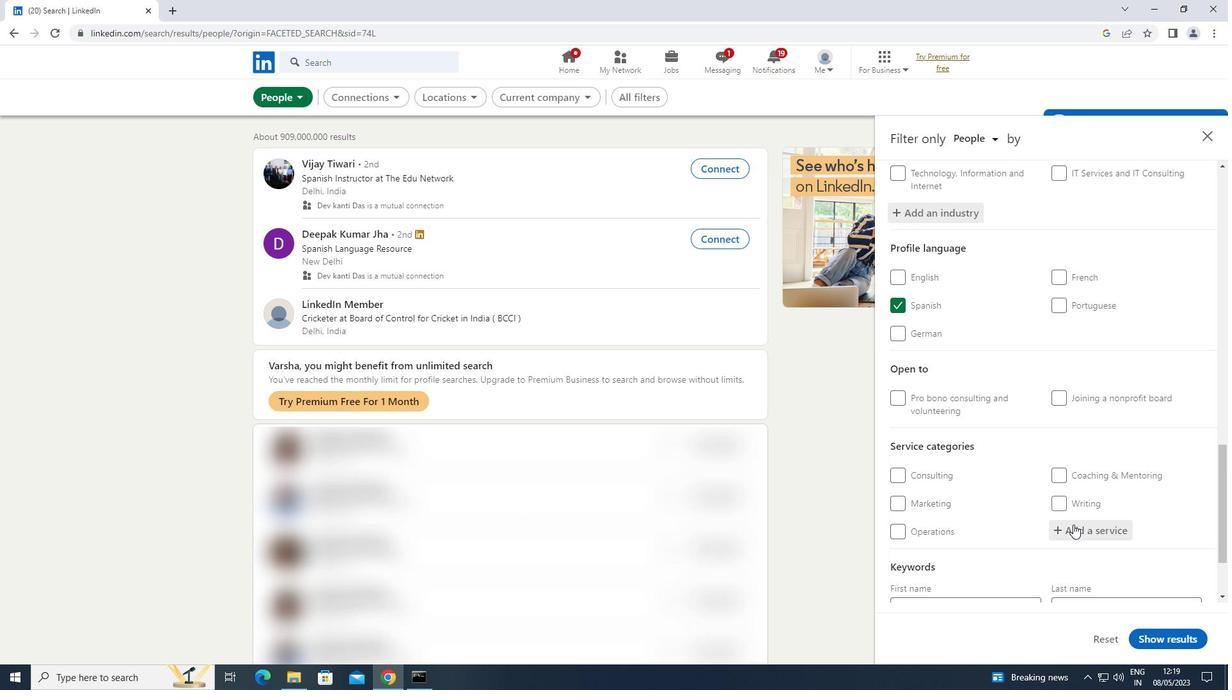 
Action: Key pressed <Key.shift><Key.shift>COMMERCIAL
Screenshot: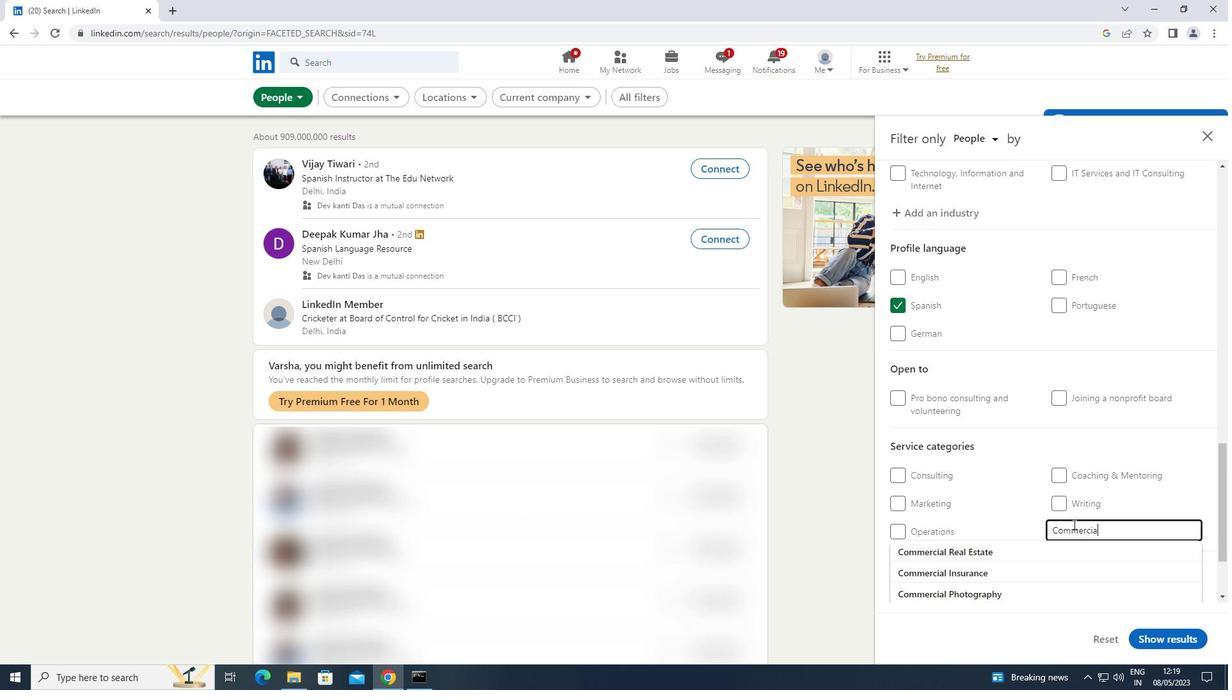 
Action: Mouse moved to (974, 570)
Screenshot: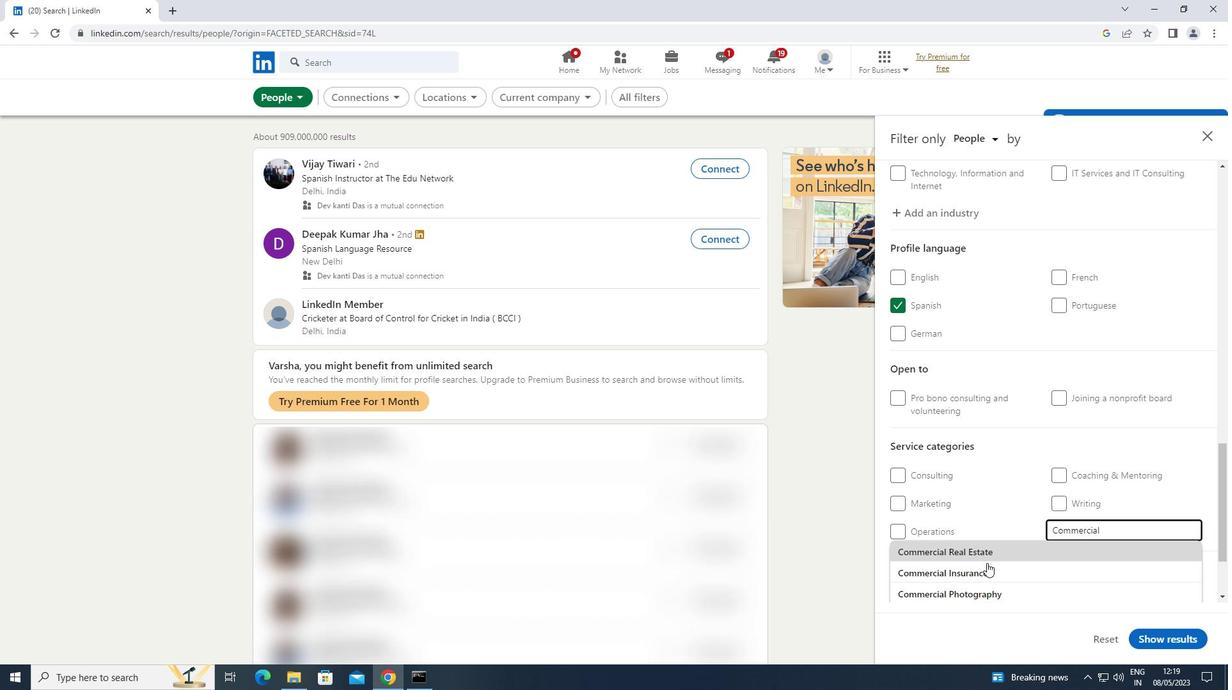 
Action: Mouse pressed left at (974, 570)
Screenshot: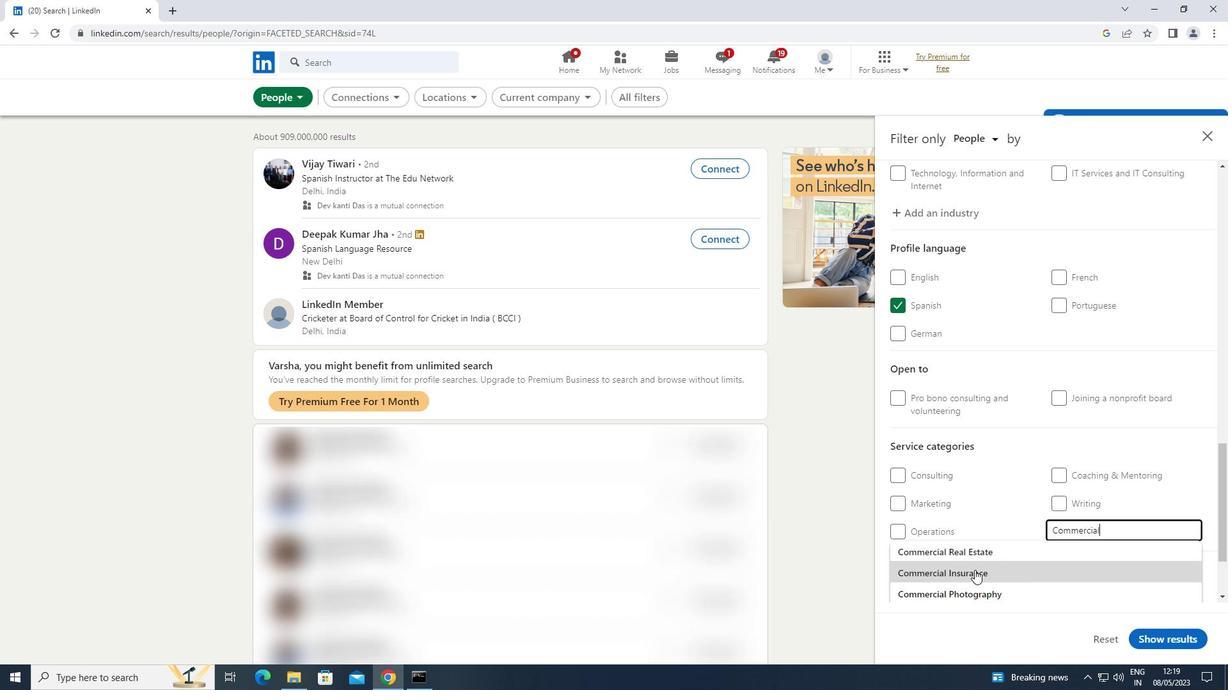 
Action: Mouse moved to (974, 570)
Screenshot: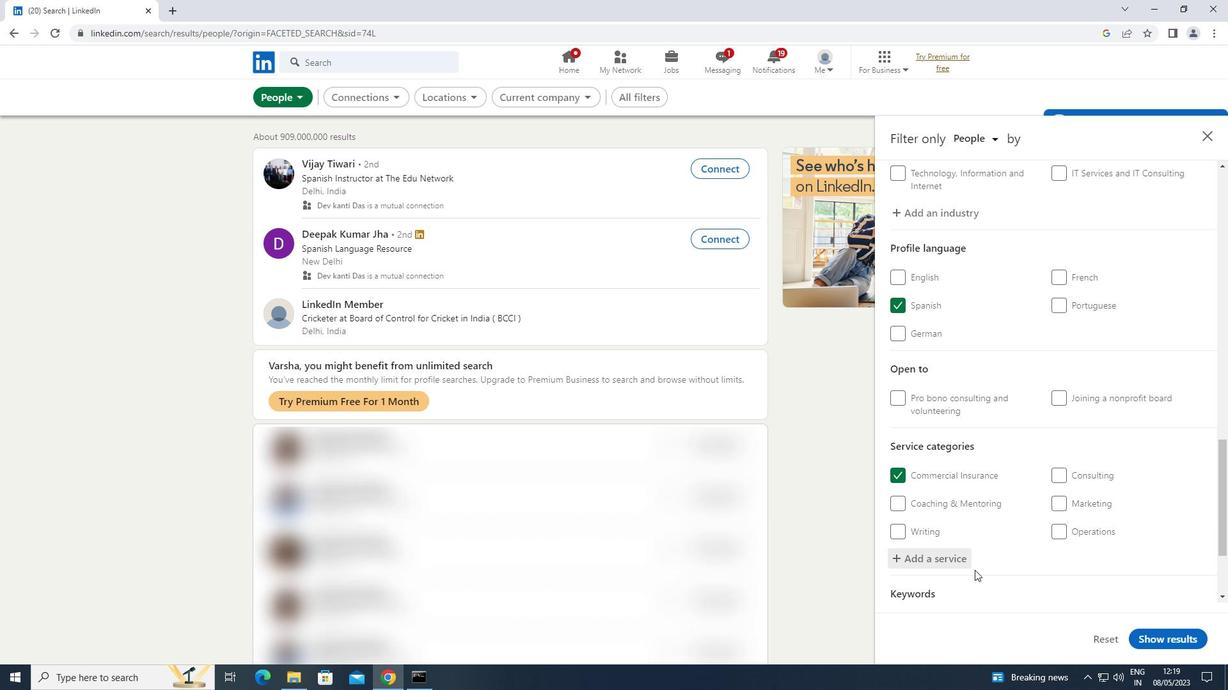 
Action: Mouse scrolled (974, 569) with delta (0, 0)
Screenshot: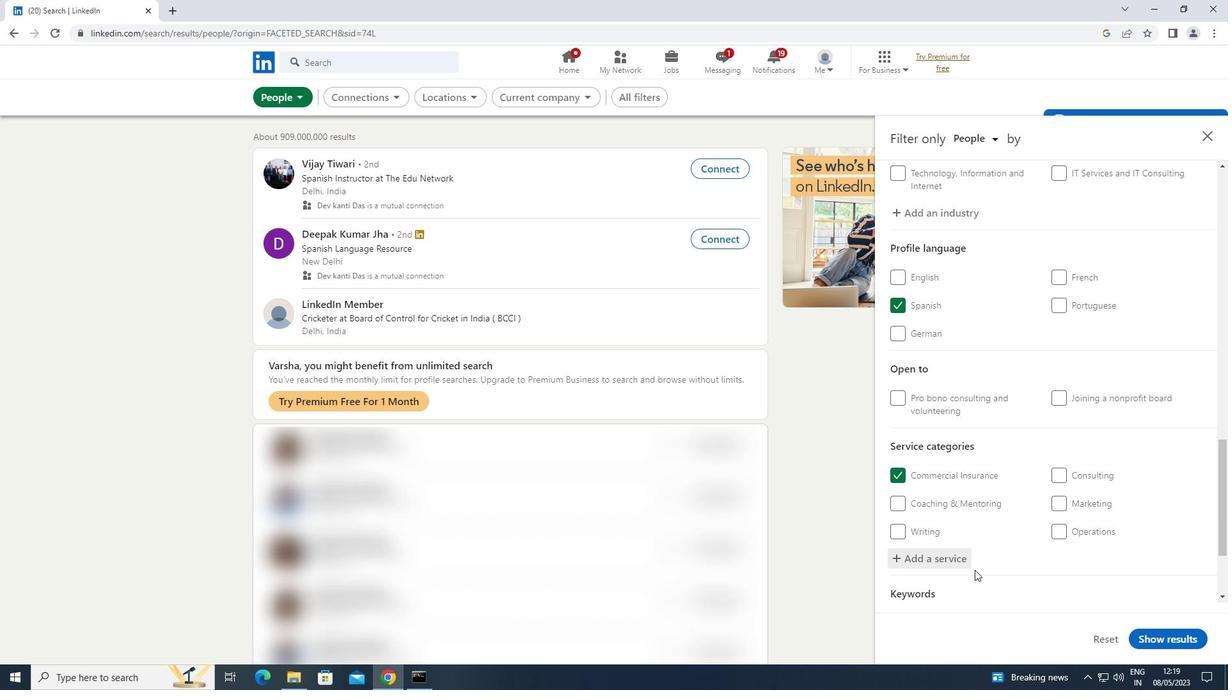 
Action: Mouse scrolled (974, 569) with delta (0, 0)
Screenshot: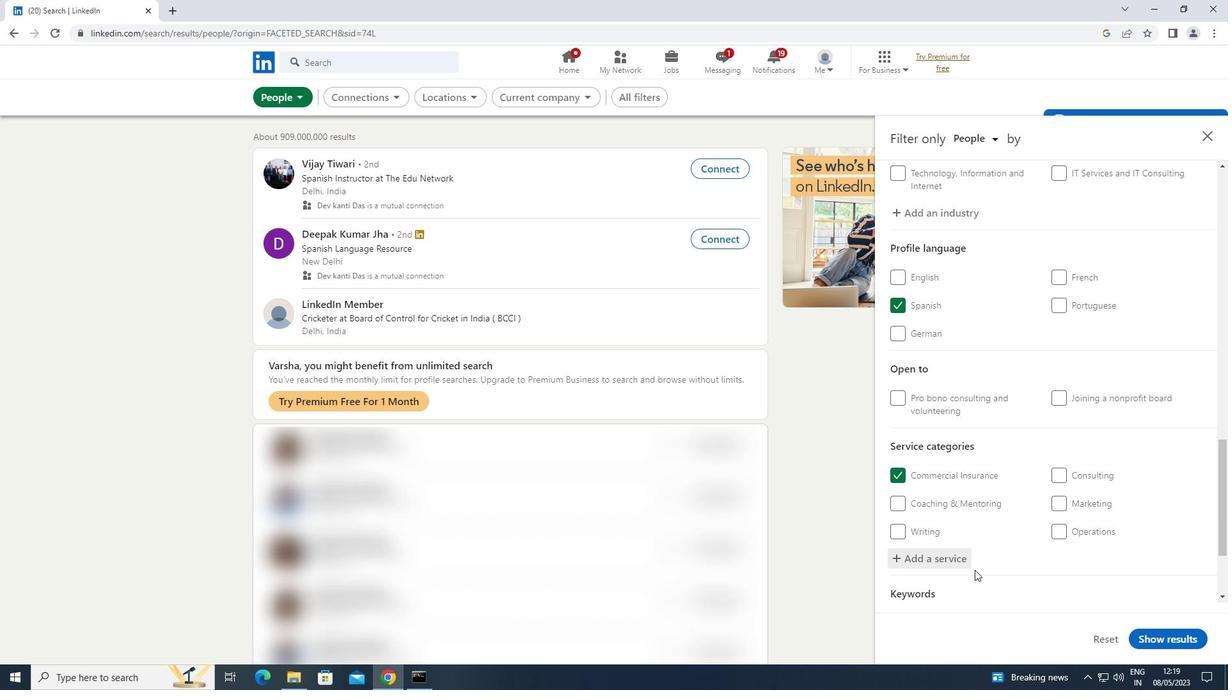 
Action: Mouse scrolled (974, 569) with delta (0, 0)
Screenshot: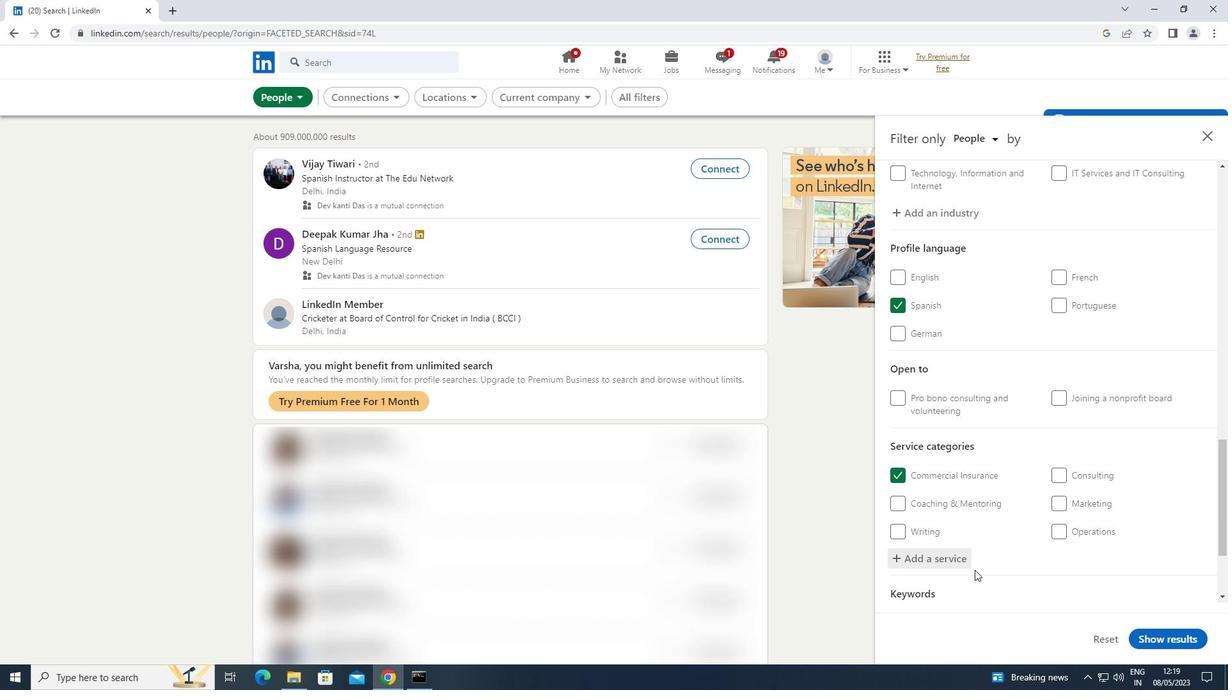 
Action: Mouse scrolled (974, 569) with delta (0, 0)
Screenshot: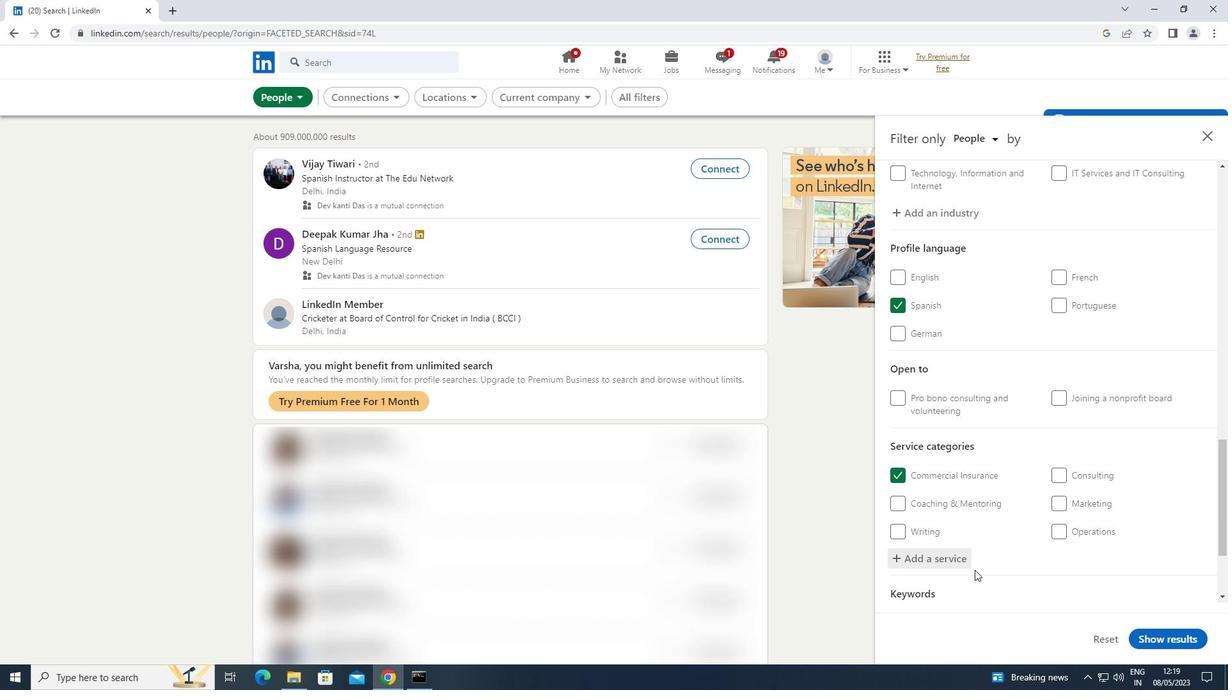 
Action: Mouse moved to (952, 542)
Screenshot: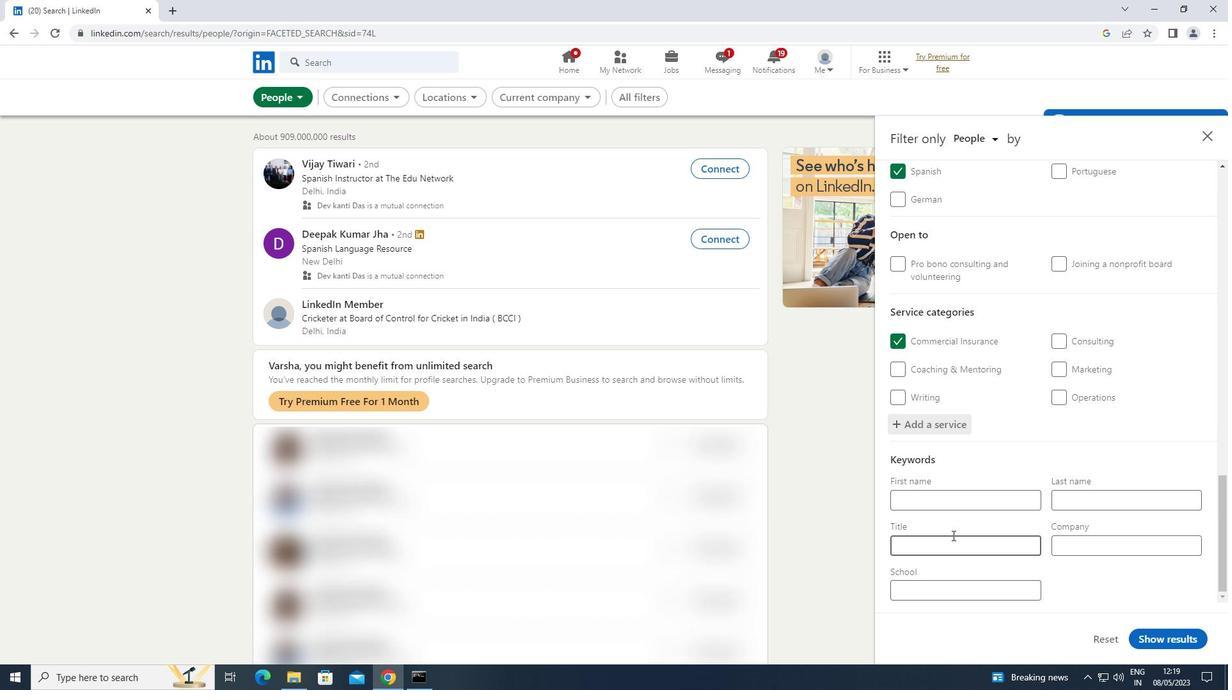 
Action: Mouse pressed left at (952, 542)
Screenshot: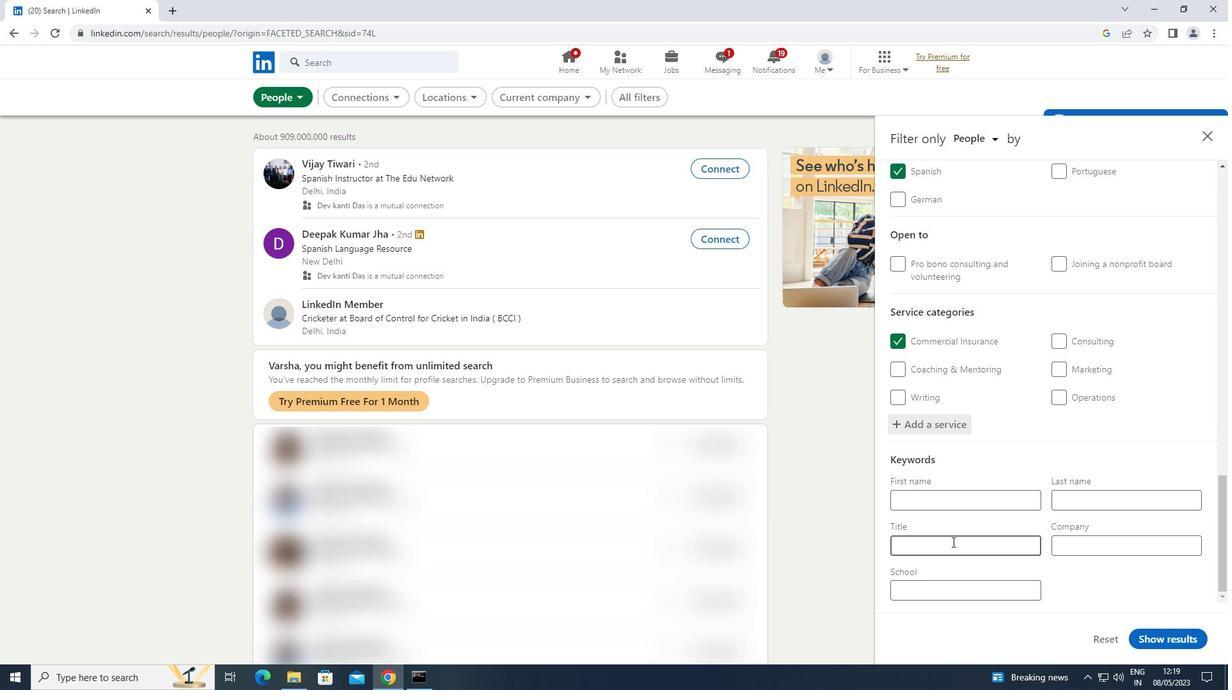
Action: Key pressed <Key.shift><Key.shift><Key.shift>FAST<Key.space><Key.shift>FOOD<Key.space><Key.shift>WORKER
Screenshot: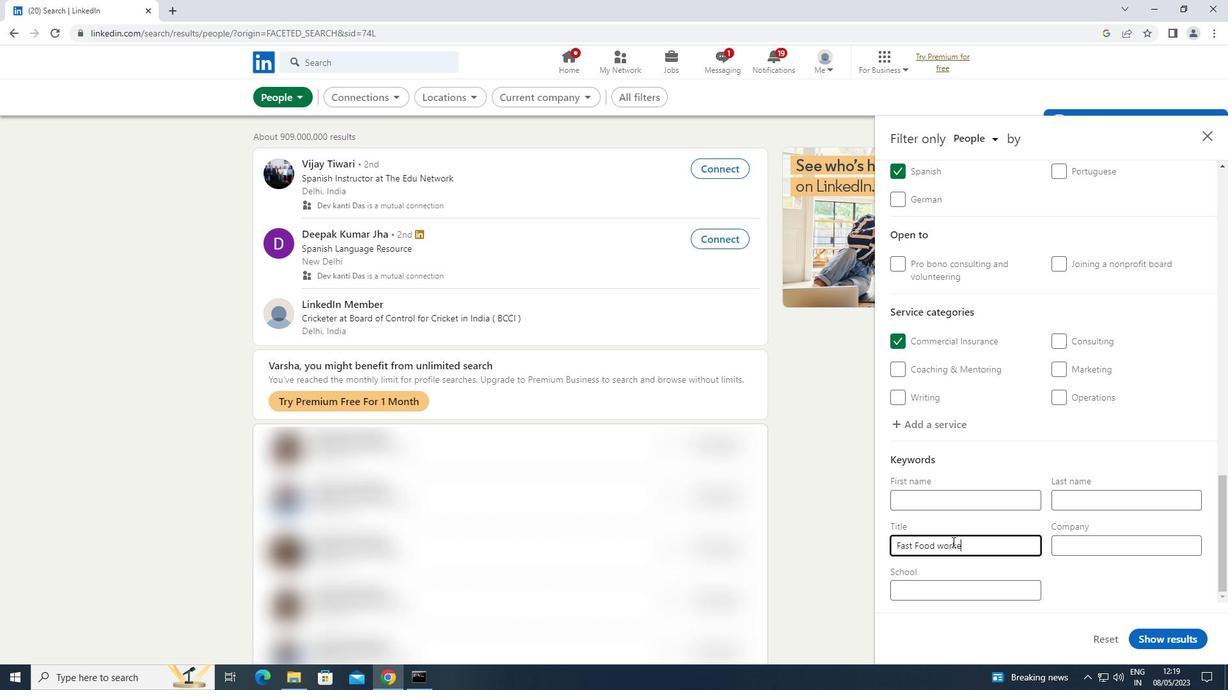 
Action: Mouse moved to (1168, 643)
Screenshot: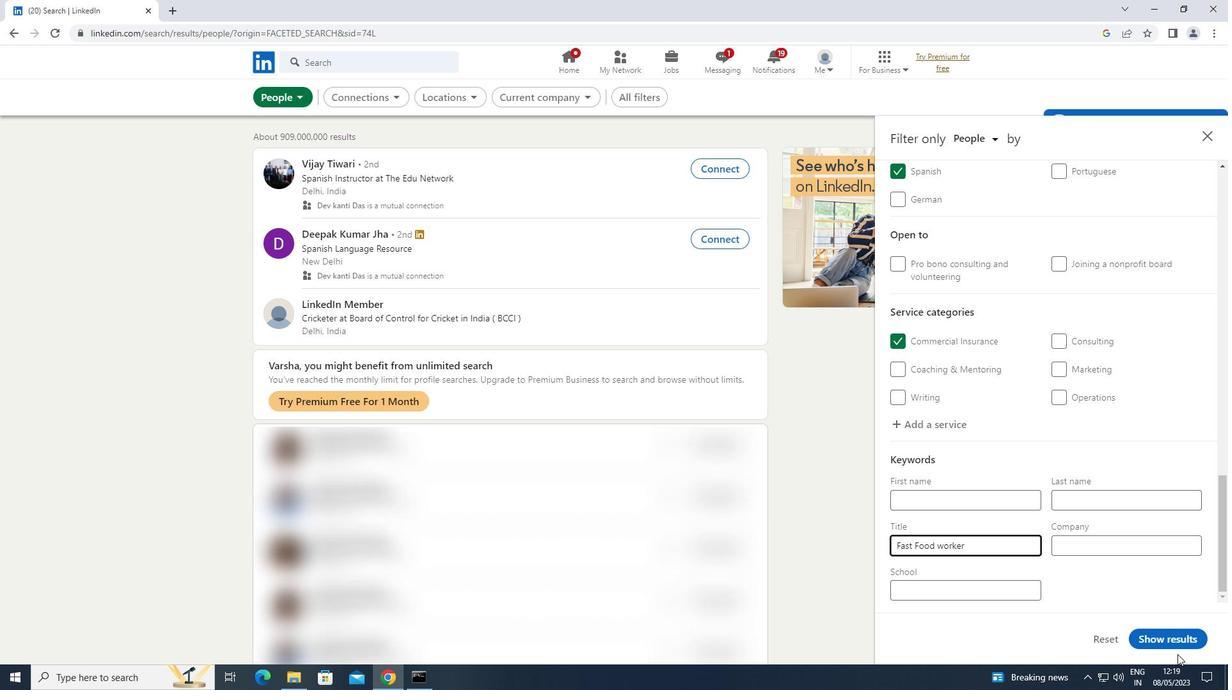 
Action: Mouse pressed left at (1168, 643)
Screenshot: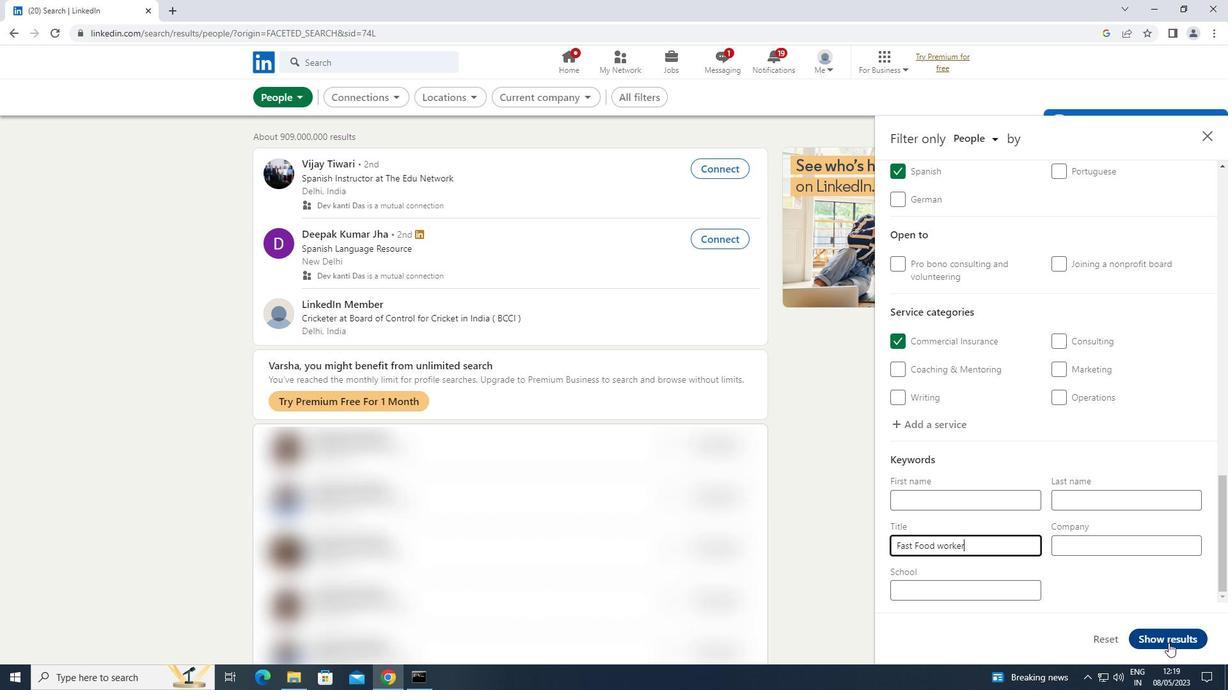 
